Task: Research Airbnb accommodation in Villamontes, Bolivia from 4th December, 2023 to 10th December, 2023 for 8 adults, 2 children.4 bedrooms having 8 beds and 4 bathrooms. Property type can be house. Amenities needed are: wifi, TV, free parkinig on premises, gym, breakfast. Look for 3 properties as per requirement.
Action: Mouse moved to (423, 128)
Screenshot: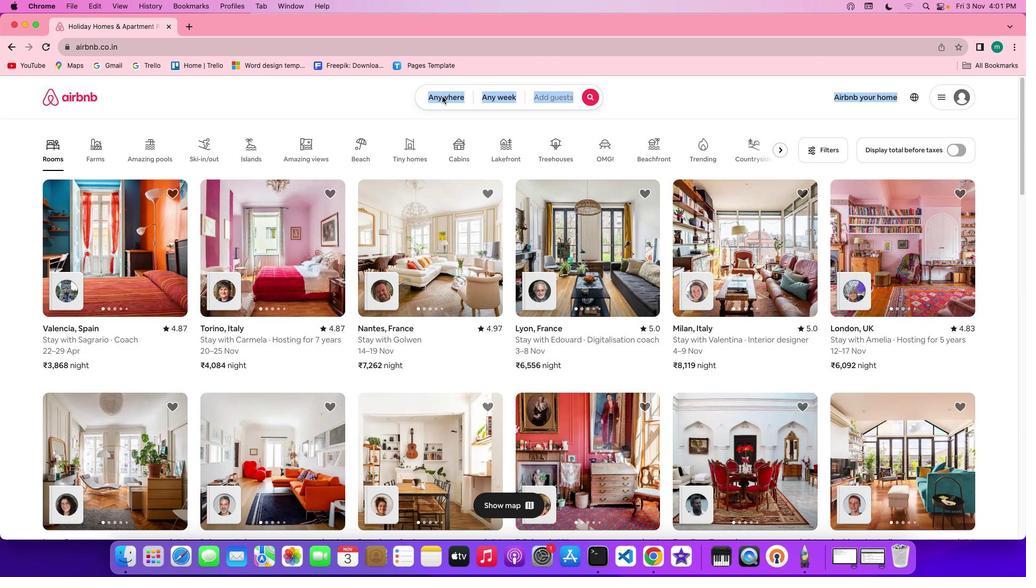 
Action: Mouse pressed left at (423, 128)
Screenshot: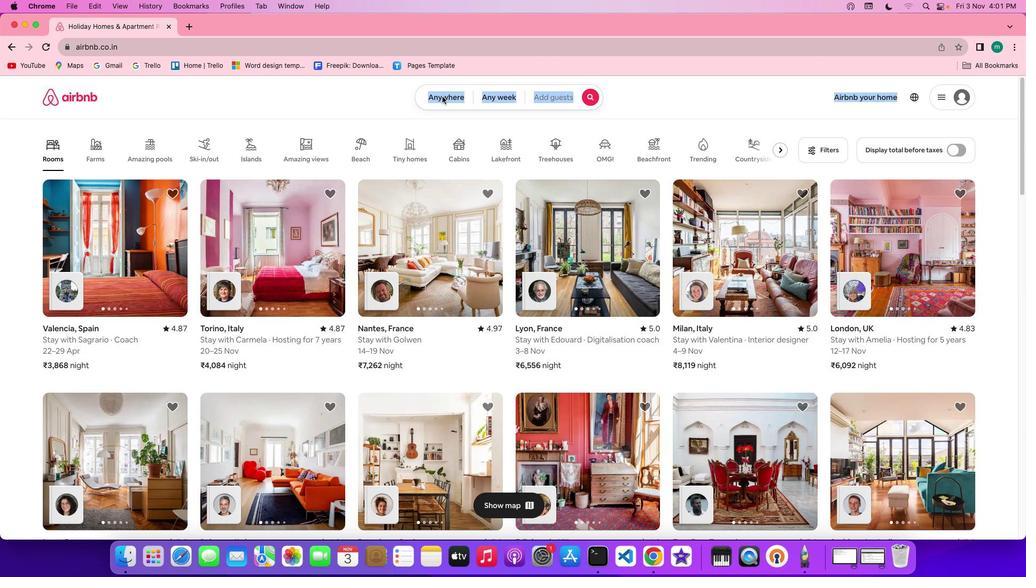 
Action: Mouse pressed left at (423, 128)
Screenshot: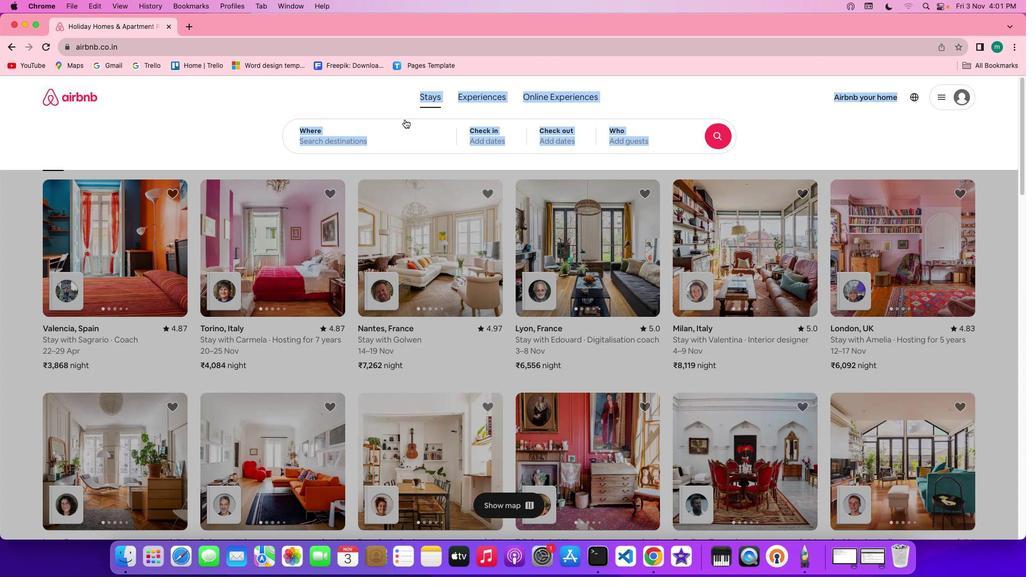 
Action: Mouse moved to (333, 165)
Screenshot: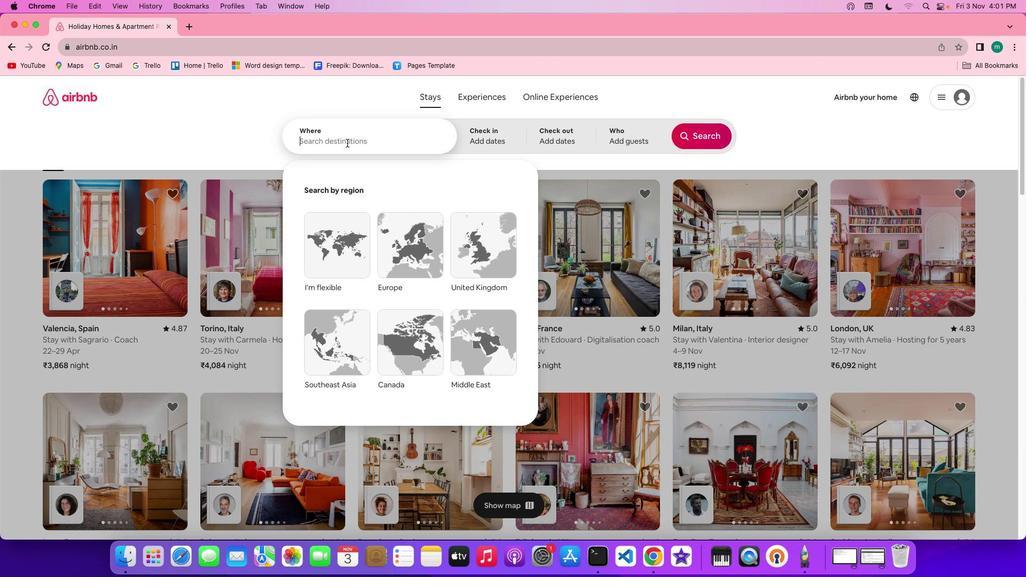 
Action: Mouse pressed left at (333, 165)
Screenshot: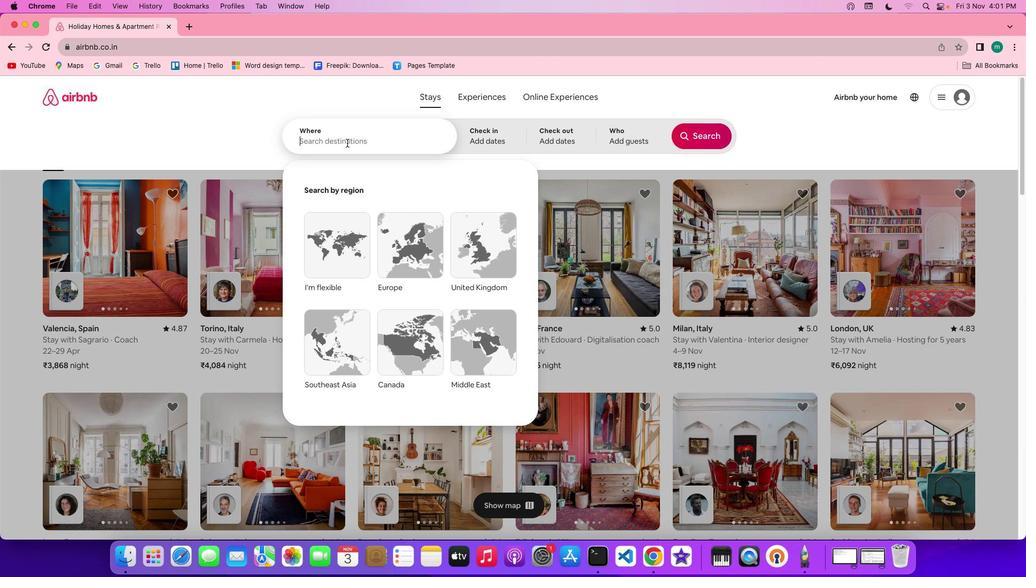 
Action: Key pressed Key.shift'V''i''l''l''a''m''o''n''t''e''s'','Key.spaceKey.shift'b''o''l''i''b'Key.backspace'v''i''a'
Screenshot: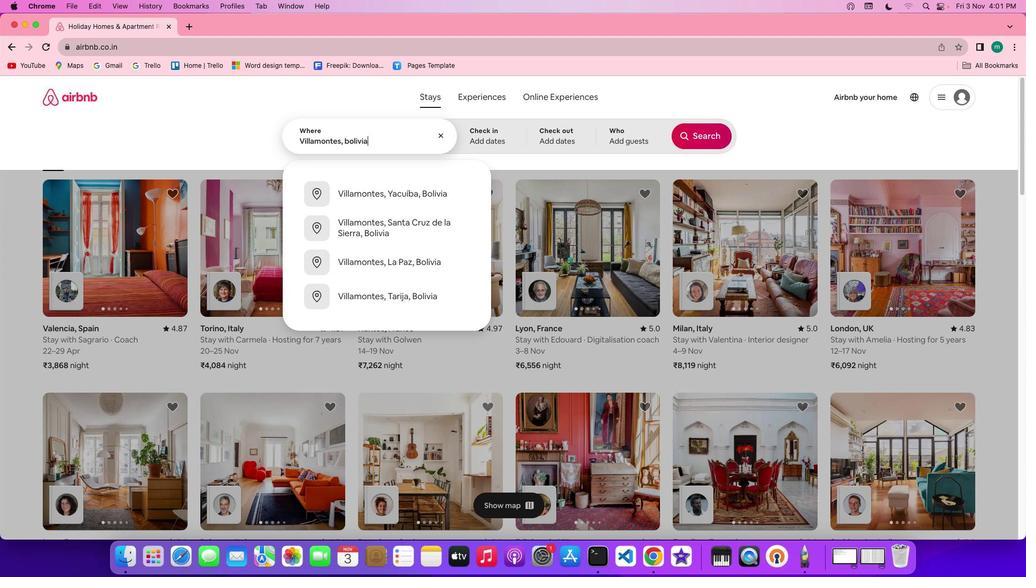 
Action: Mouse moved to (459, 162)
Screenshot: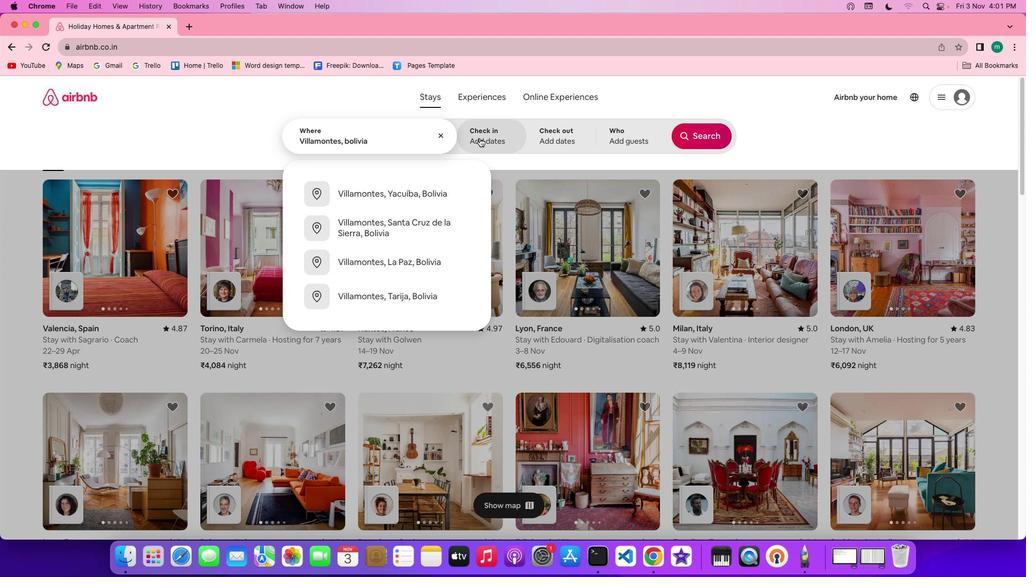 
Action: Mouse pressed left at (459, 162)
Screenshot: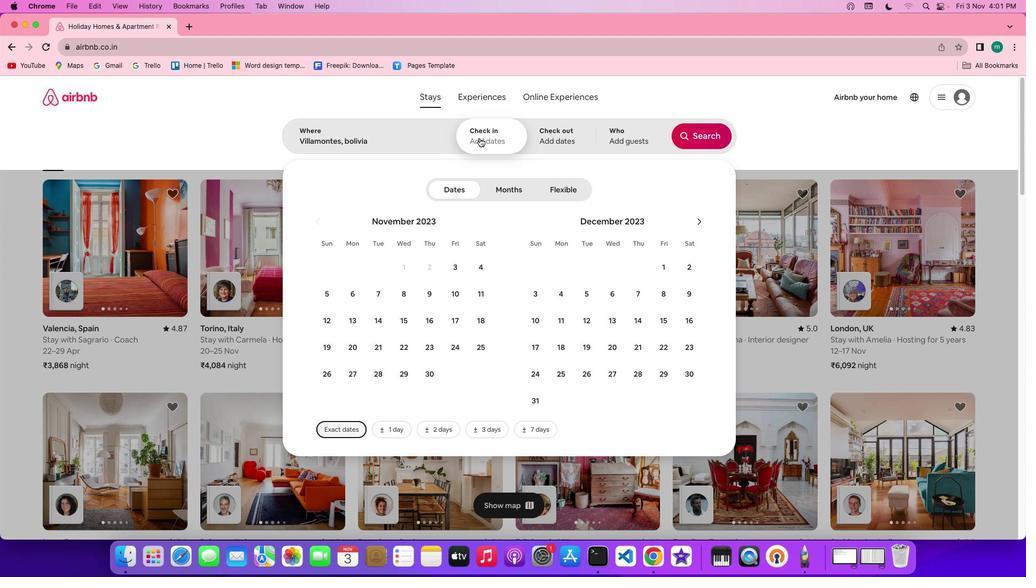 
Action: Mouse moved to (541, 286)
Screenshot: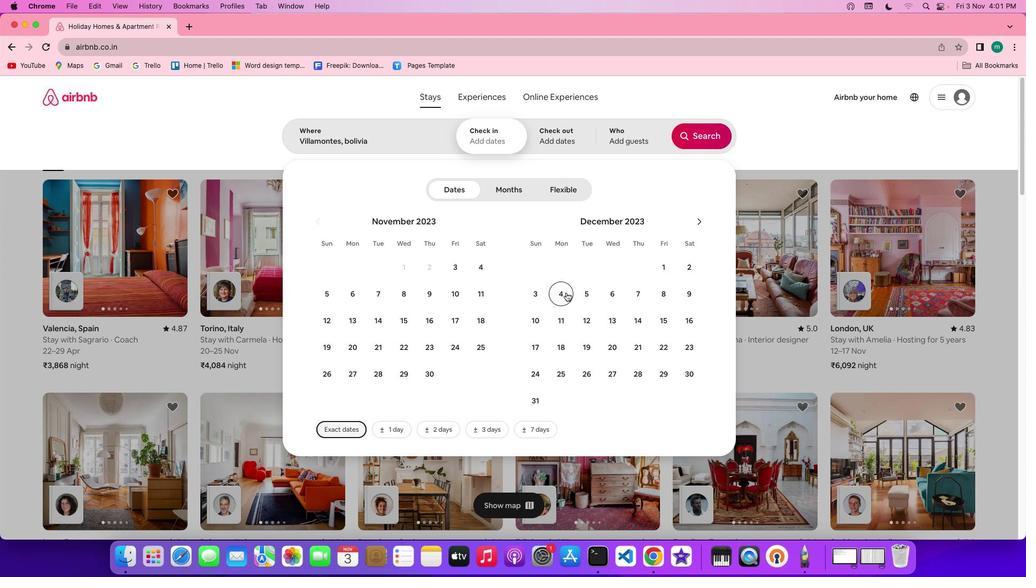 
Action: Mouse pressed left at (541, 286)
Screenshot: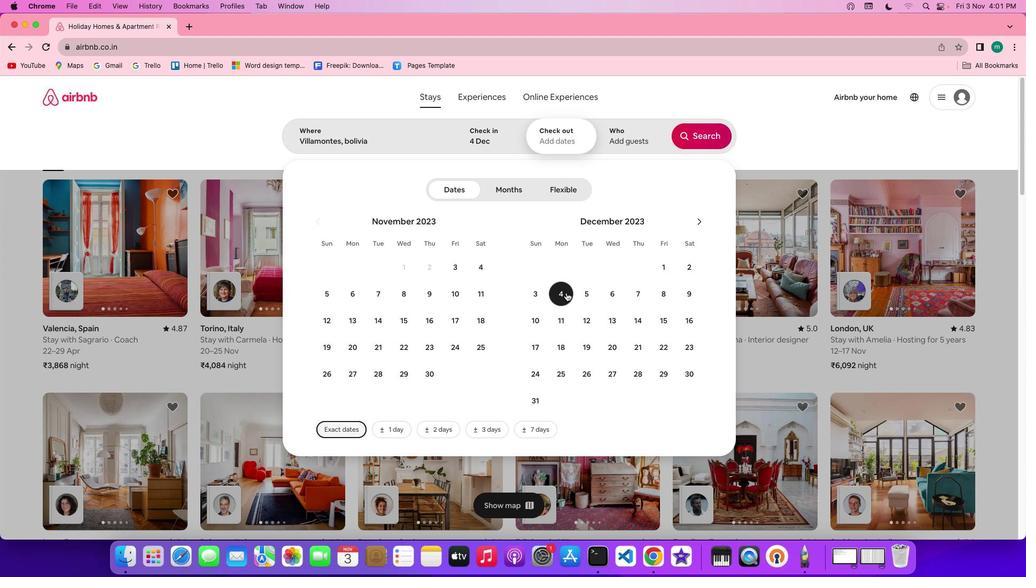 
Action: Mouse moved to (514, 313)
Screenshot: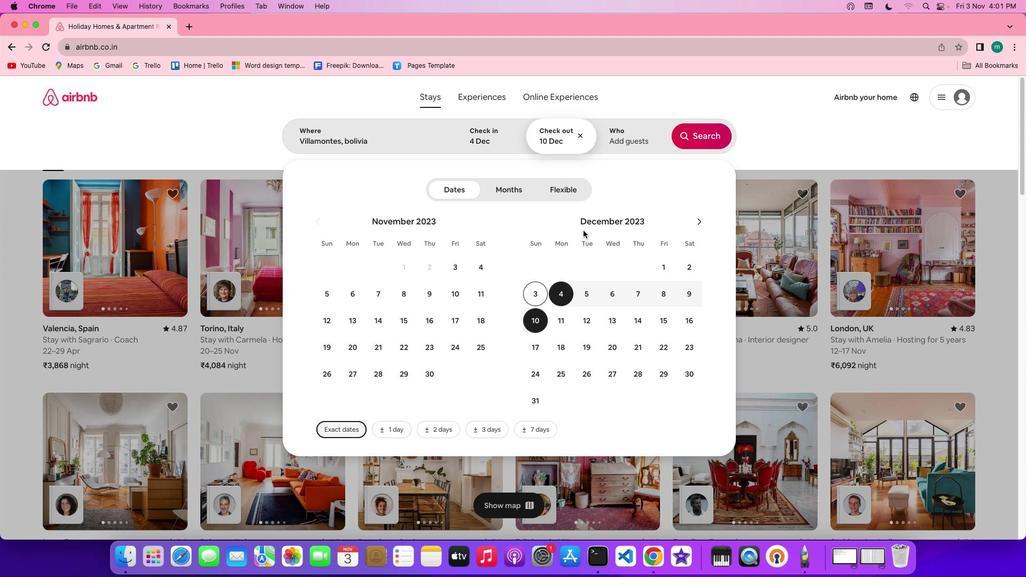 
Action: Mouse pressed left at (514, 313)
Screenshot: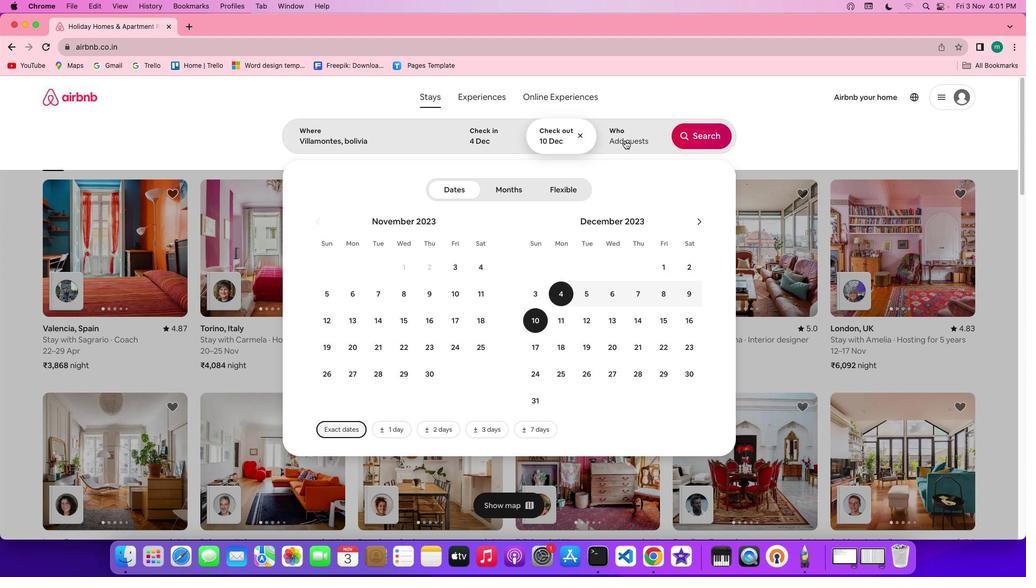 
Action: Mouse moved to (599, 154)
Screenshot: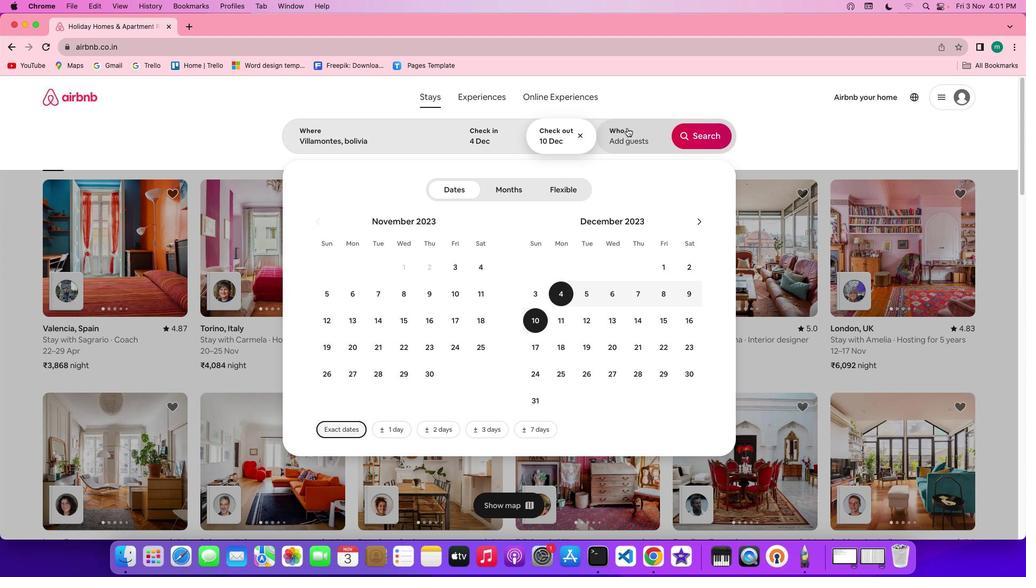 
Action: Mouse pressed left at (599, 154)
Screenshot: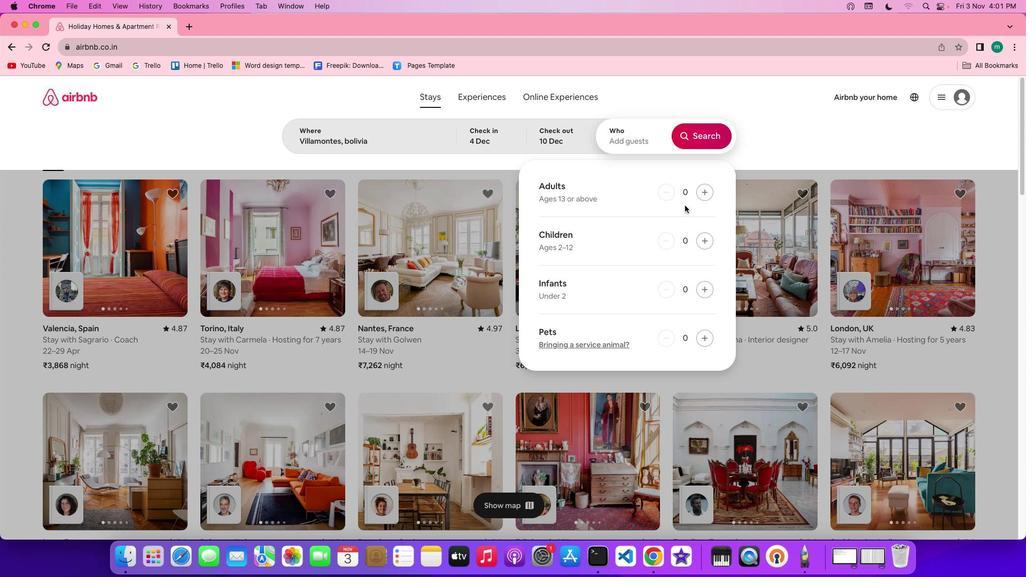 
Action: Mouse moved to (676, 210)
Screenshot: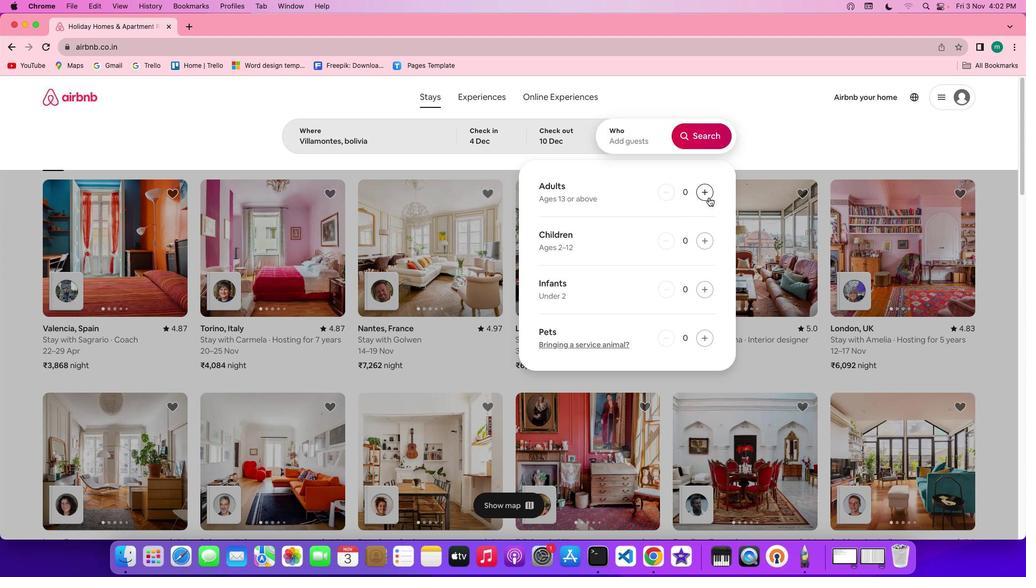 
Action: Mouse pressed left at (676, 210)
Screenshot: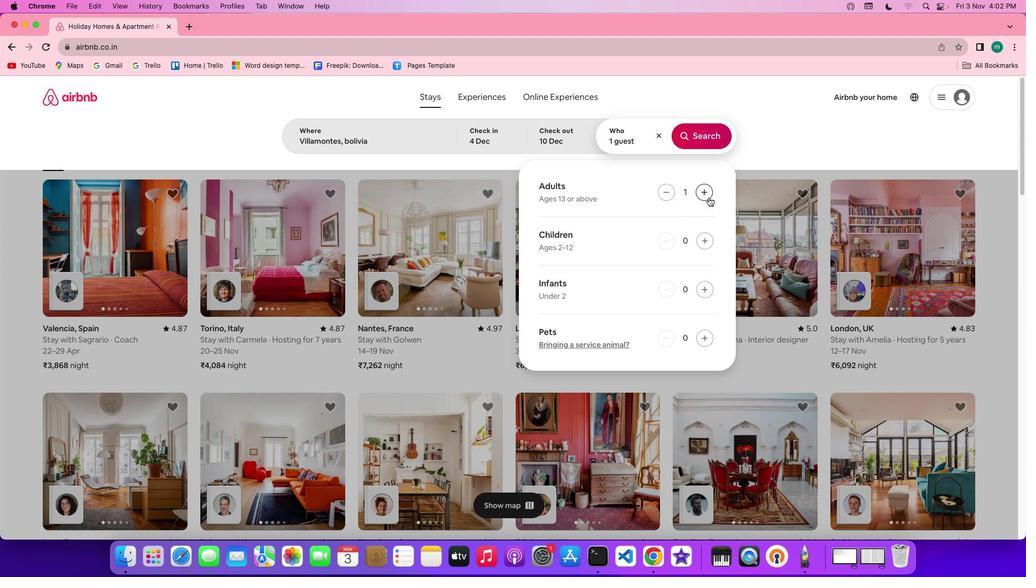 
Action: Mouse pressed left at (676, 210)
Screenshot: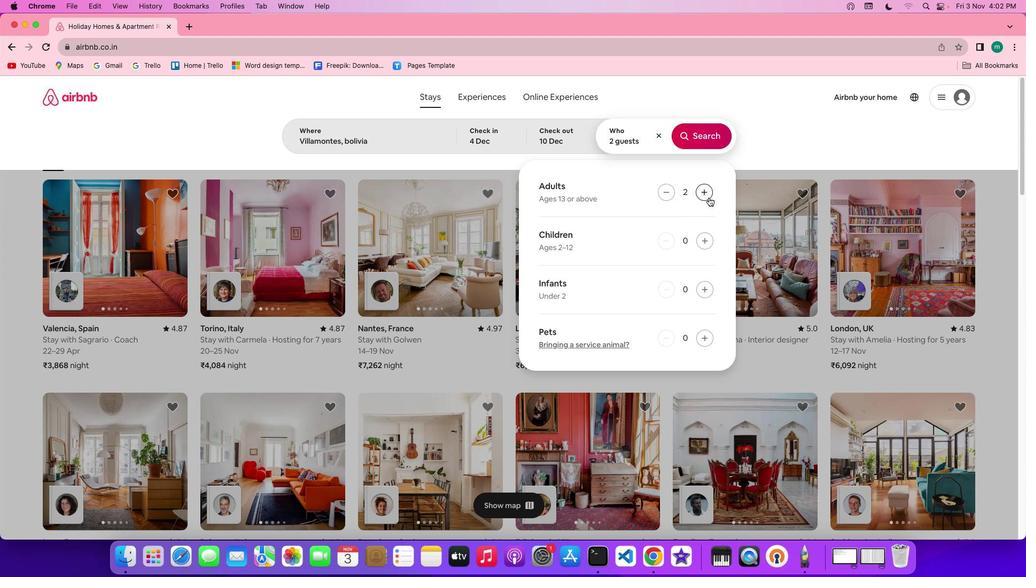 
Action: Mouse pressed left at (676, 210)
Screenshot: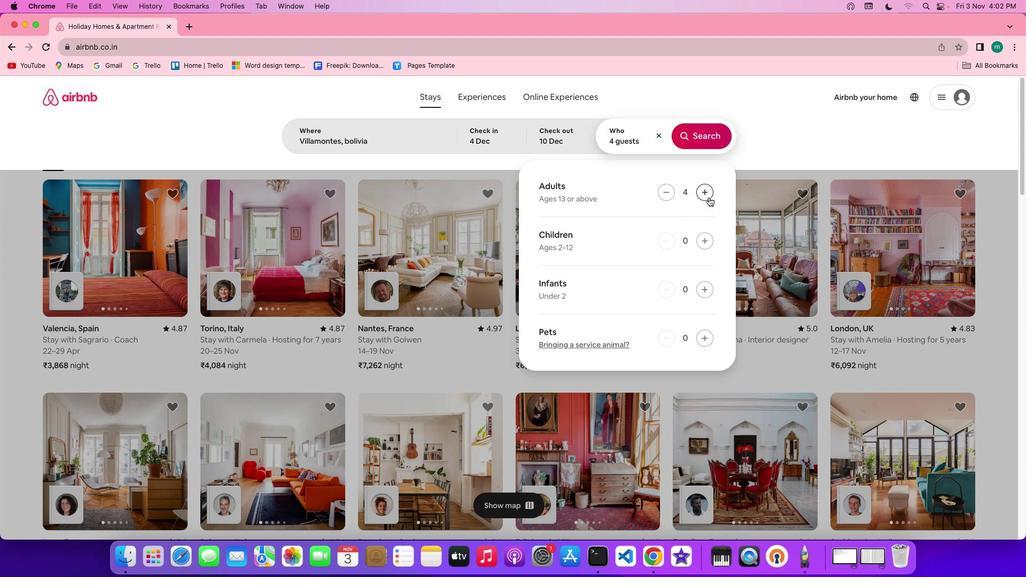 
Action: Mouse pressed left at (676, 210)
Screenshot: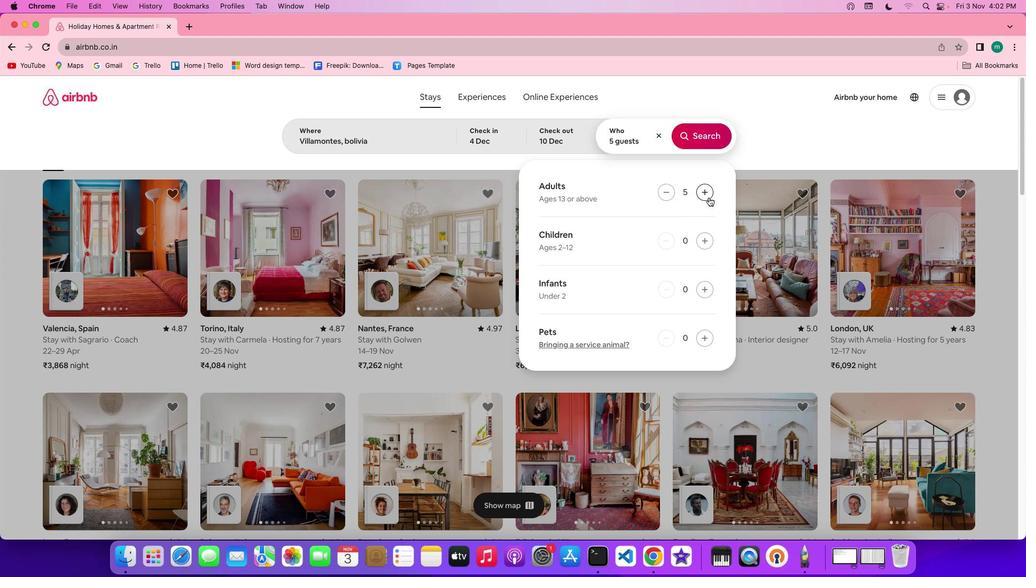 
Action: Mouse pressed left at (676, 210)
Screenshot: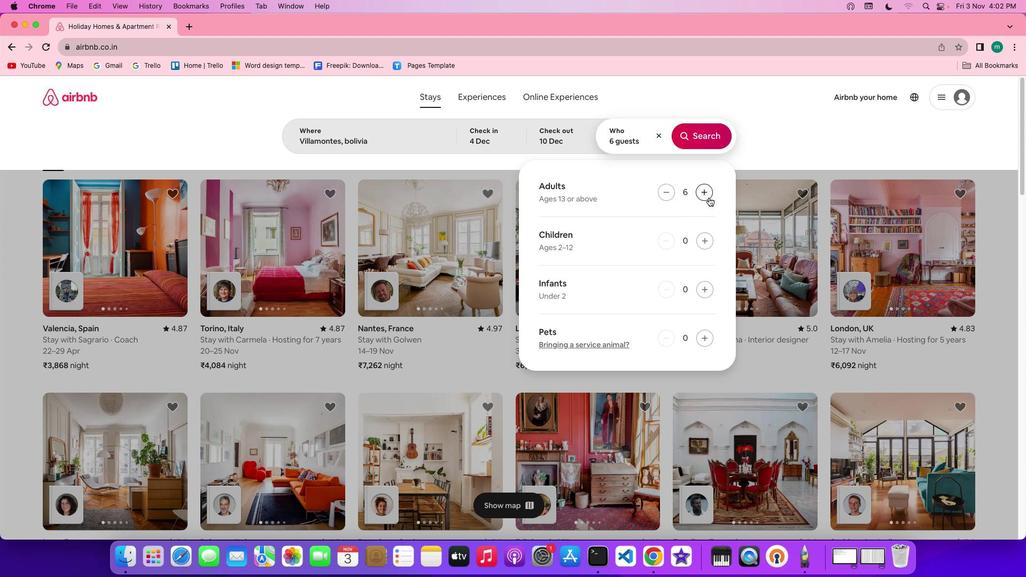 
Action: Mouse pressed left at (676, 210)
Screenshot: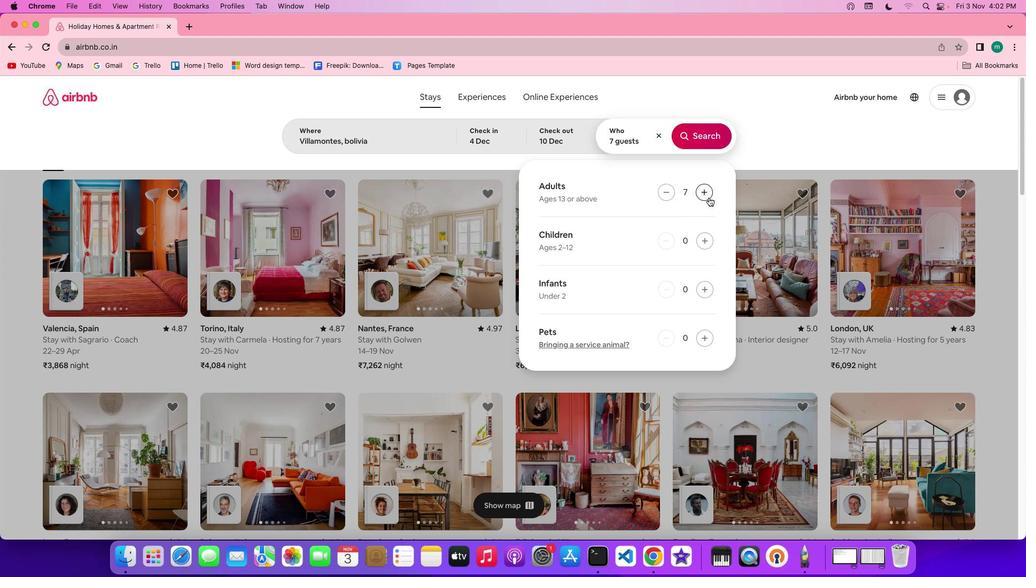 
Action: Mouse pressed left at (676, 210)
Screenshot: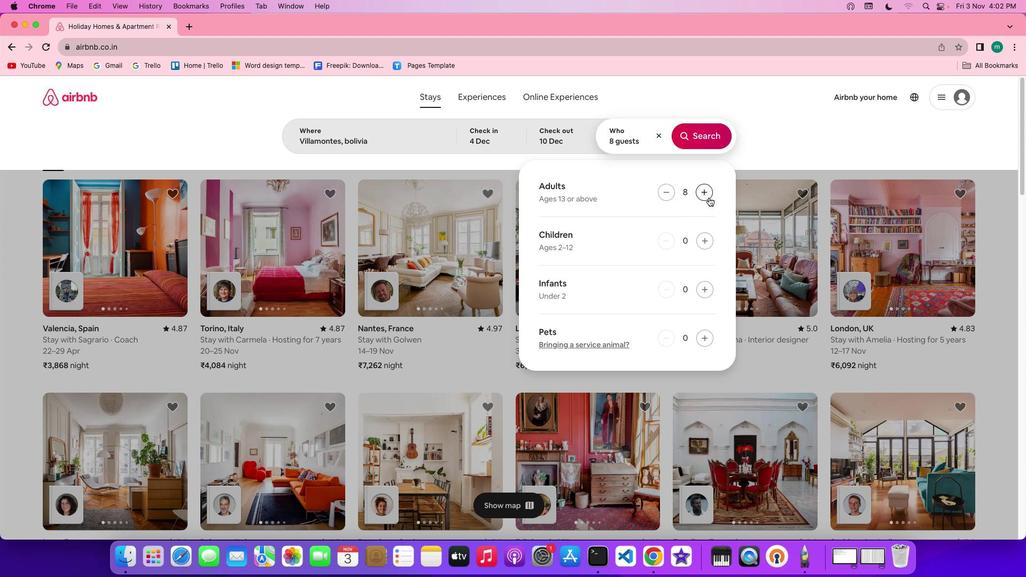 
Action: Mouse pressed left at (676, 210)
Screenshot: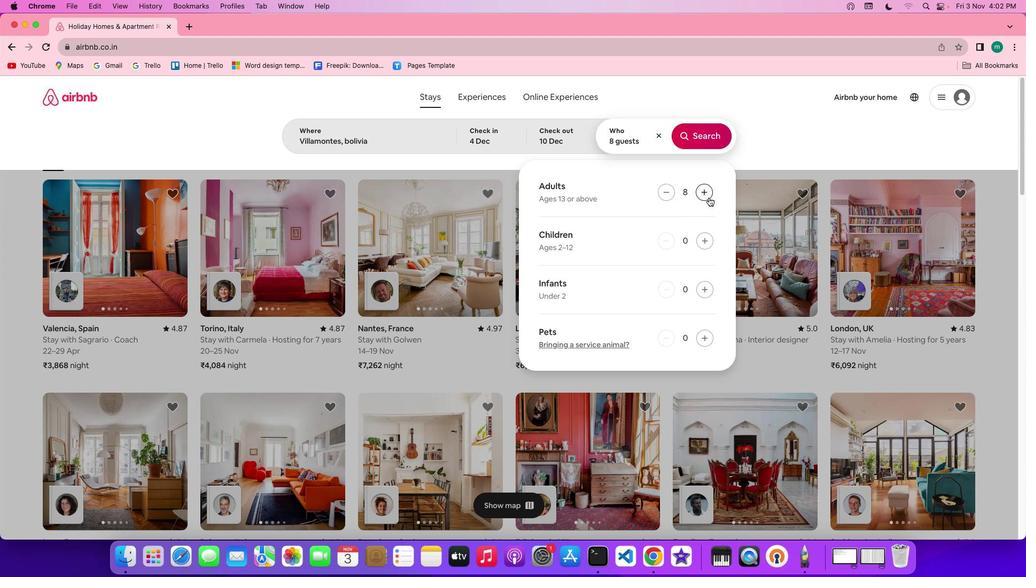 
Action: Mouse moved to (672, 162)
Screenshot: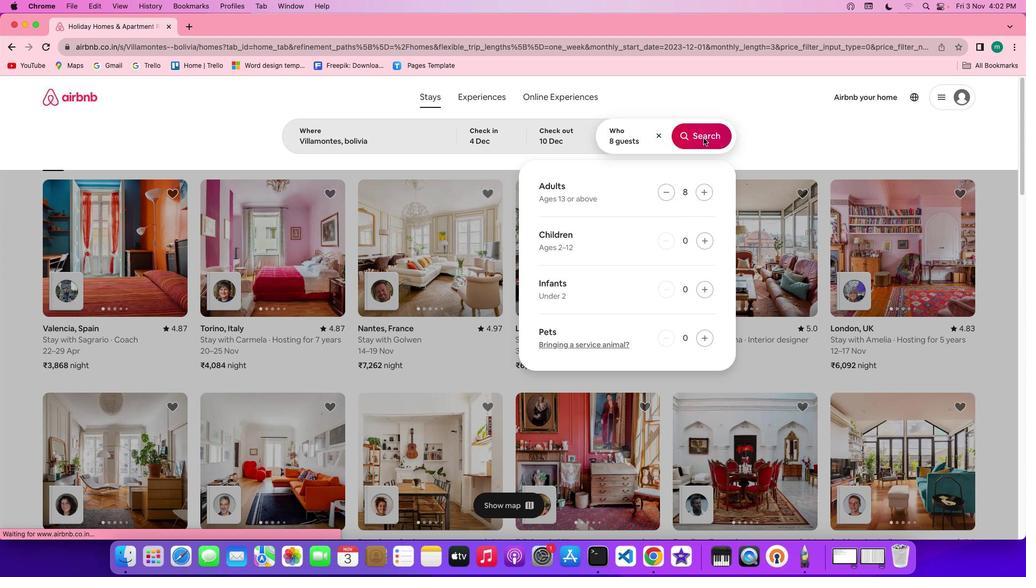 
Action: Mouse pressed left at (672, 162)
Screenshot: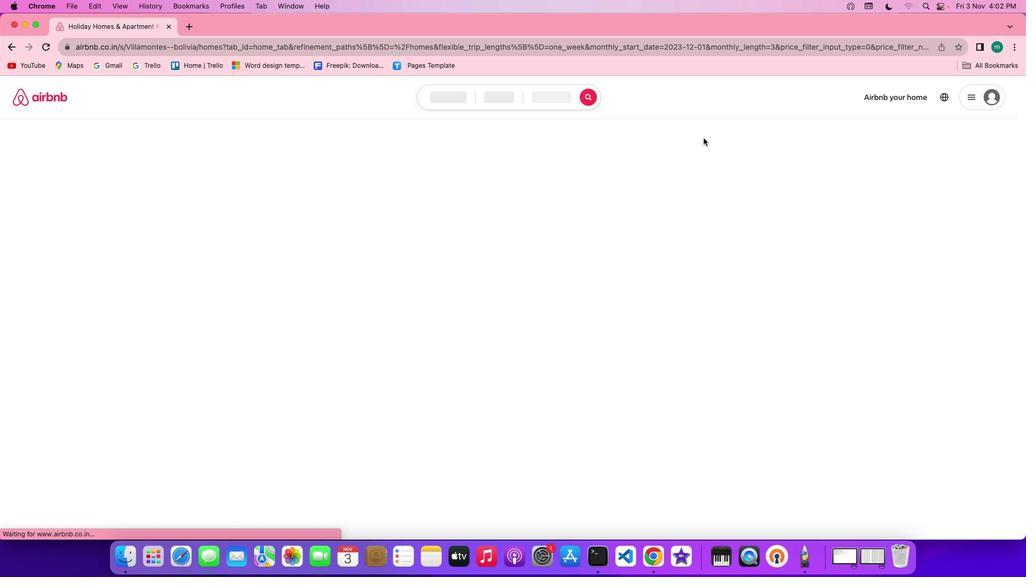 
Action: Mouse moved to (817, 163)
Screenshot: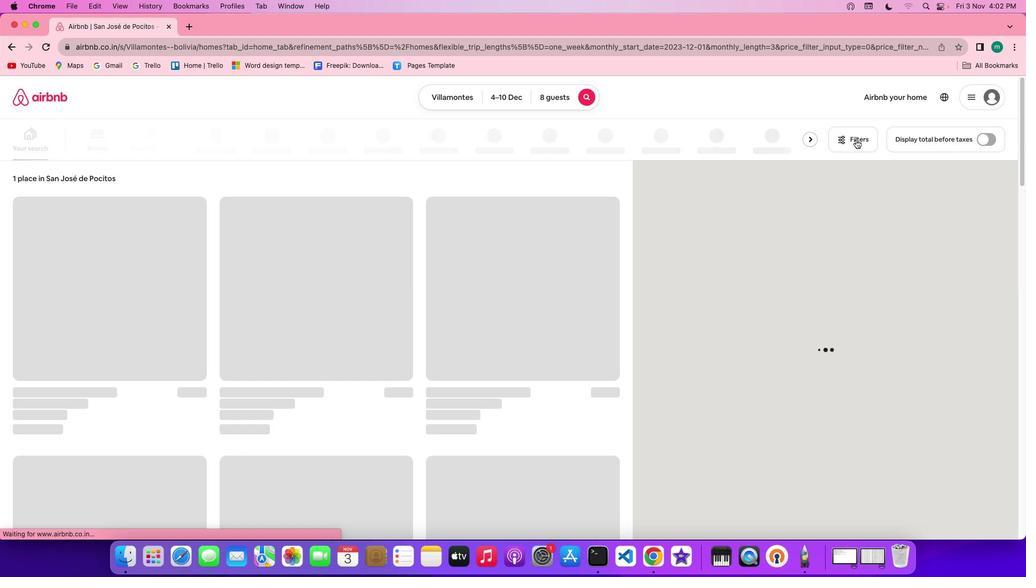
Action: Mouse pressed left at (817, 163)
Screenshot: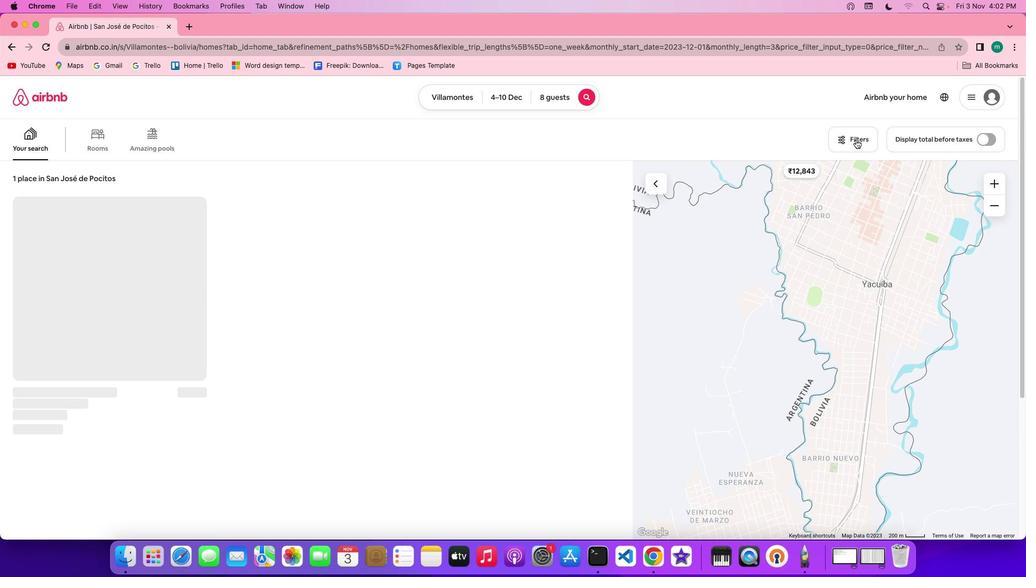 
Action: Mouse moved to (555, 286)
Screenshot: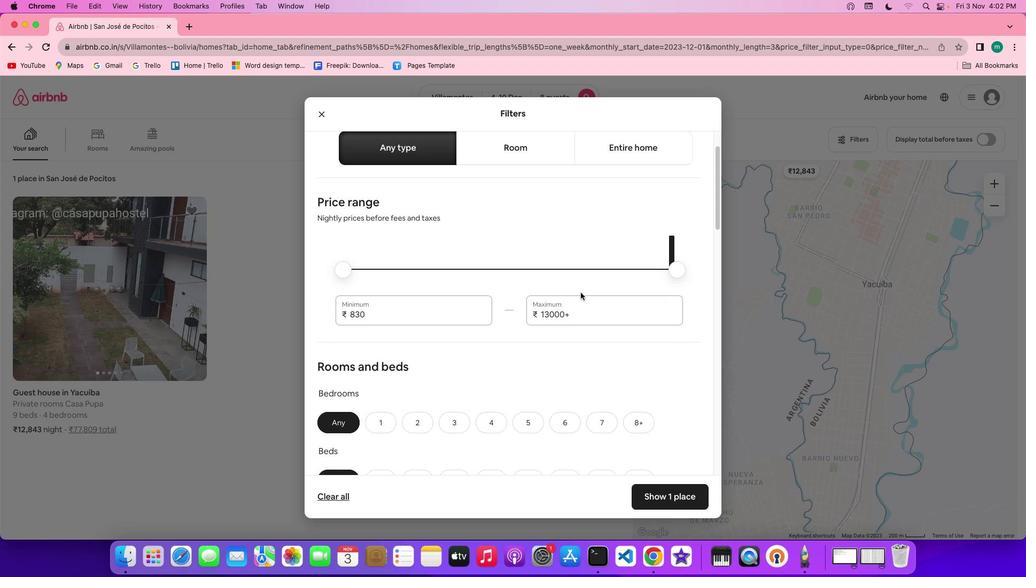 
Action: Mouse scrolled (555, 286) with delta (2, 50)
Screenshot: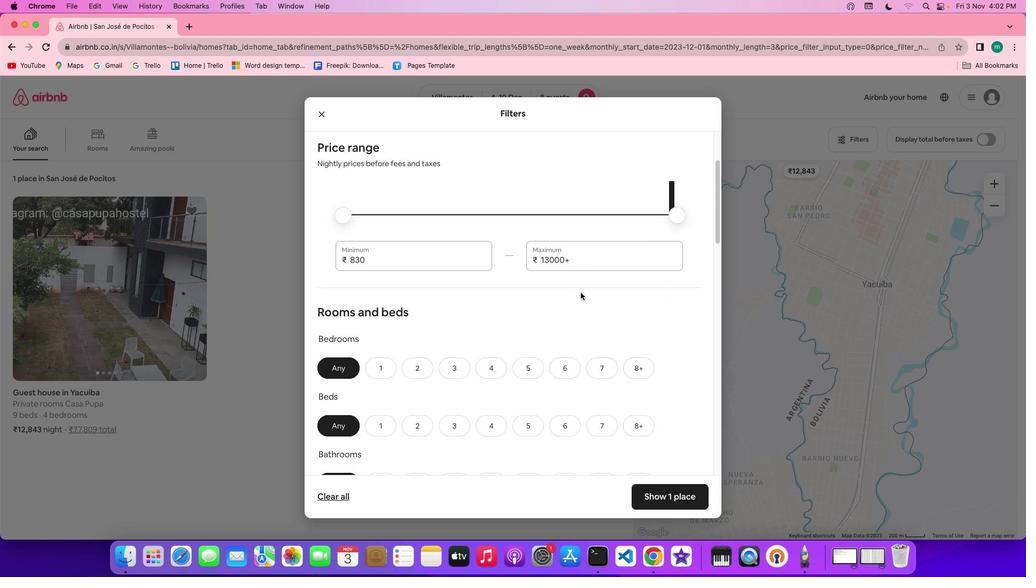 
Action: Mouse scrolled (555, 286) with delta (2, 50)
Screenshot: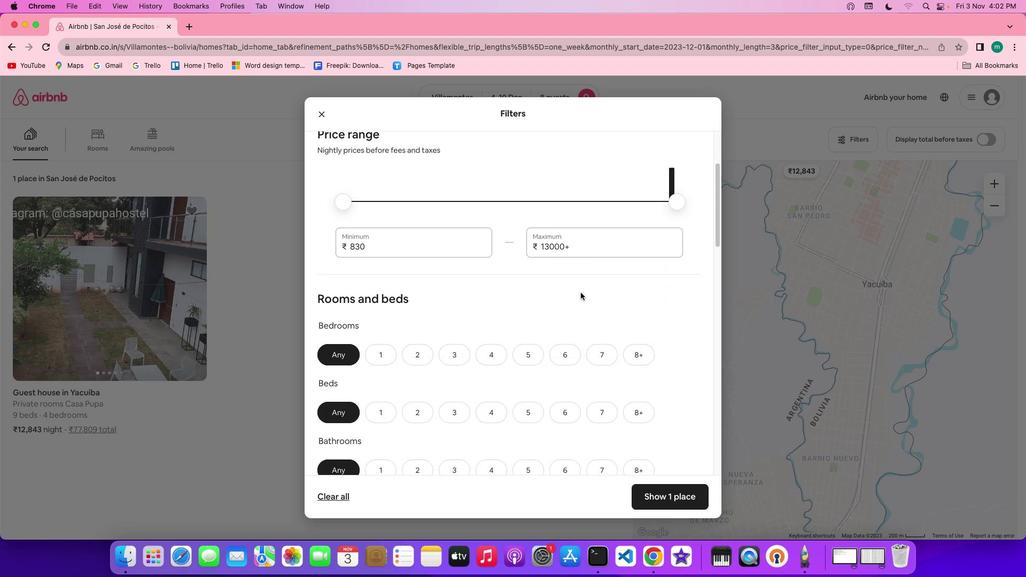 
Action: Mouse scrolled (555, 286) with delta (2, 50)
Screenshot: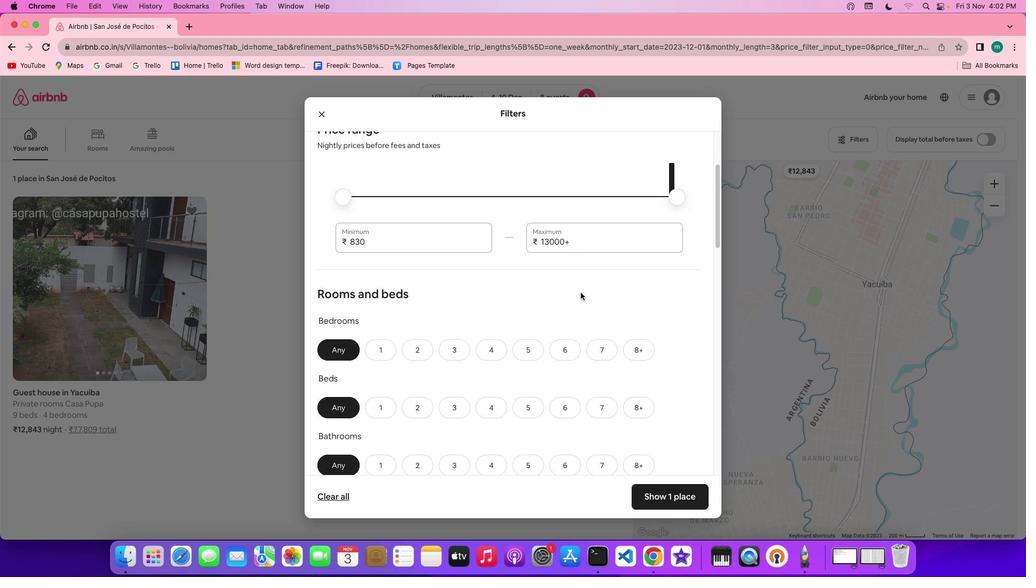 
Action: Mouse scrolled (555, 286) with delta (2, 50)
Screenshot: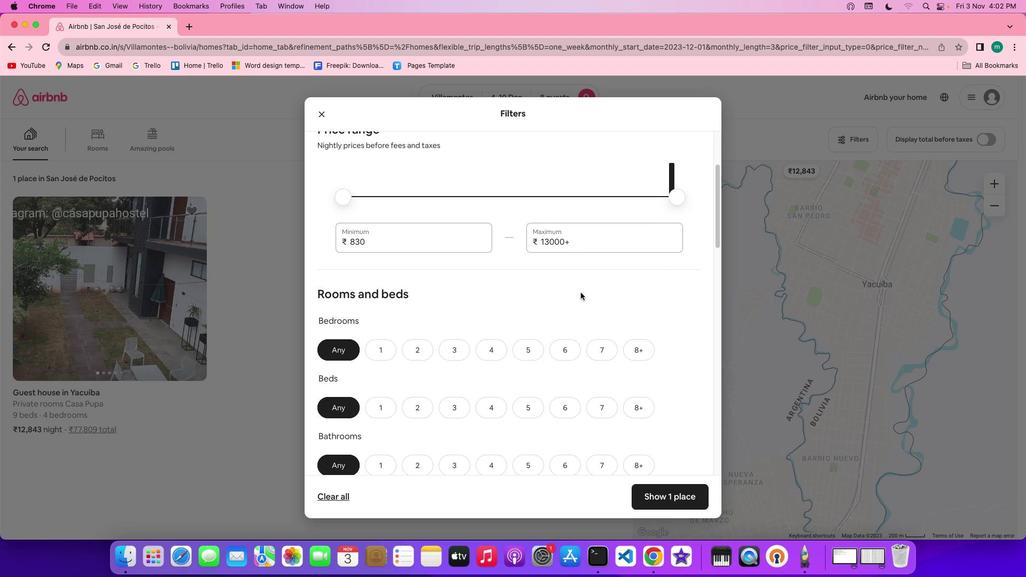 
Action: Mouse scrolled (555, 286) with delta (2, 50)
Screenshot: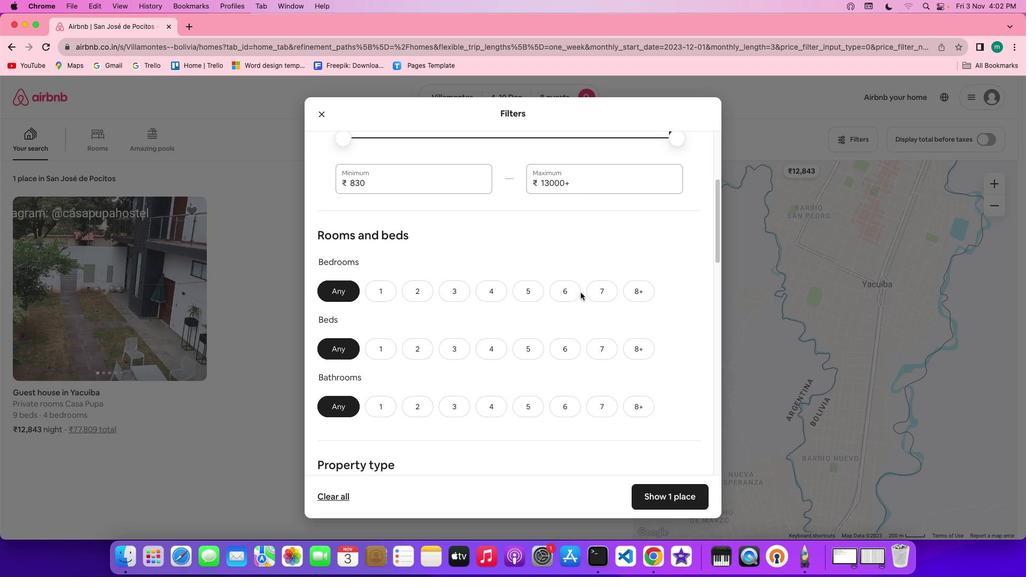 
Action: Mouse scrolled (555, 286) with delta (2, 50)
Screenshot: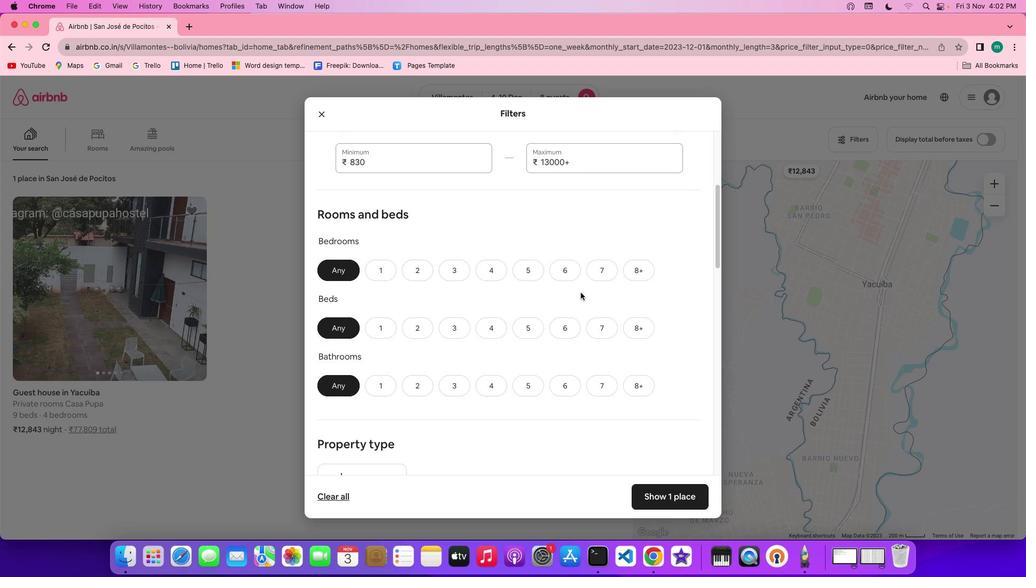
Action: Mouse scrolled (555, 286) with delta (2, 50)
Screenshot: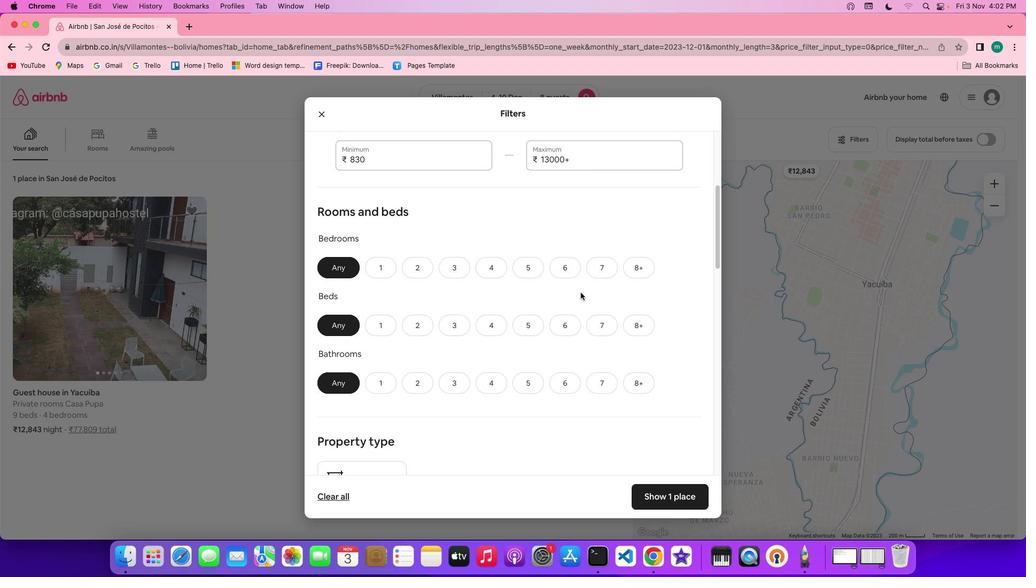 
Action: Mouse scrolled (555, 286) with delta (2, 50)
Screenshot: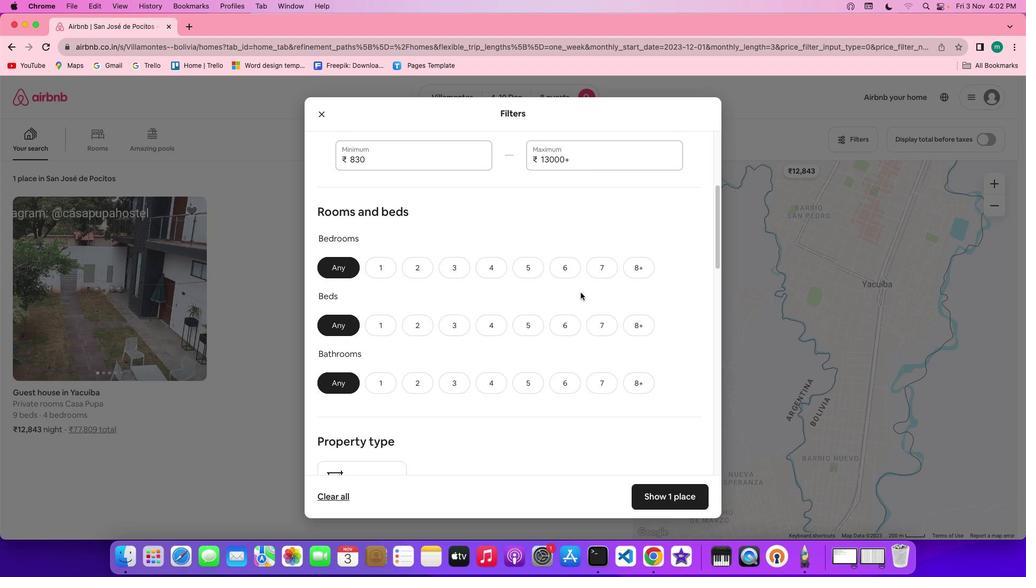
Action: Mouse scrolled (555, 286) with delta (2, 50)
Screenshot: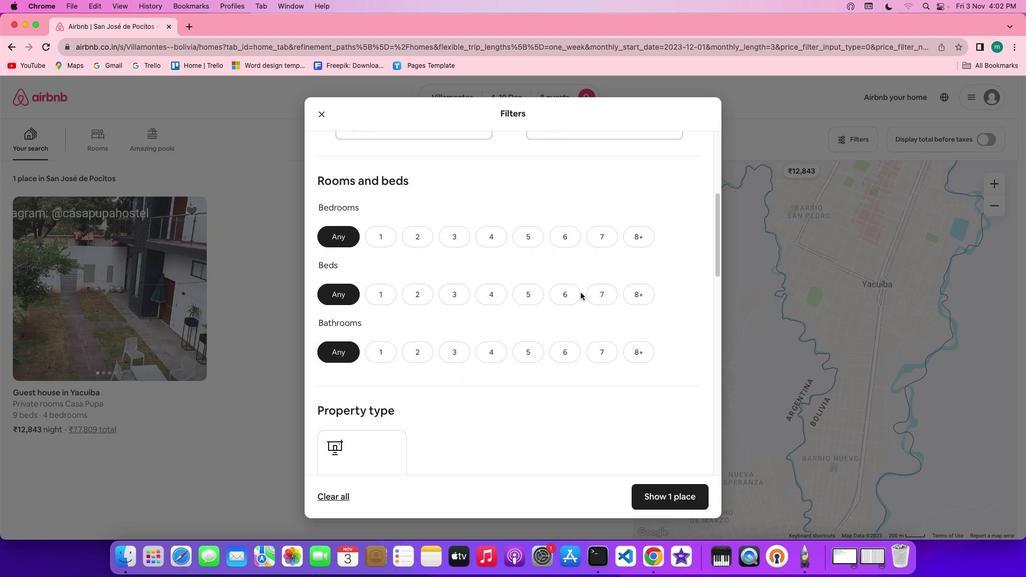 
Action: Mouse scrolled (555, 286) with delta (2, 50)
Screenshot: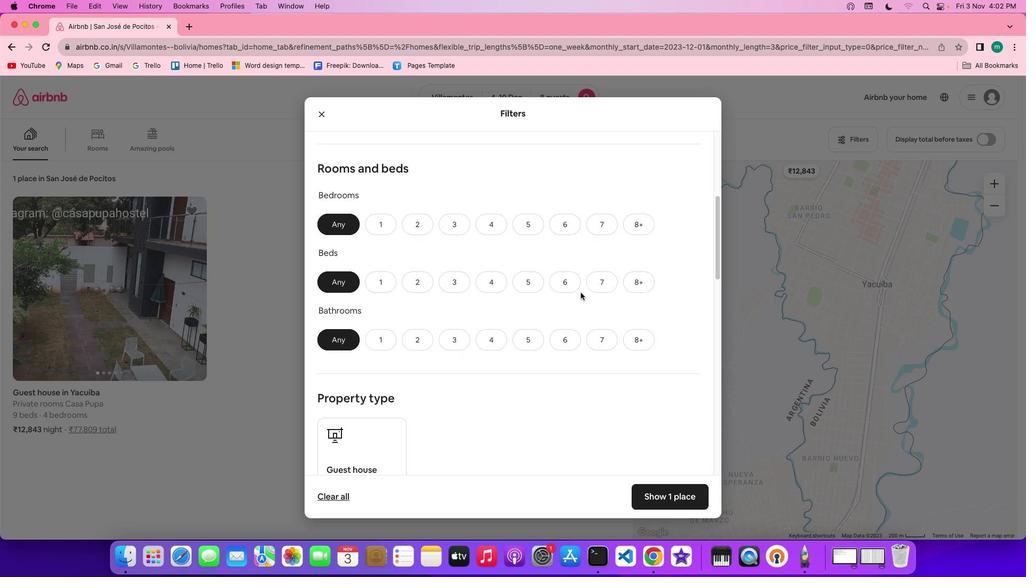 
Action: Mouse scrolled (555, 286) with delta (2, 50)
Screenshot: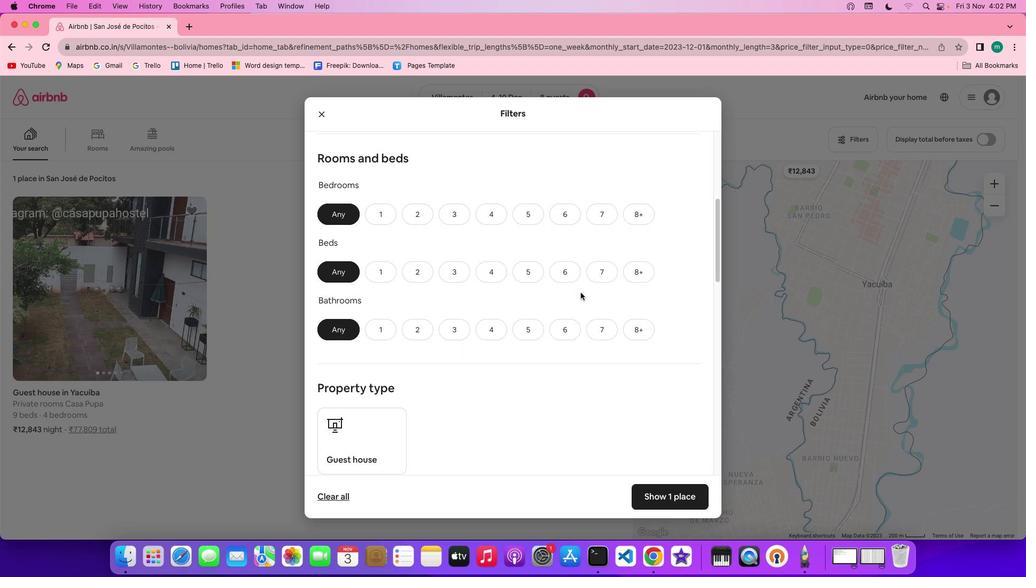 
Action: Mouse scrolled (555, 286) with delta (2, 50)
Screenshot: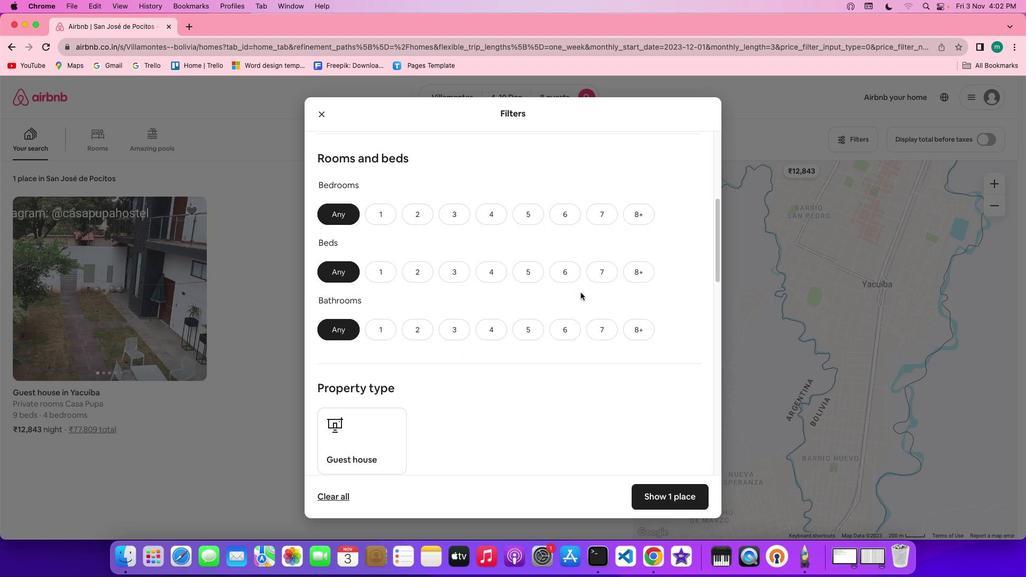 
Action: Mouse scrolled (555, 286) with delta (2, 51)
Screenshot: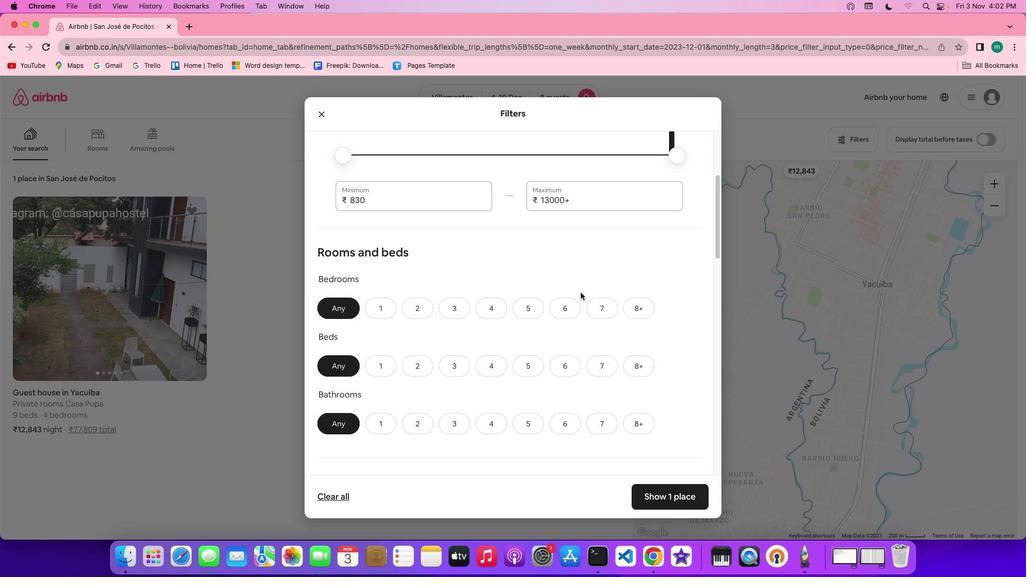 
Action: Mouse scrolled (555, 286) with delta (2, 51)
Screenshot: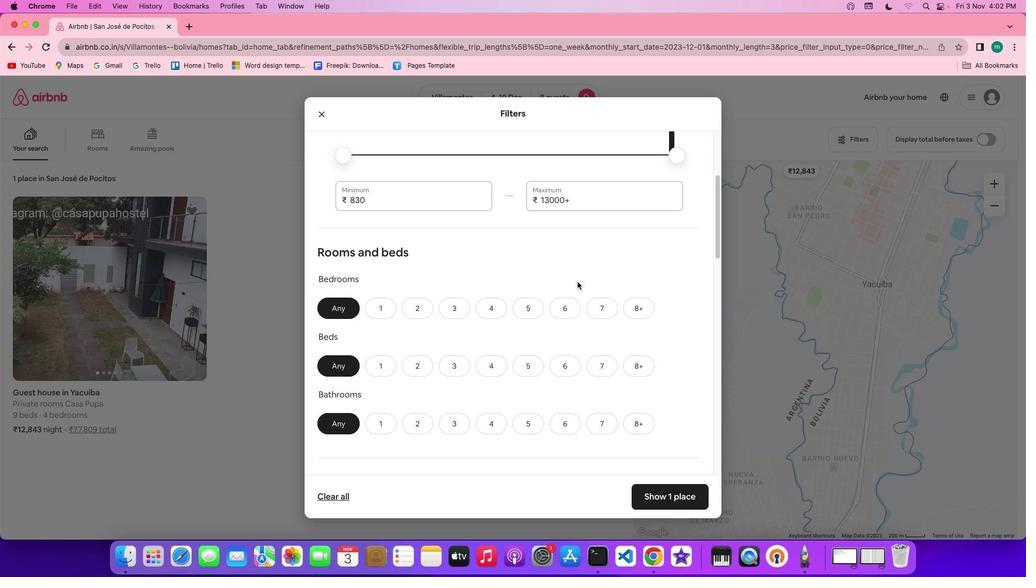 
Action: Mouse scrolled (555, 286) with delta (2, 52)
Screenshot: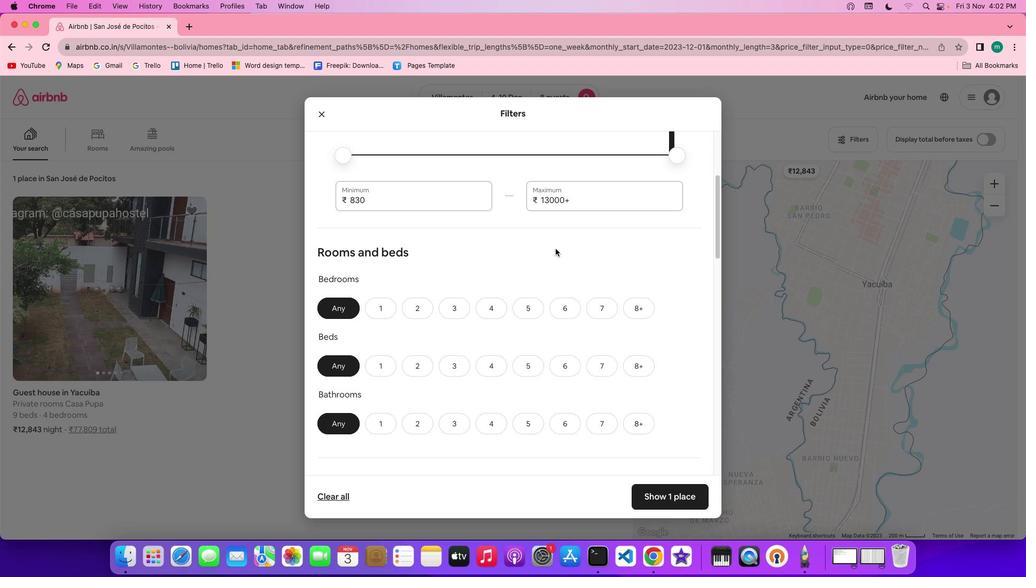 
Action: Mouse moved to (310, 139)
Screenshot: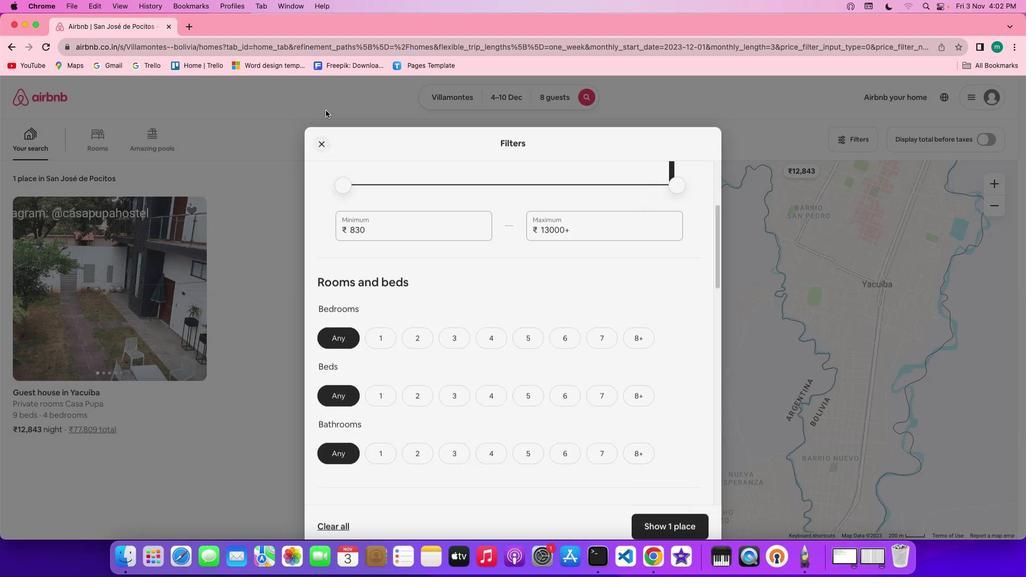 
Action: Mouse pressed left at (310, 139)
Screenshot: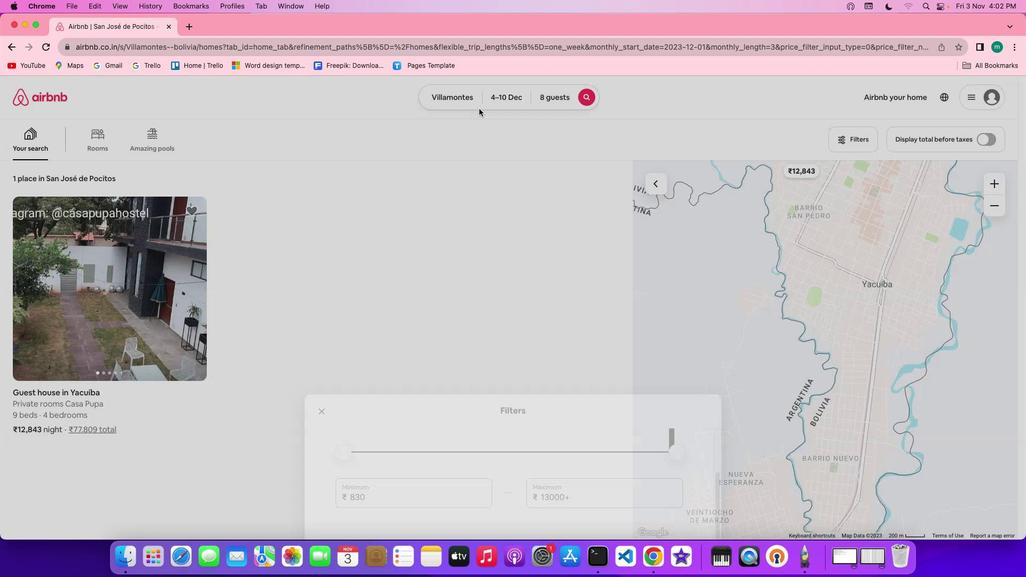 
Action: Mouse moved to (539, 126)
Screenshot: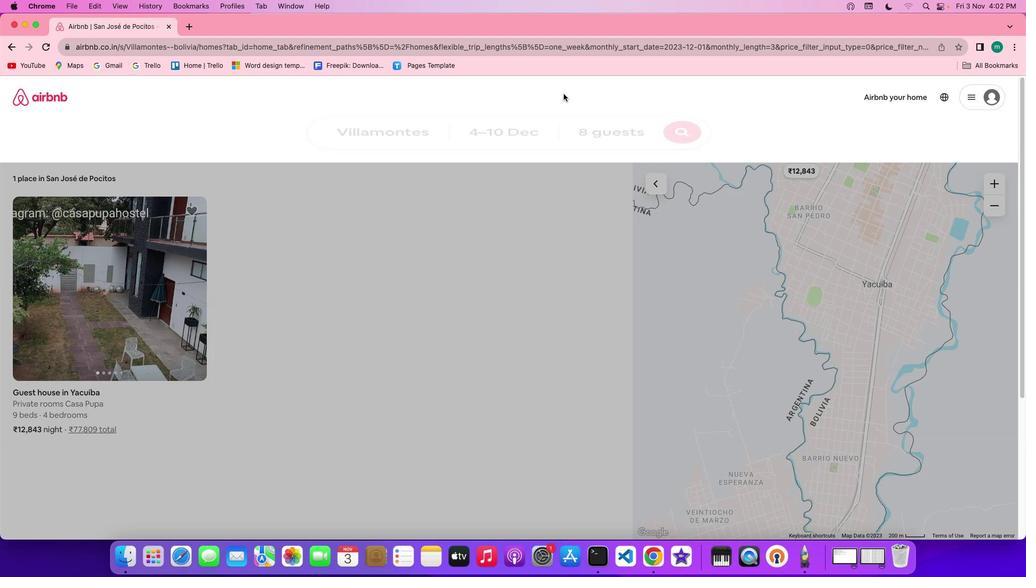 
Action: Mouse pressed left at (539, 126)
Screenshot: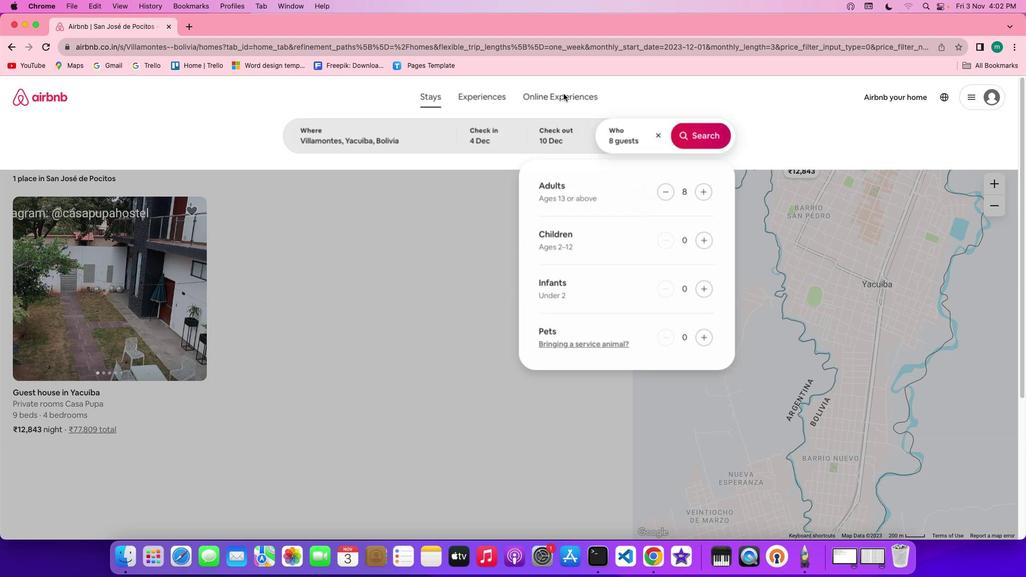 
Action: Mouse moved to (675, 237)
Screenshot: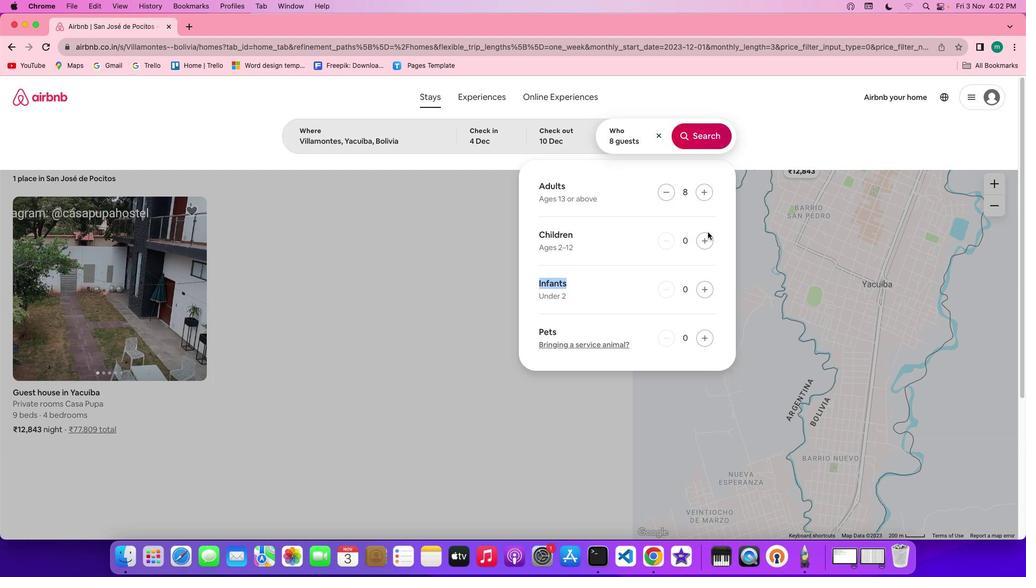 
Action: Mouse pressed left at (675, 237)
Screenshot: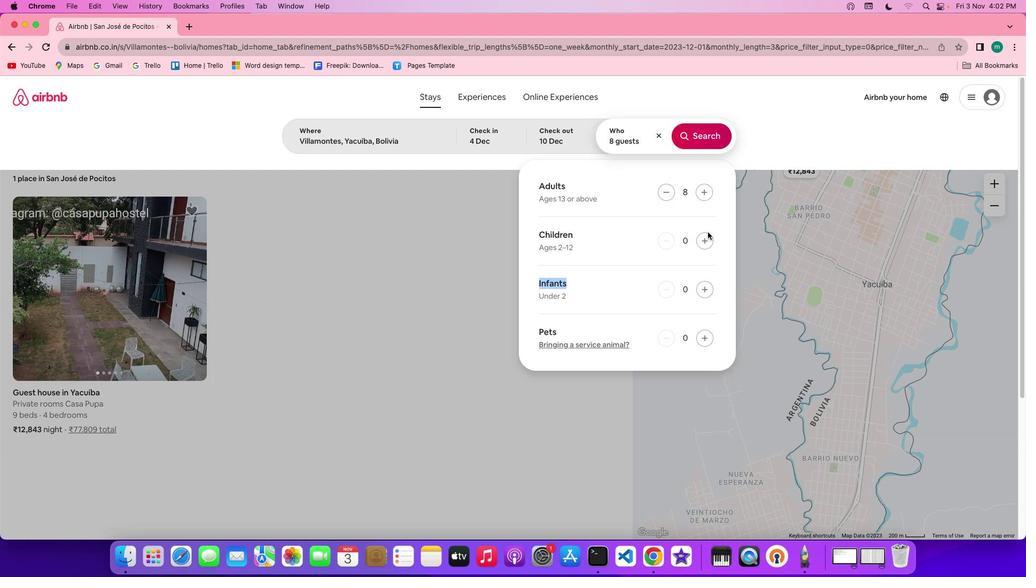 
Action: Mouse pressed left at (675, 237)
Screenshot: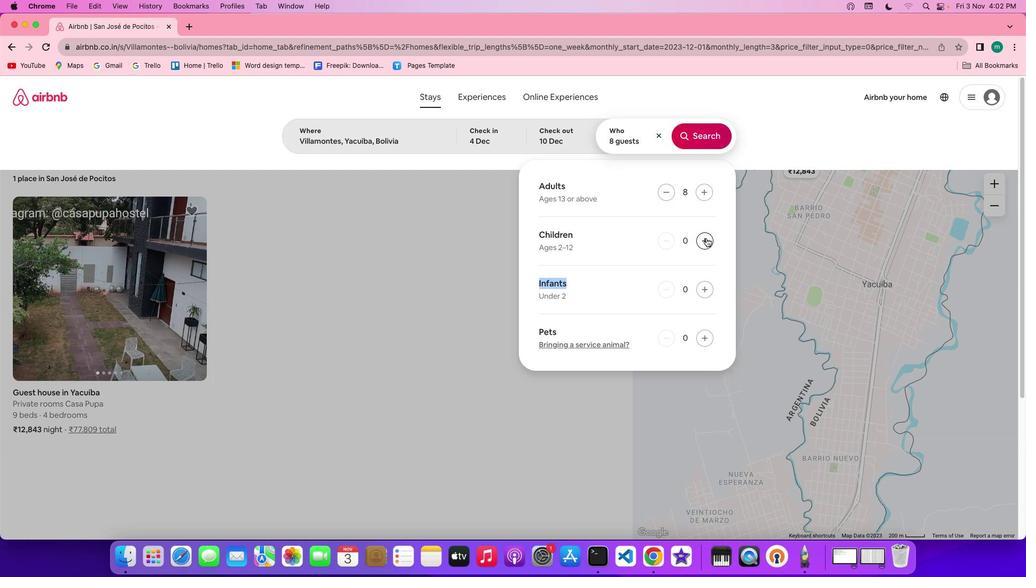 
Action: Mouse moved to (674, 242)
Screenshot: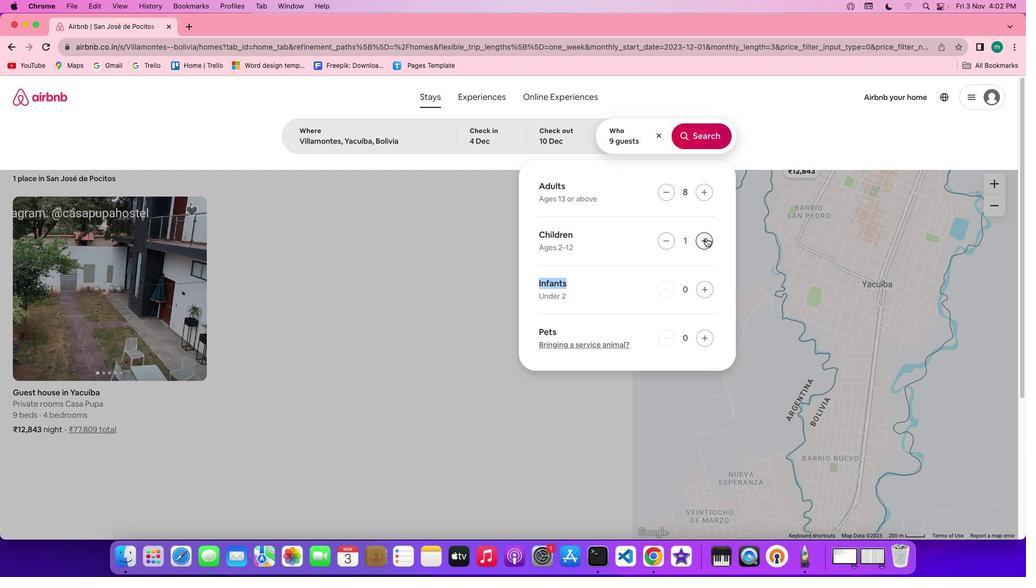 
Action: Mouse pressed left at (674, 242)
Screenshot: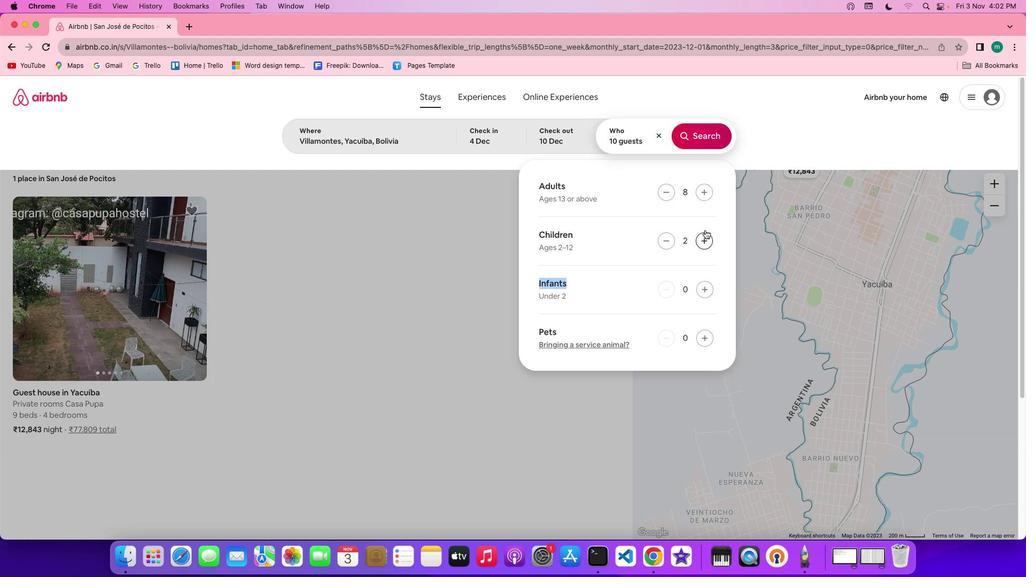 
Action: Mouse moved to (674, 242)
Screenshot: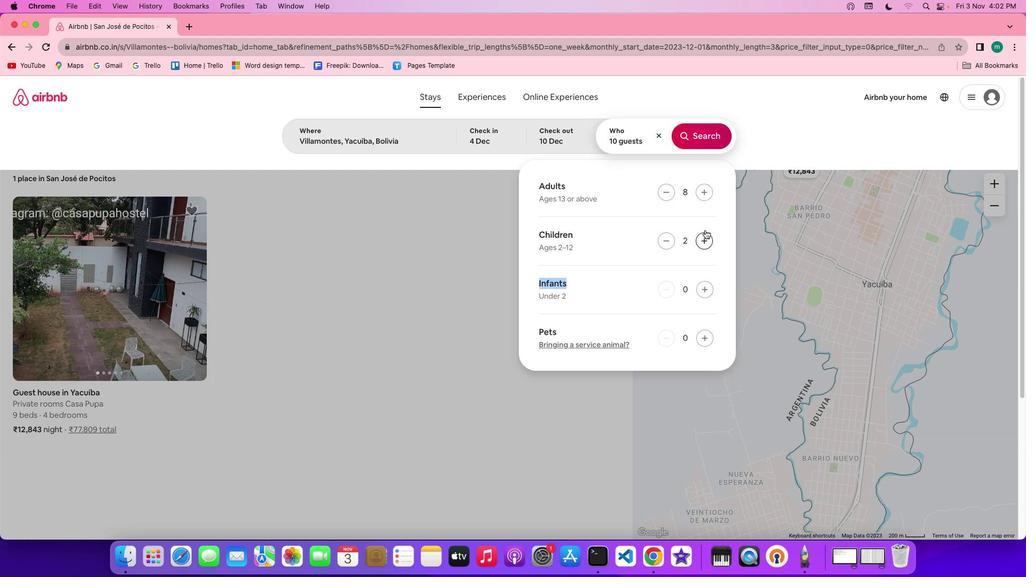 
Action: Mouse pressed left at (674, 242)
Screenshot: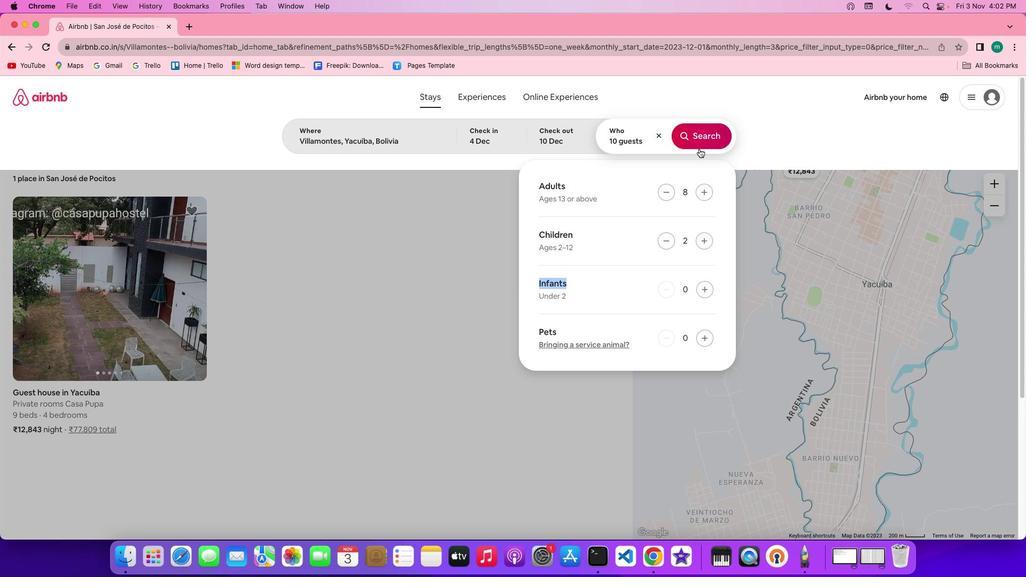 
Action: Mouse moved to (665, 162)
Screenshot: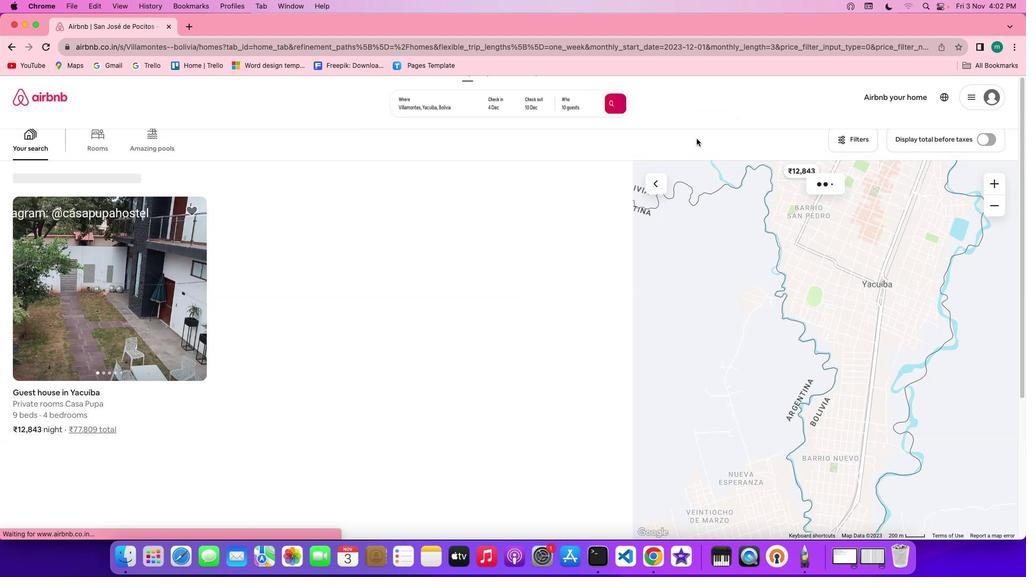 
Action: Mouse pressed left at (665, 162)
Screenshot: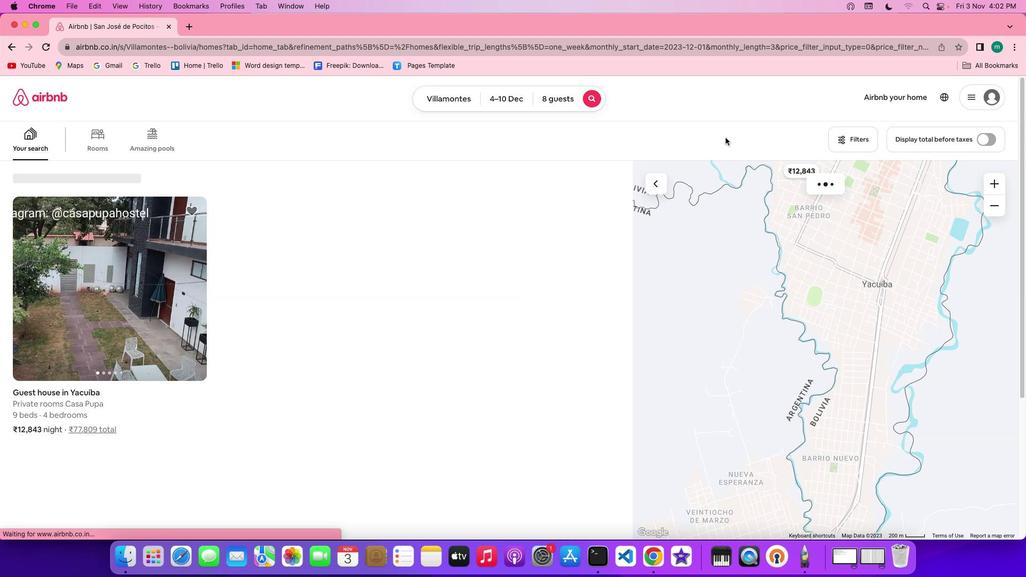
Action: Mouse moved to (821, 162)
Screenshot: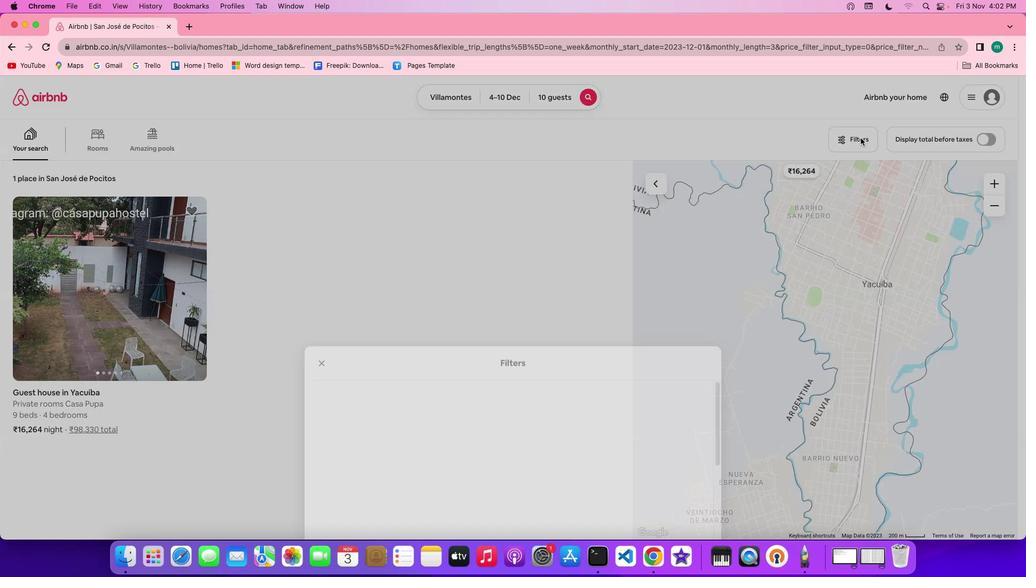 
Action: Mouse pressed left at (821, 162)
Screenshot: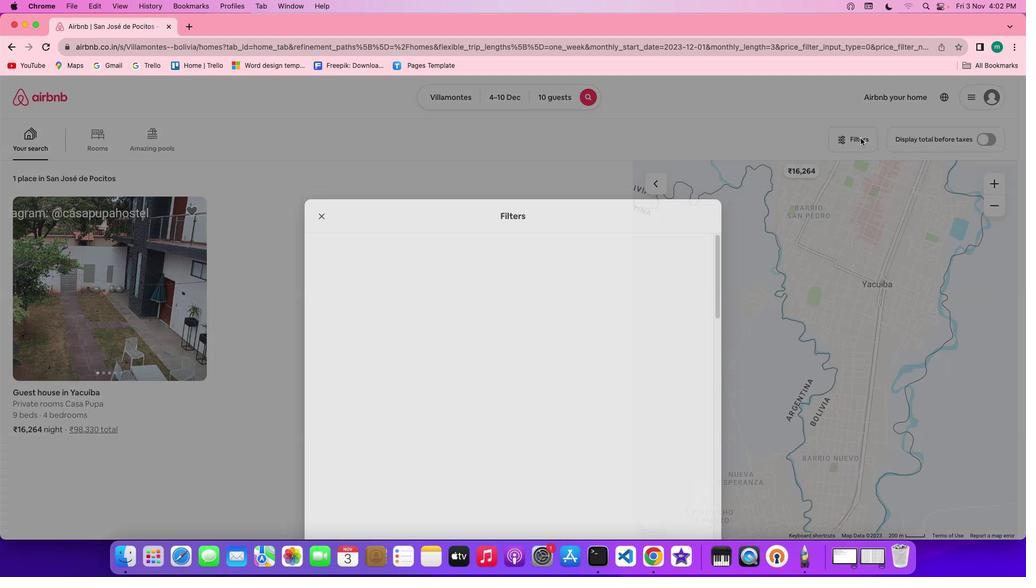 
Action: Mouse moved to (445, 301)
Screenshot: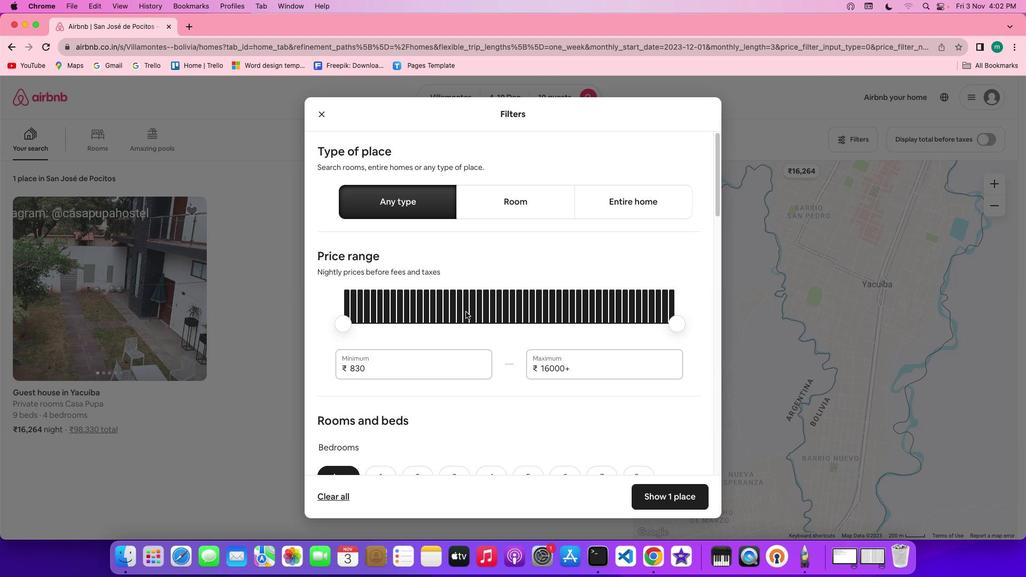 
Action: Mouse scrolled (445, 301) with delta (2, 50)
Screenshot: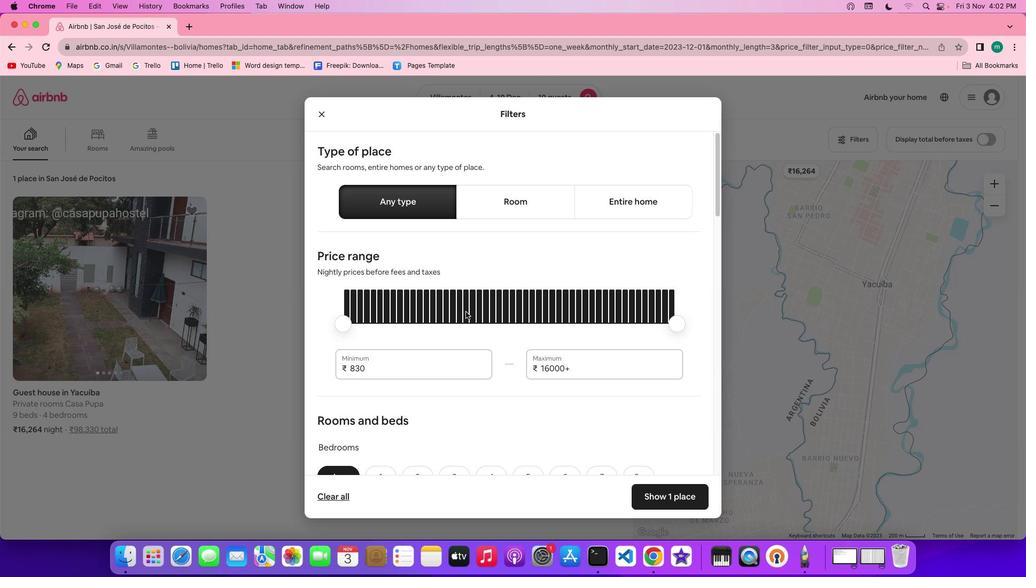 
Action: Mouse scrolled (445, 301) with delta (2, 50)
Screenshot: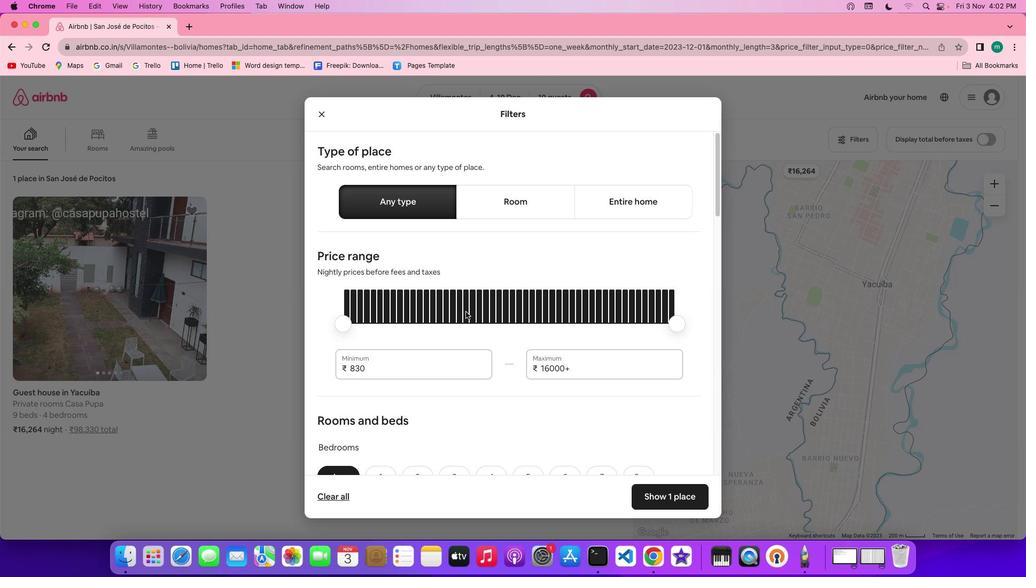 
Action: Mouse scrolled (445, 301) with delta (2, 50)
Screenshot: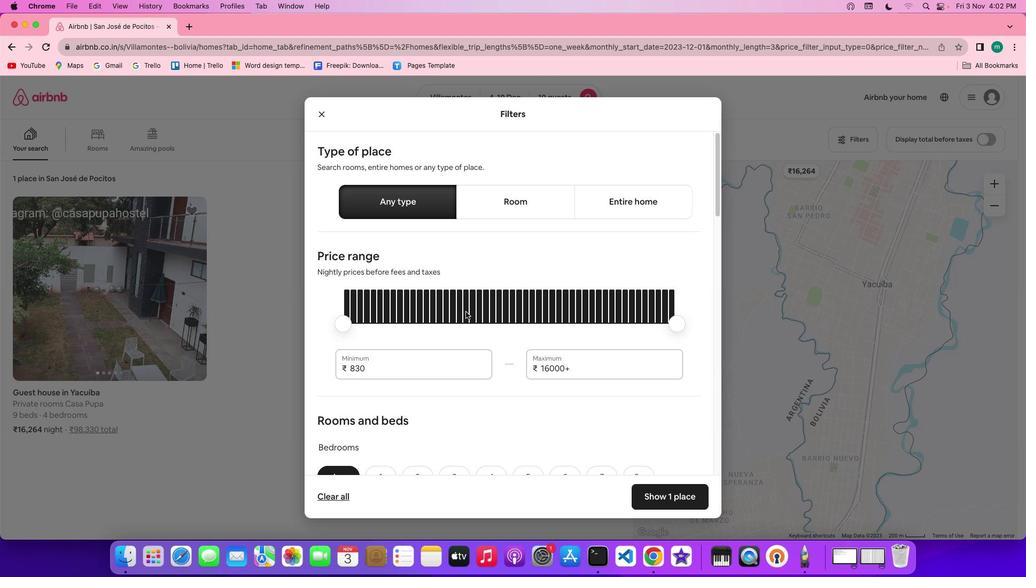 
Action: Mouse scrolled (445, 301) with delta (2, 50)
Screenshot: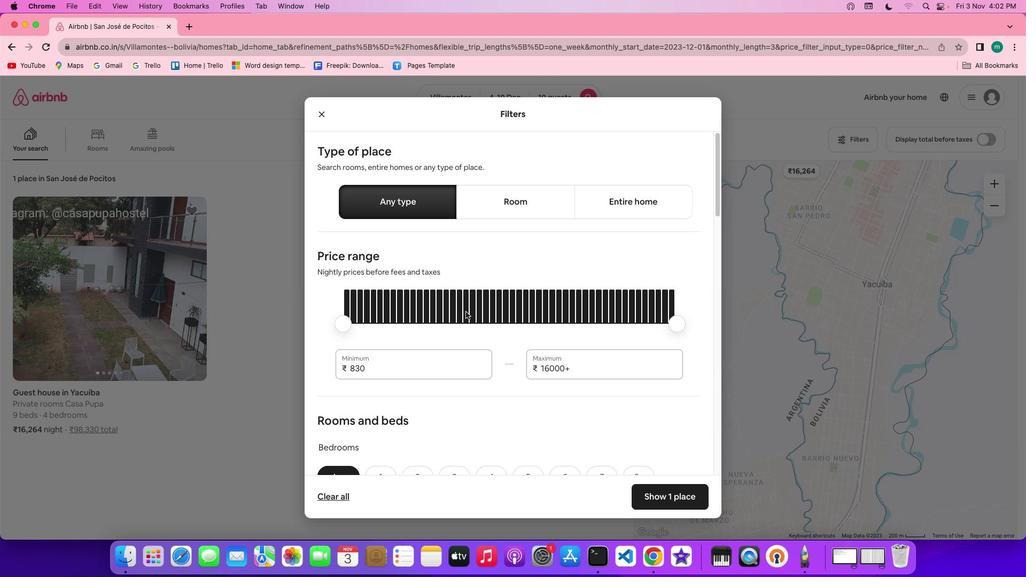 
Action: Mouse moved to (376, 267)
Screenshot: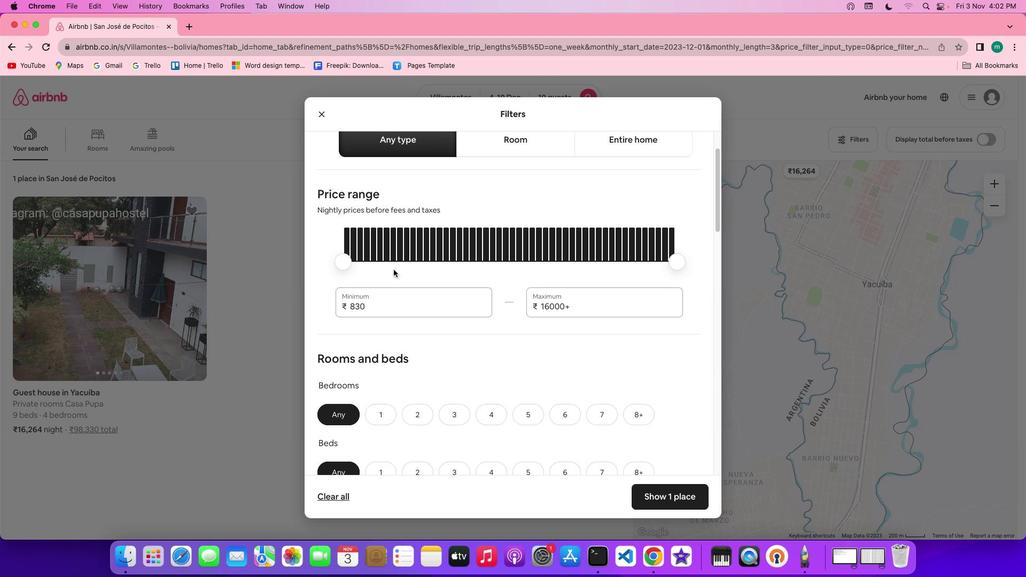 
Action: Mouse scrolled (376, 267) with delta (2, 50)
Screenshot: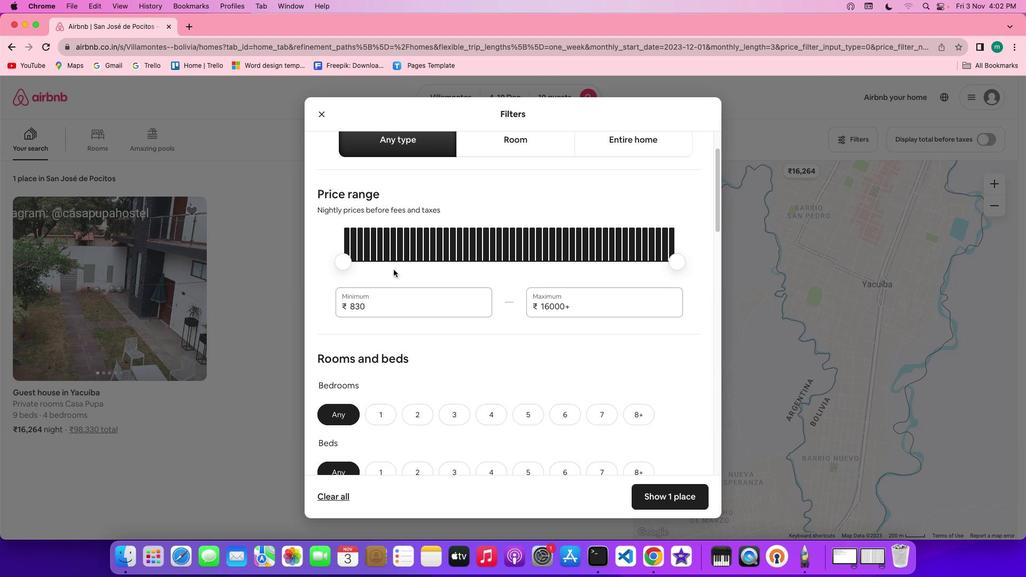 
Action: Mouse moved to (426, 323)
Screenshot: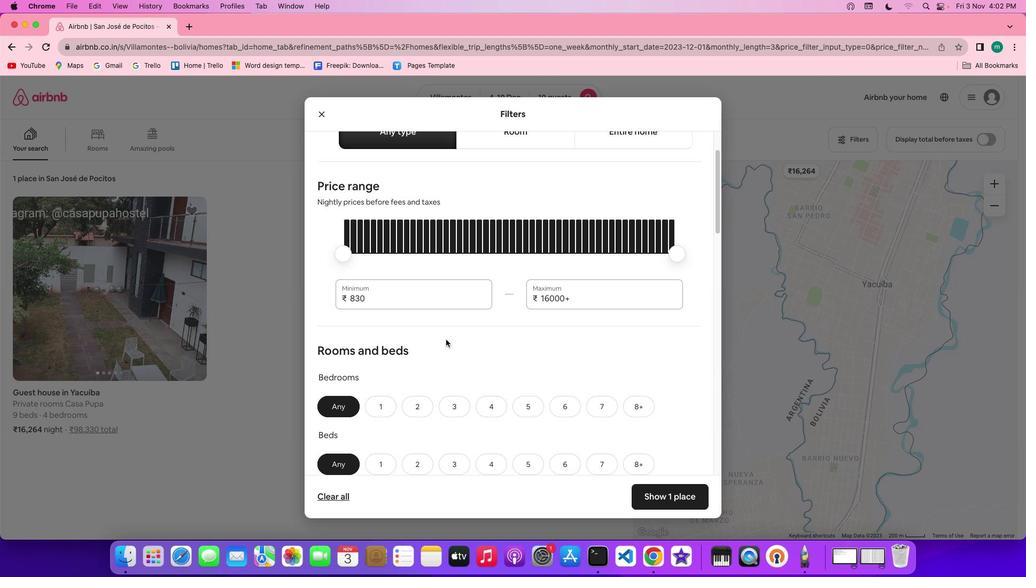 
Action: Mouse scrolled (426, 323) with delta (2, 50)
Screenshot: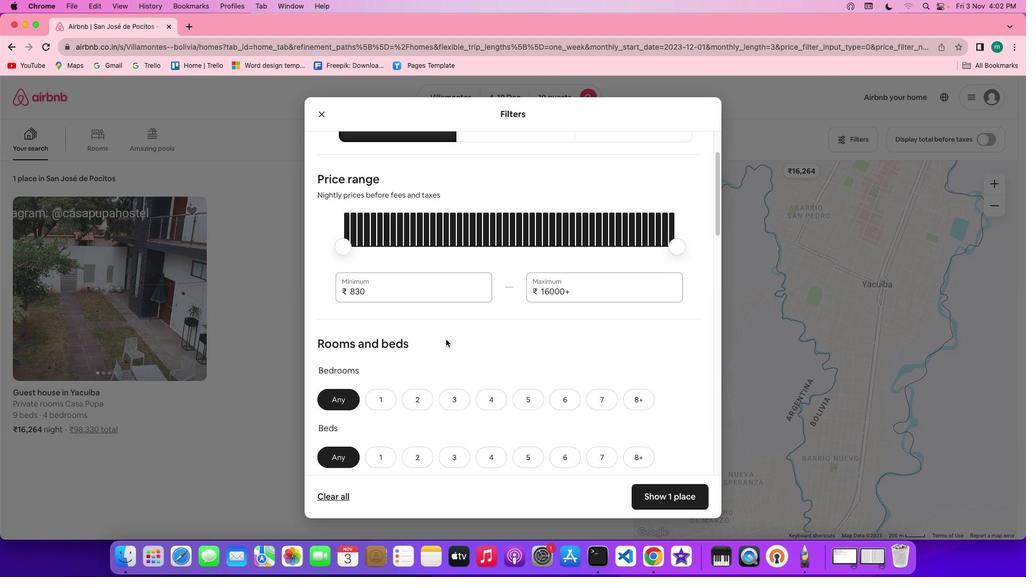 
Action: Mouse scrolled (426, 323) with delta (2, 50)
Screenshot: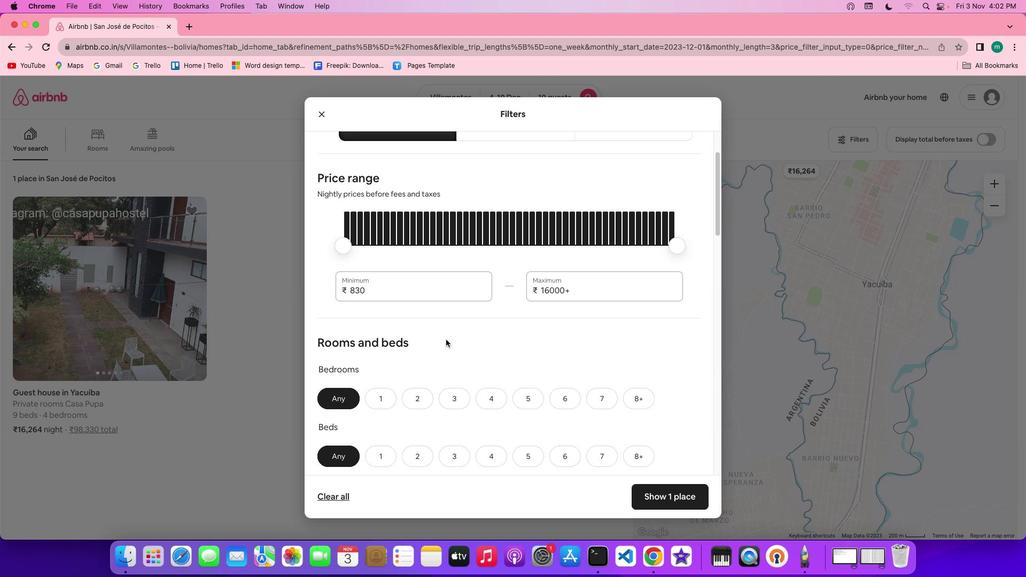 
Action: Mouse scrolled (426, 323) with delta (2, 50)
Screenshot: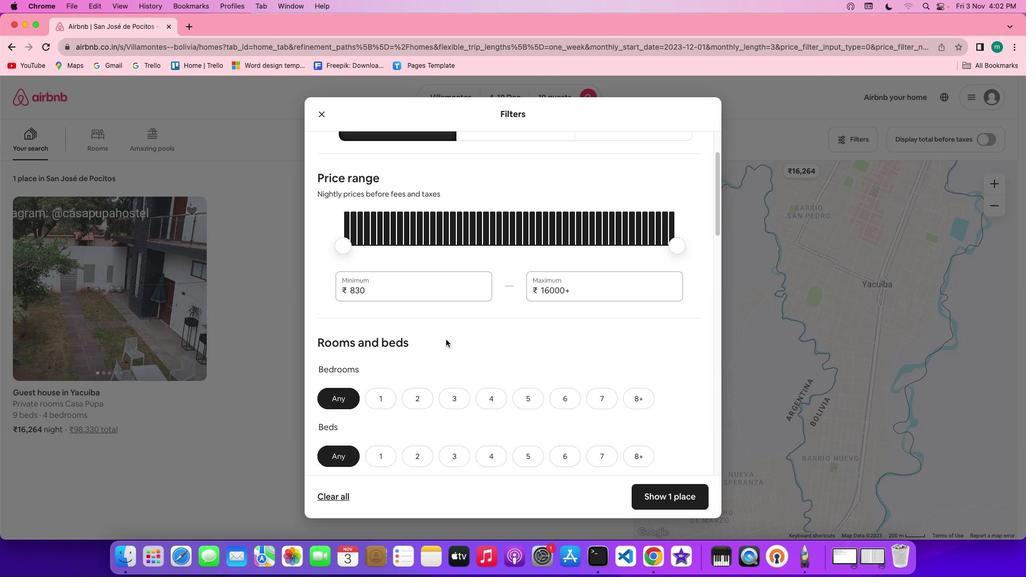 
Action: Mouse scrolled (426, 323) with delta (2, 50)
Screenshot: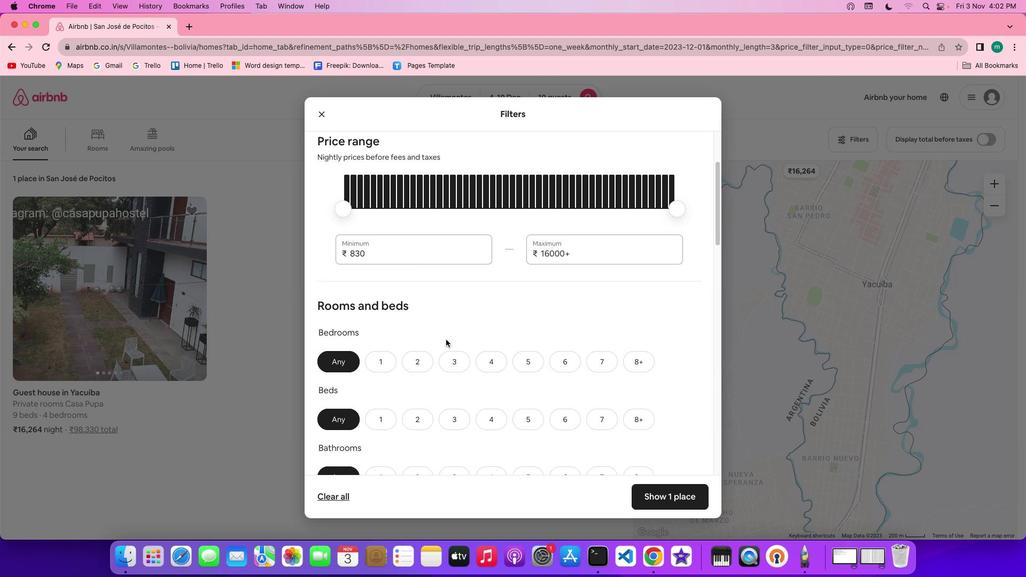 
Action: Mouse scrolled (426, 323) with delta (2, 50)
Screenshot: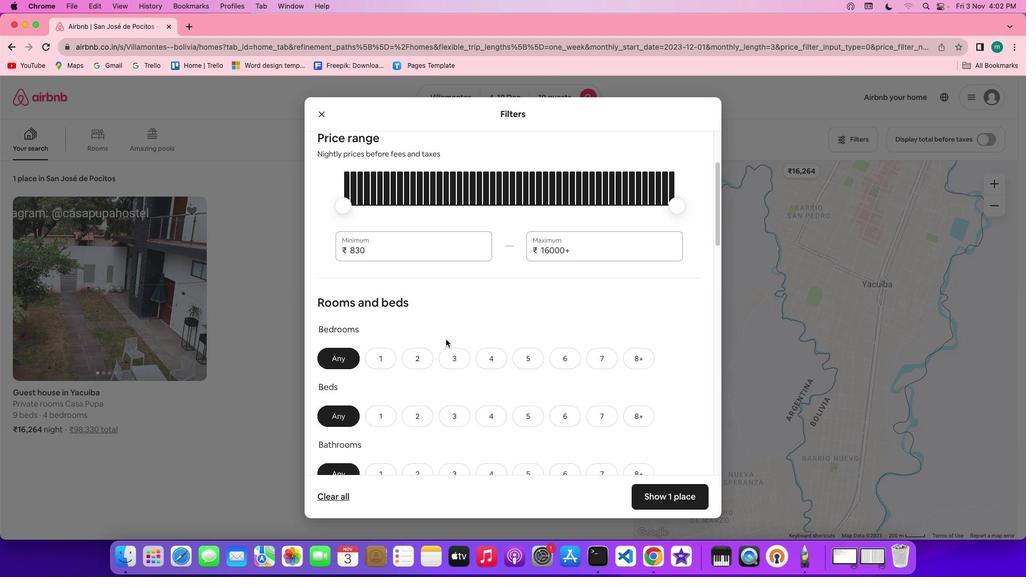 
Action: Mouse scrolled (426, 323) with delta (2, 50)
Screenshot: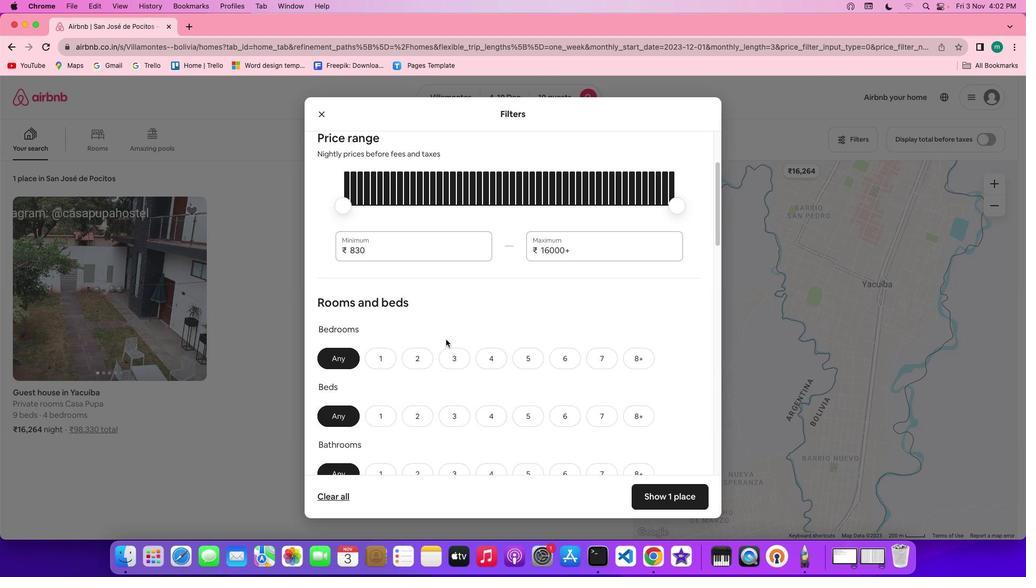 
Action: Mouse scrolled (426, 323) with delta (2, 50)
Screenshot: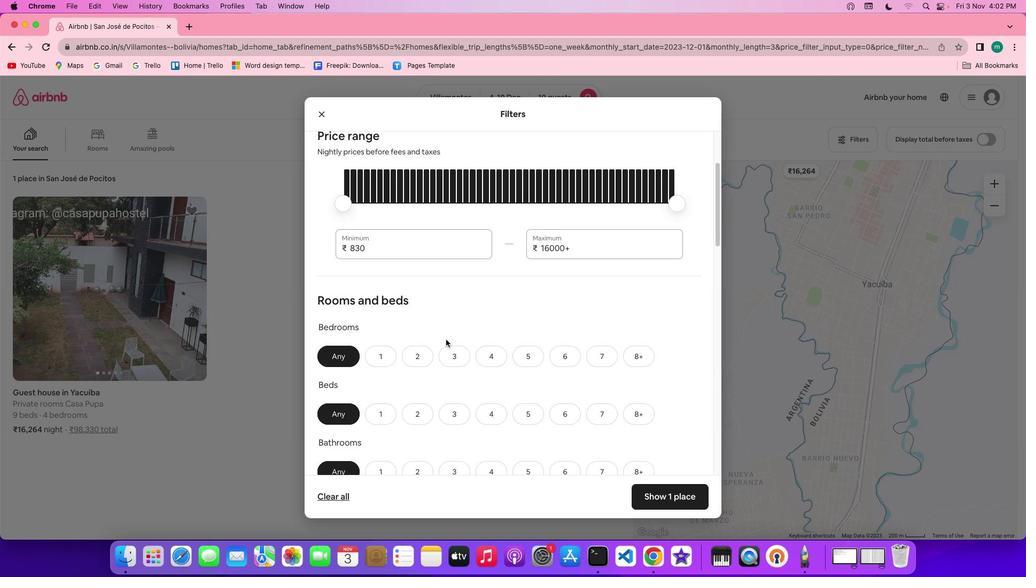 
Action: Mouse scrolled (426, 323) with delta (2, 50)
Screenshot: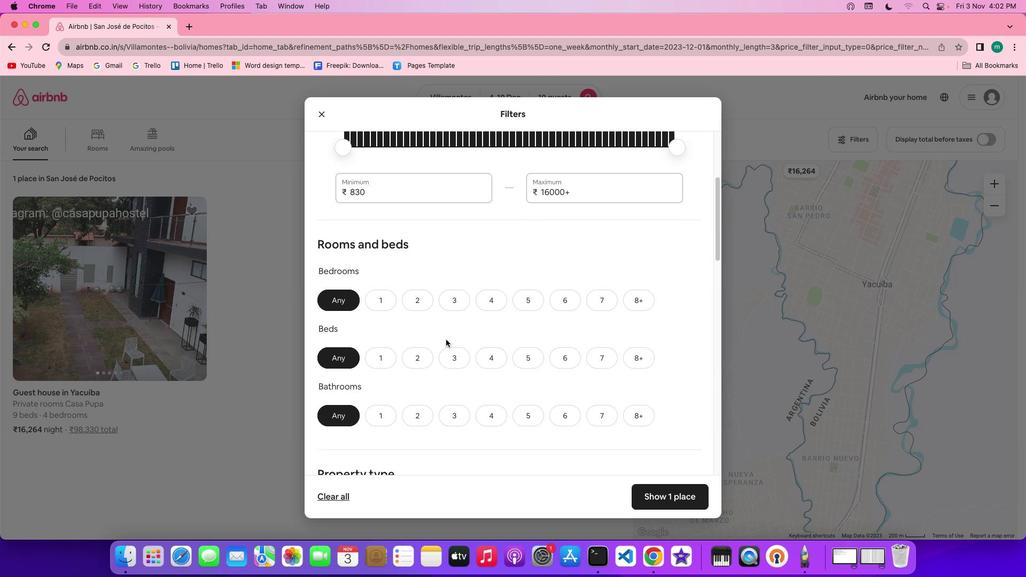 
Action: Mouse scrolled (426, 323) with delta (2, 50)
Screenshot: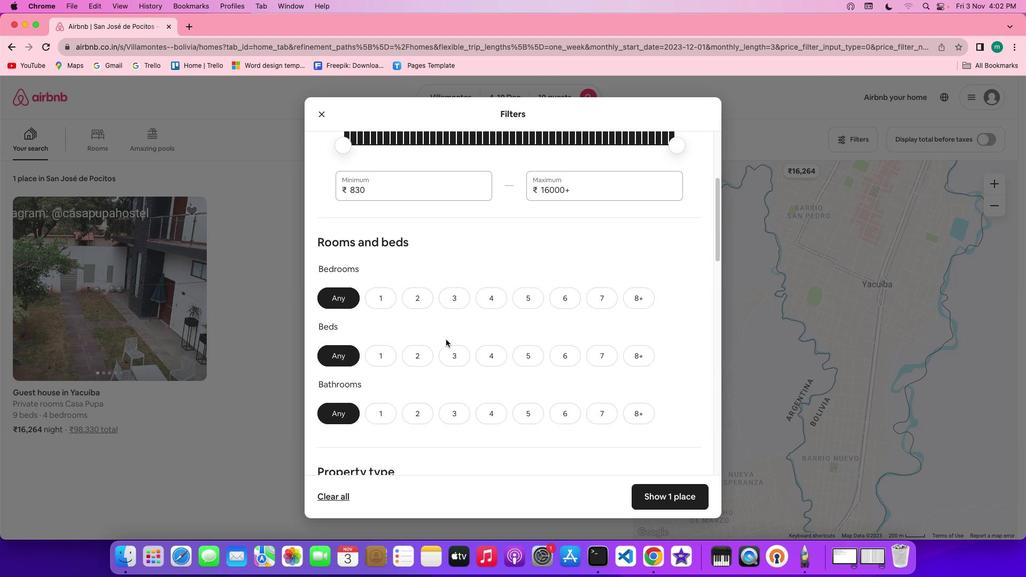 
Action: Mouse scrolled (426, 323) with delta (2, 50)
Screenshot: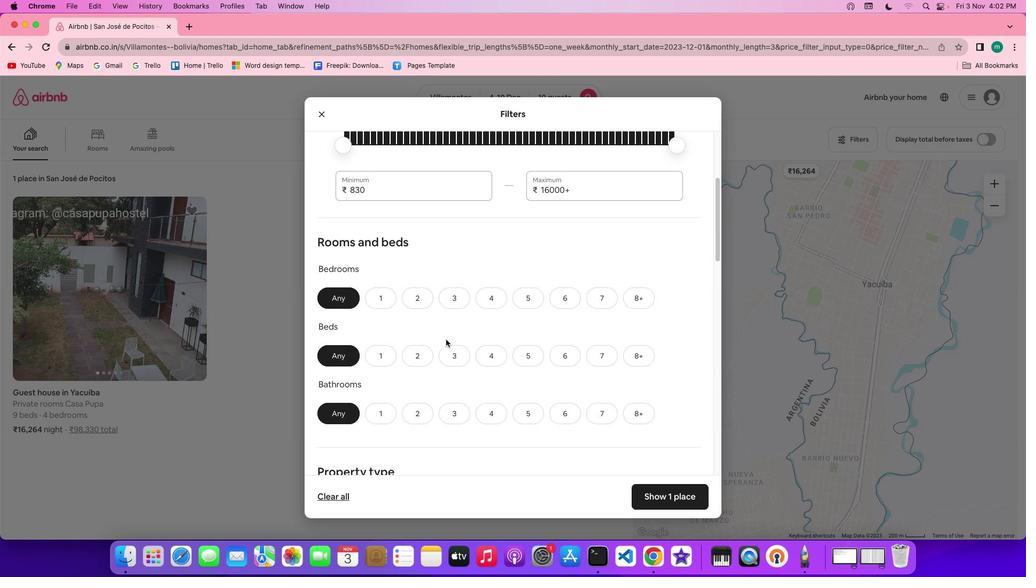 
Action: Mouse scrolled (426, 323) with delta (2, 50)
Screenshot: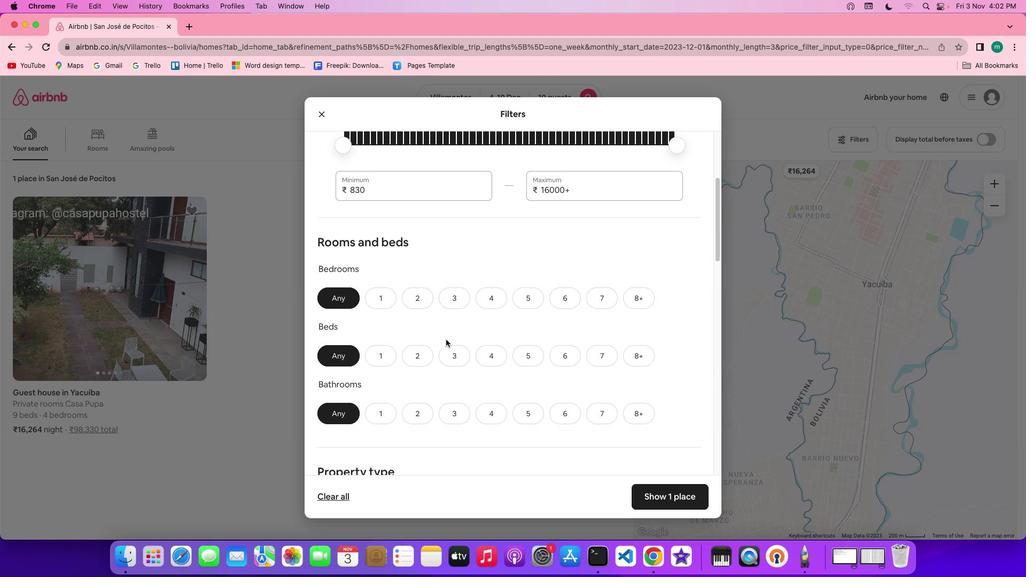 
Action: Mouse scrolled (426, 323) with delta (2, 50)
Screenshot: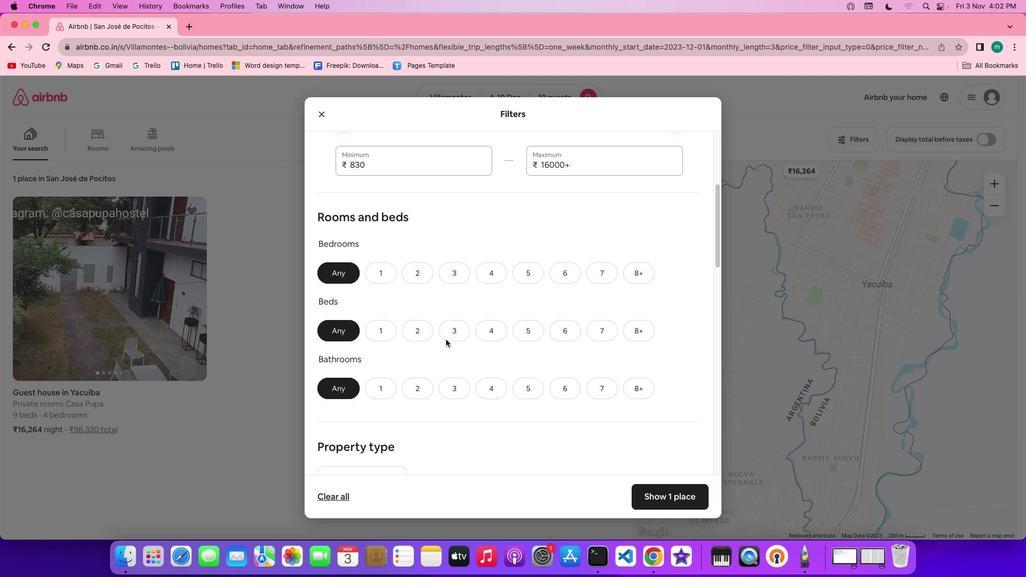 
Action: Mouse scrolled (426, 323) with delta (2, 50)
Screenshot: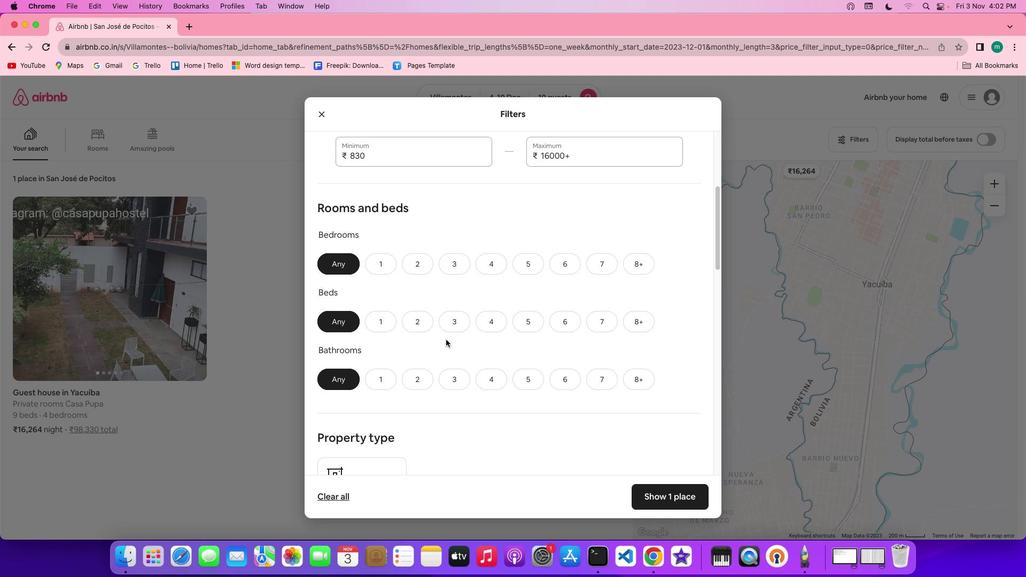 
Action: Mouse scrolled (426, 323) with delta (2, 50)
Screenshot: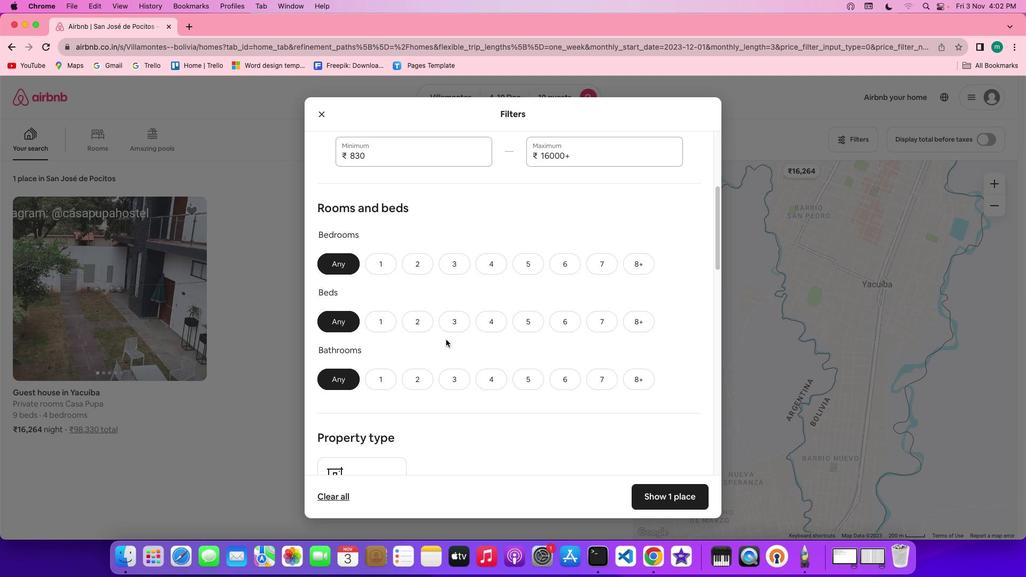 
Action: Mouse scrolled (426, 323) with delta (2, 50)
Screenshot: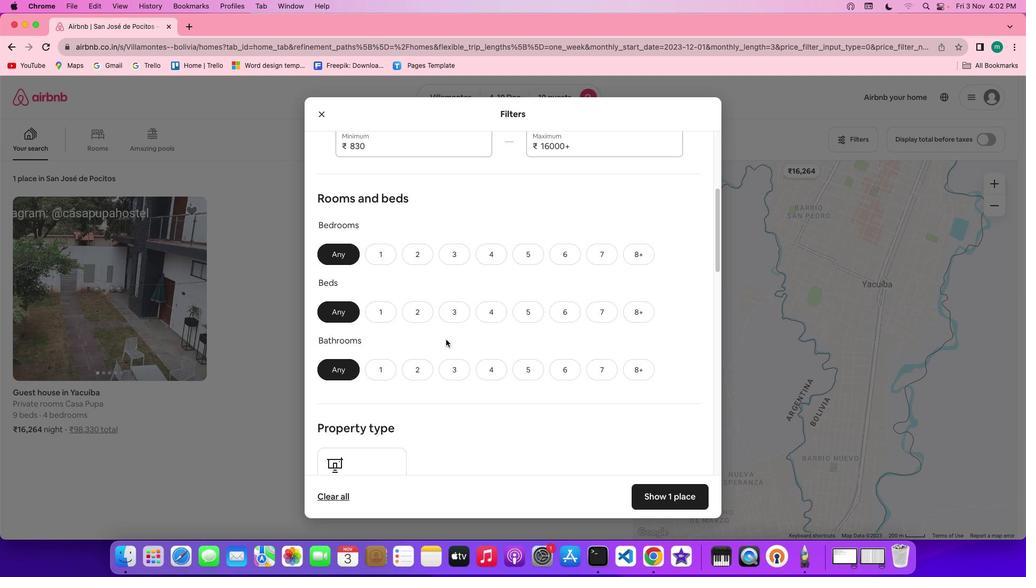 
Action: Mouse scrolled (426, 323) with delta (2, 50)
Screenshot: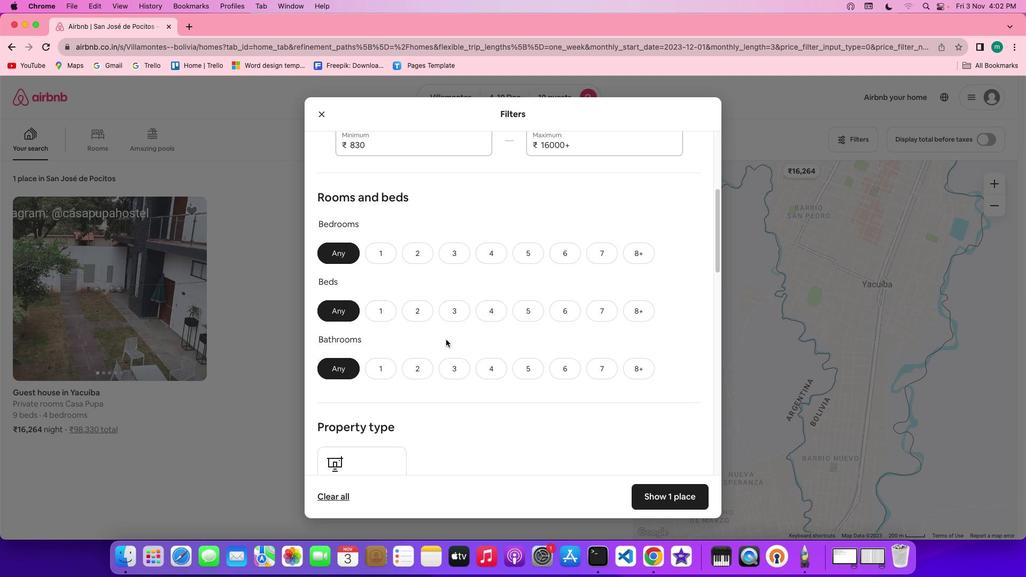 
Action: Mouse scrolled (426, 323) with delta (2, 50)
Screenshot: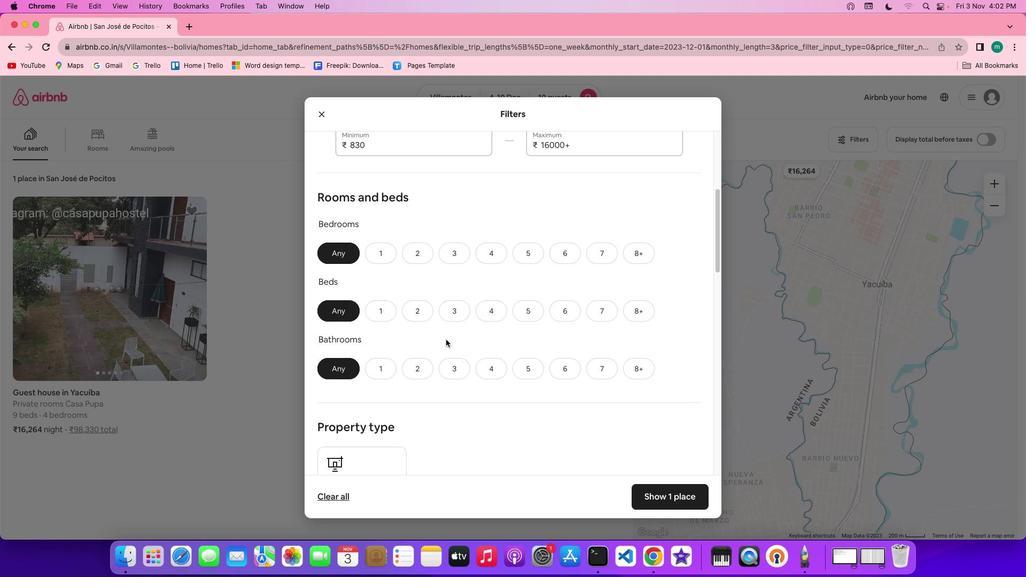
Action: Mouse scrolled (426, 323) with delta (2, 50)
Screenshot: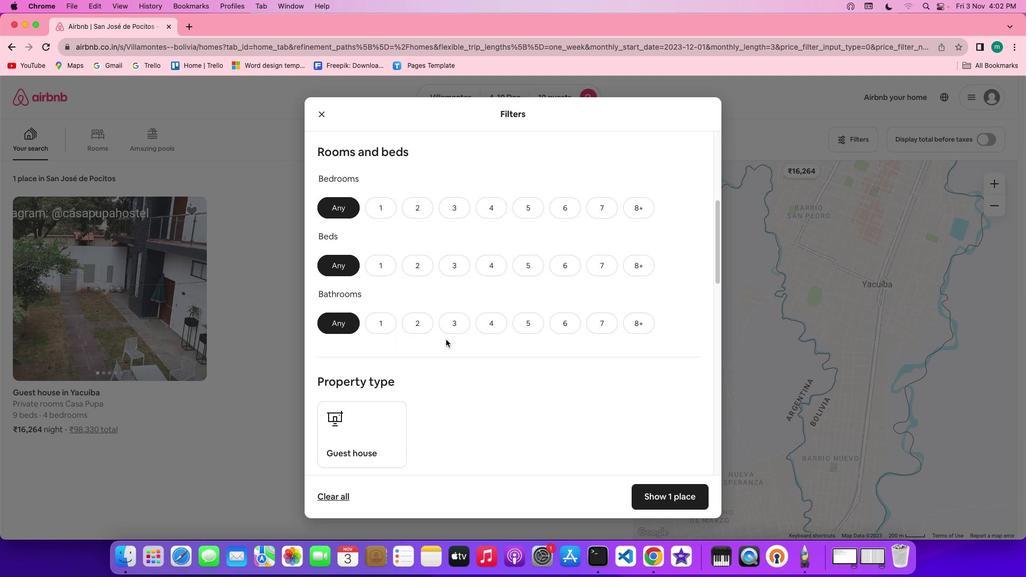 
Action: Mouse scrolled (426, 323) with delta (2, 50)
Screenshot: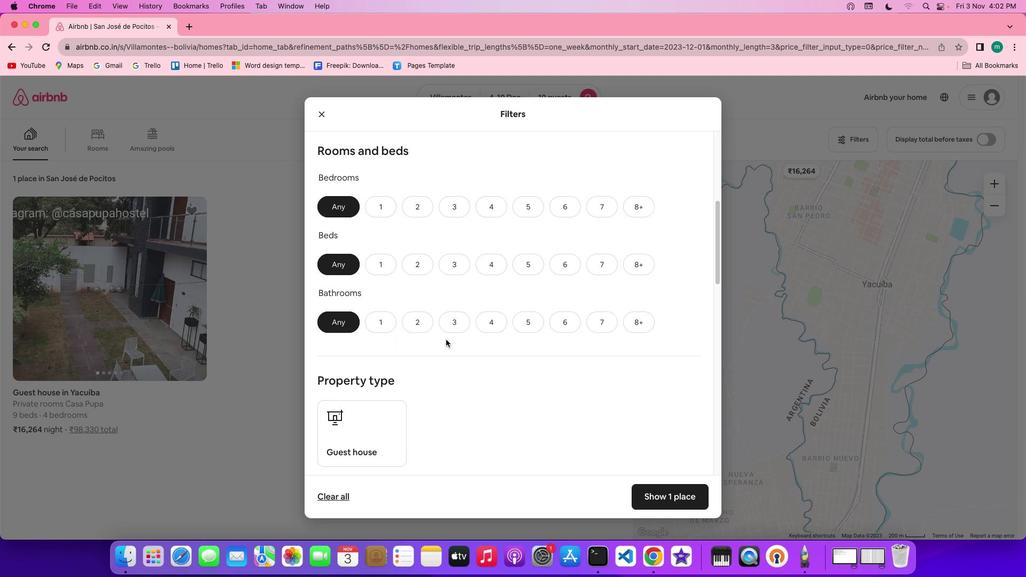 
Action: Mouse scrolled (426, 323) with delta (2, 50)
Screenshot: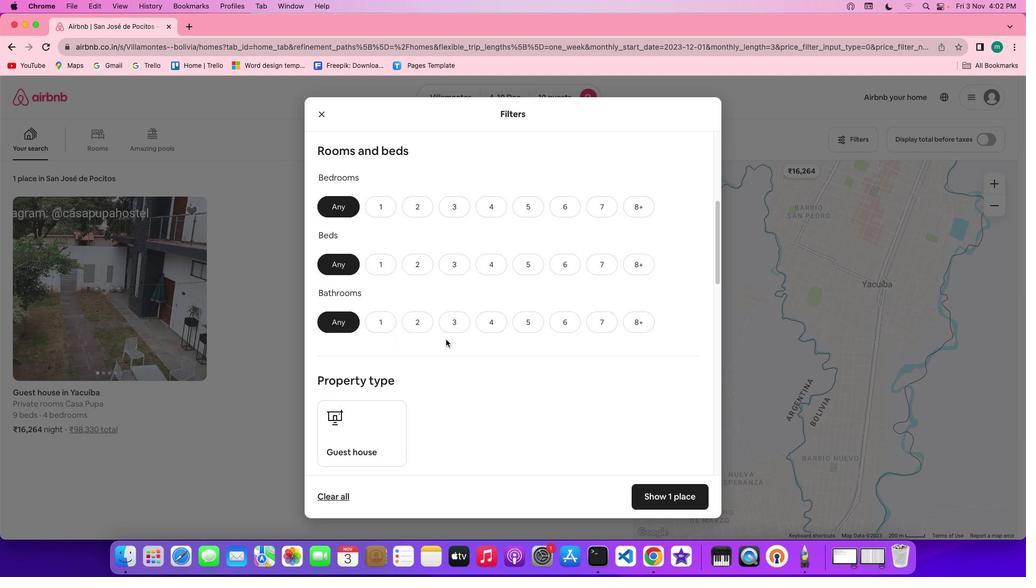 
Action: Mouse scrolled (426, 323) with delta (2, 50)
Screenshot: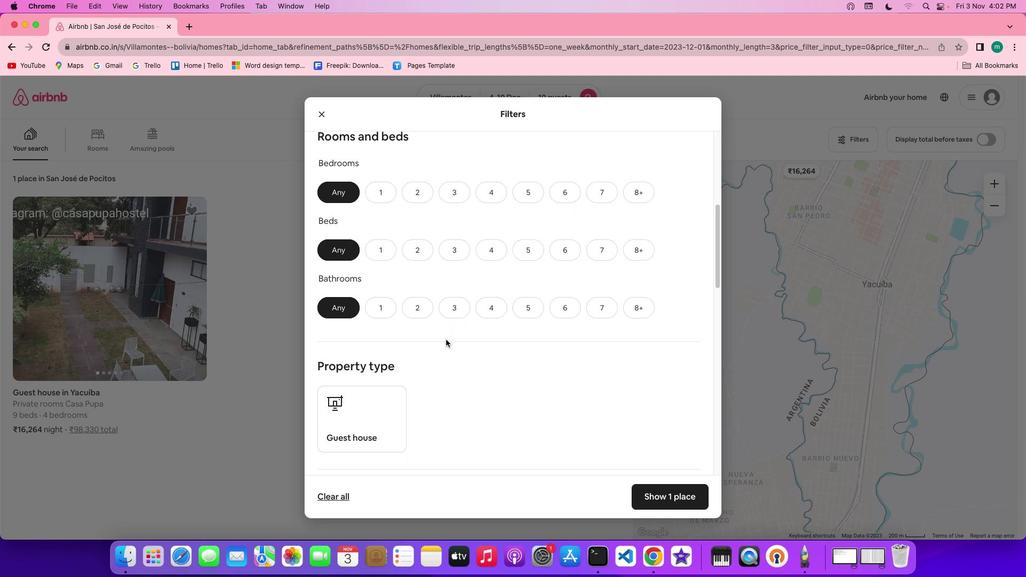 
Action: Mouse scrolled (426, 323) with delta (2, 50)
Screenshot: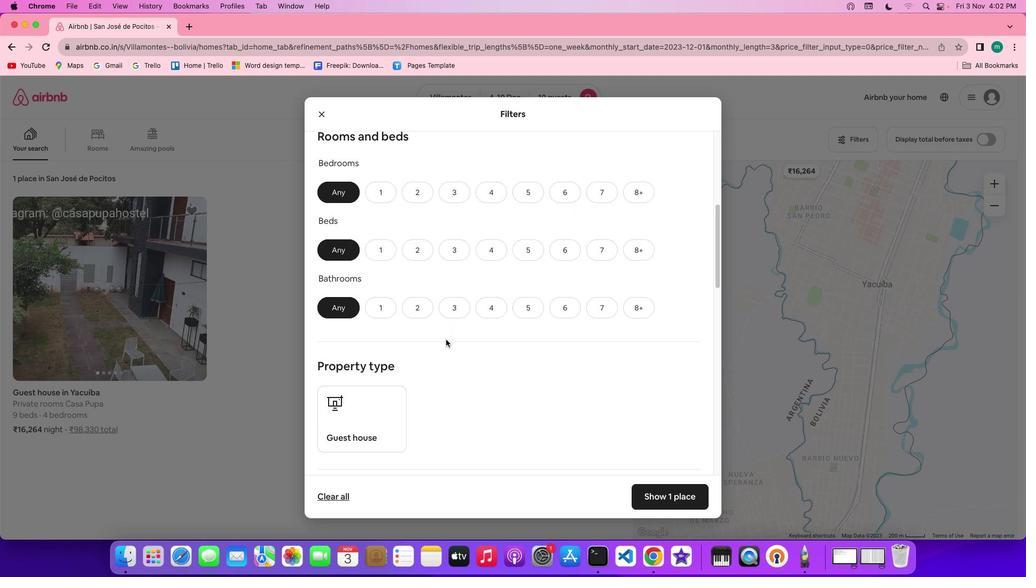 
Action: Mouse scrolled (426, 323) with delta (2, 50)
Screenshot: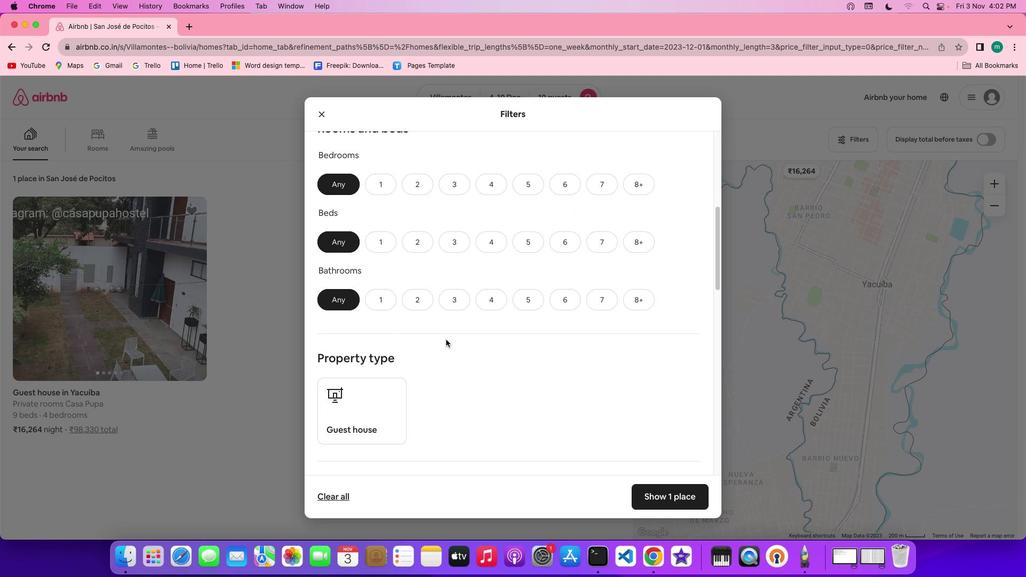 
Action: Mouse scrolled (426, 323) with delta (2, 50)
Screenshot: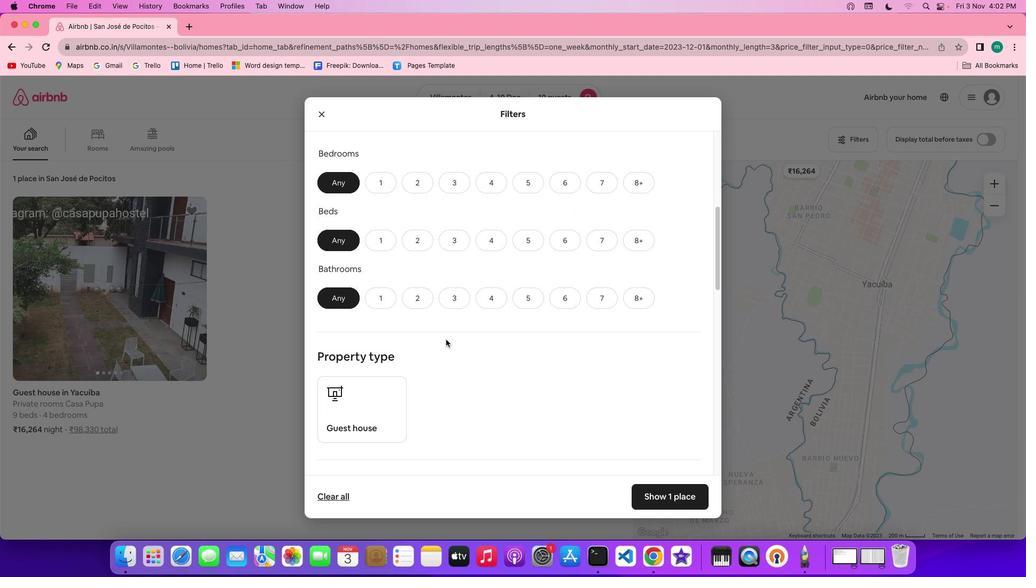 
Action: Mouse scrolled (426, 323) with delta (2, 50)
Screenshot: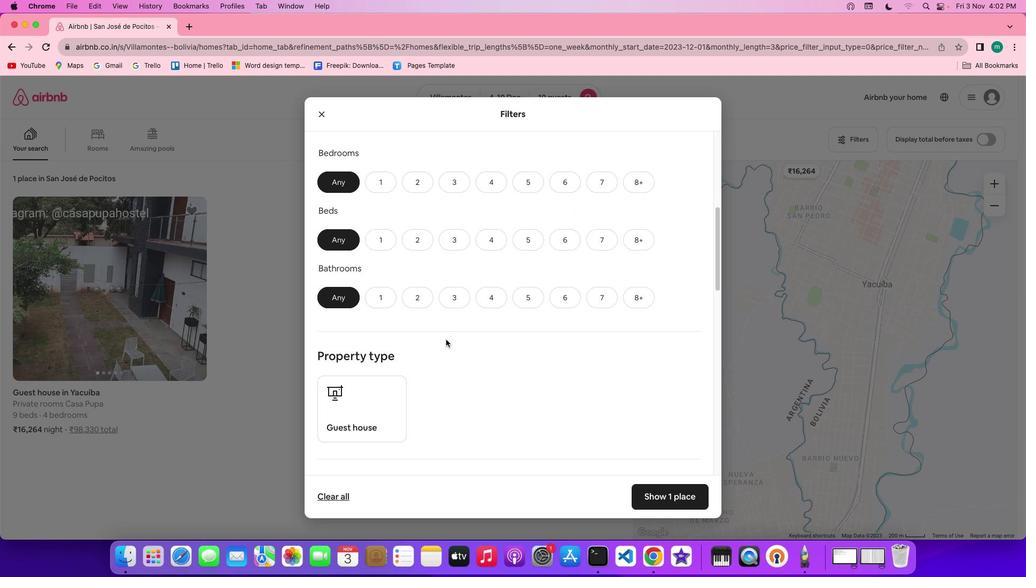 
Action: Mouse scrolled (426, 323) with delta (2, 50)
Screenshot: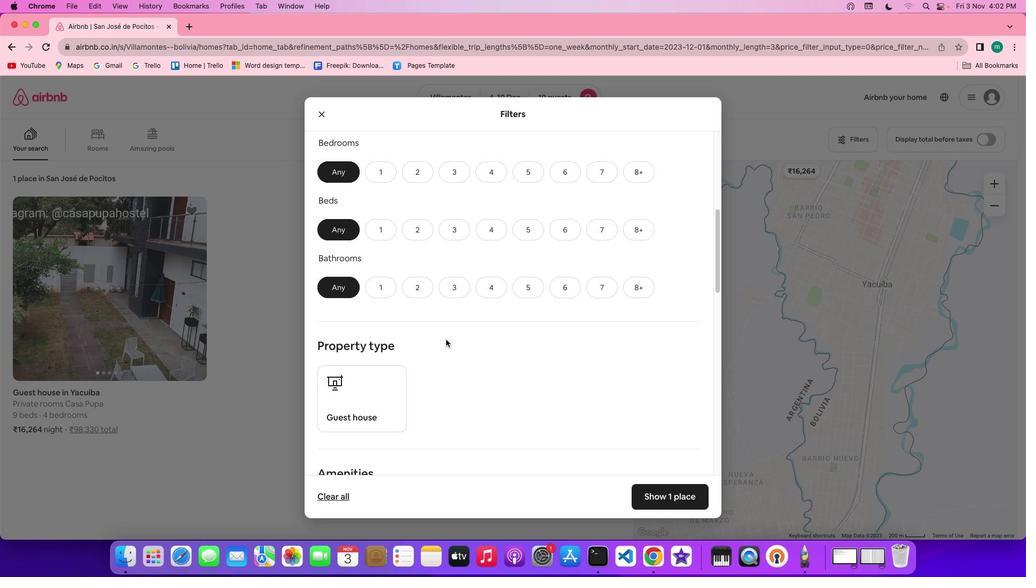 
Action: Mouse scrolled (426, 323) with delta (2, 50)
Screenshot: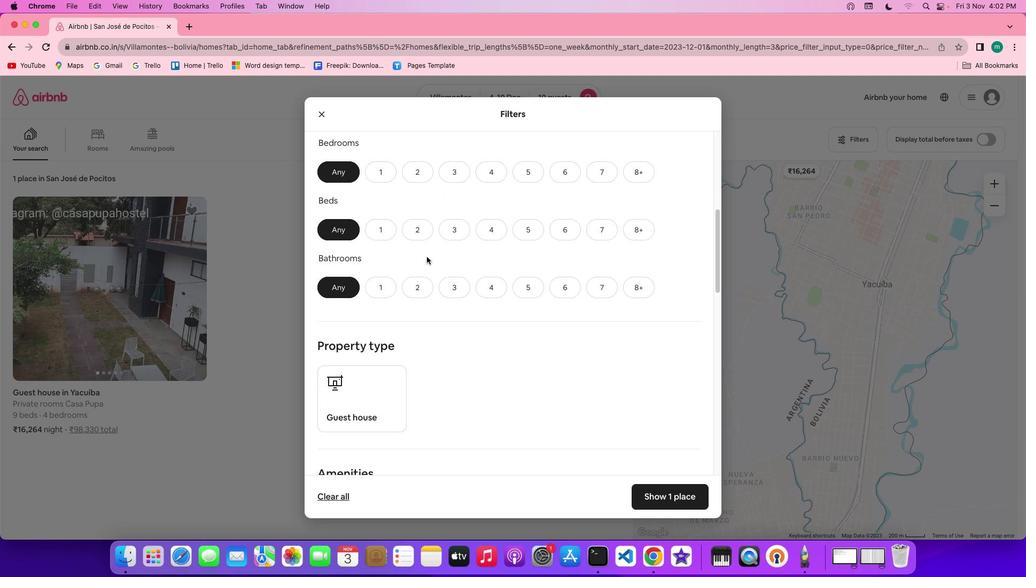 
Action: Mouse moved to (463, 186)
Screenshot: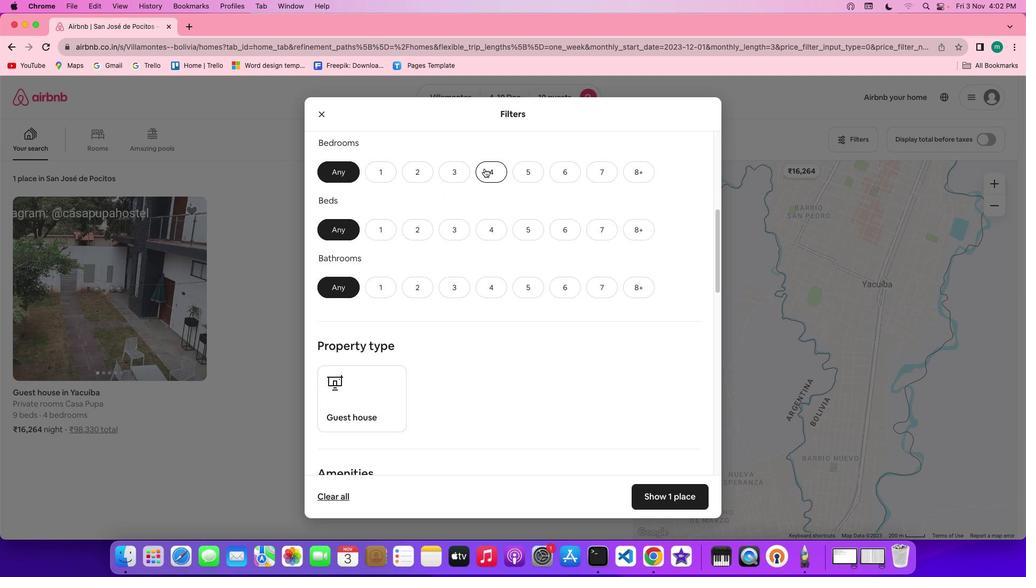 
Action: Mouse pressed left at (463, 186)
Screenshot: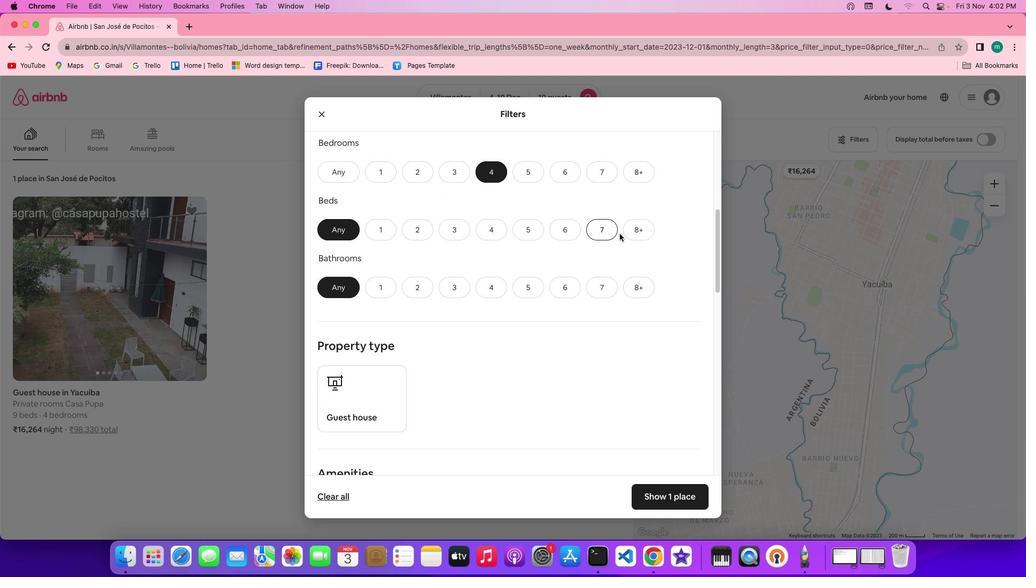 
Action: Mouse moved to (604, 240)
Screenshot: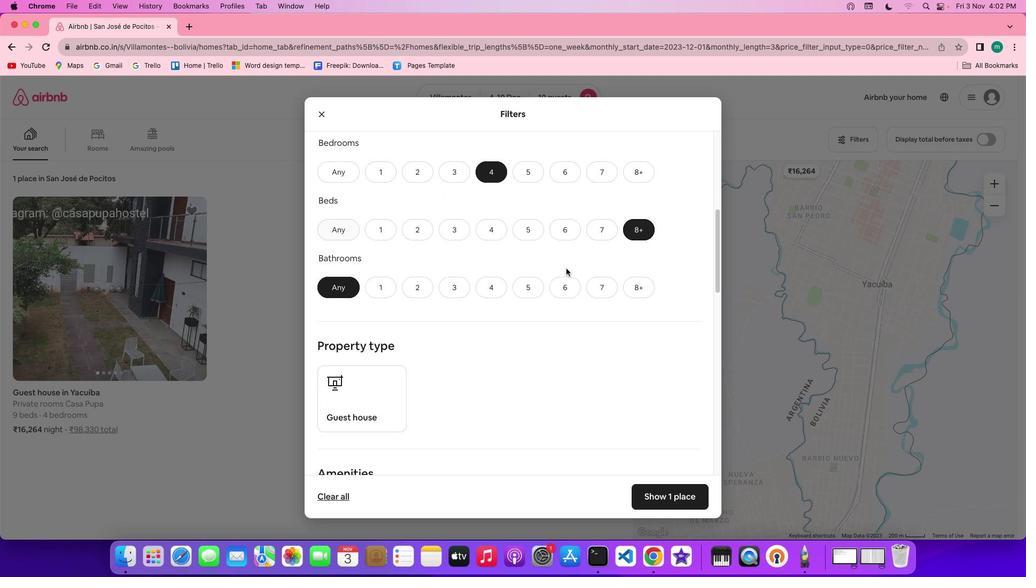 
Action: Mouse pressed left at (604, 240)
Screenshot: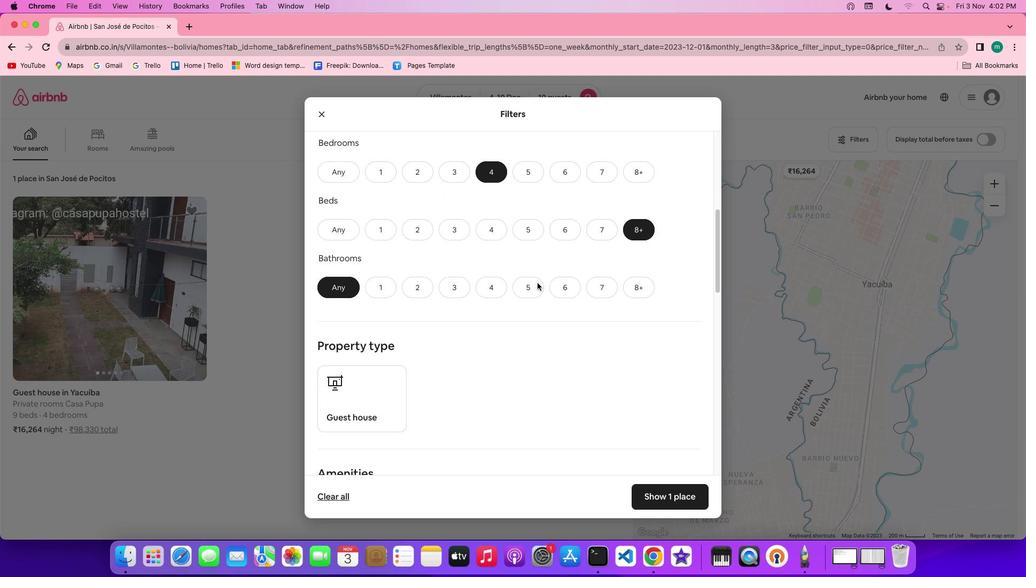 
Action: Mouse moved to (472, 284)
Screenshot: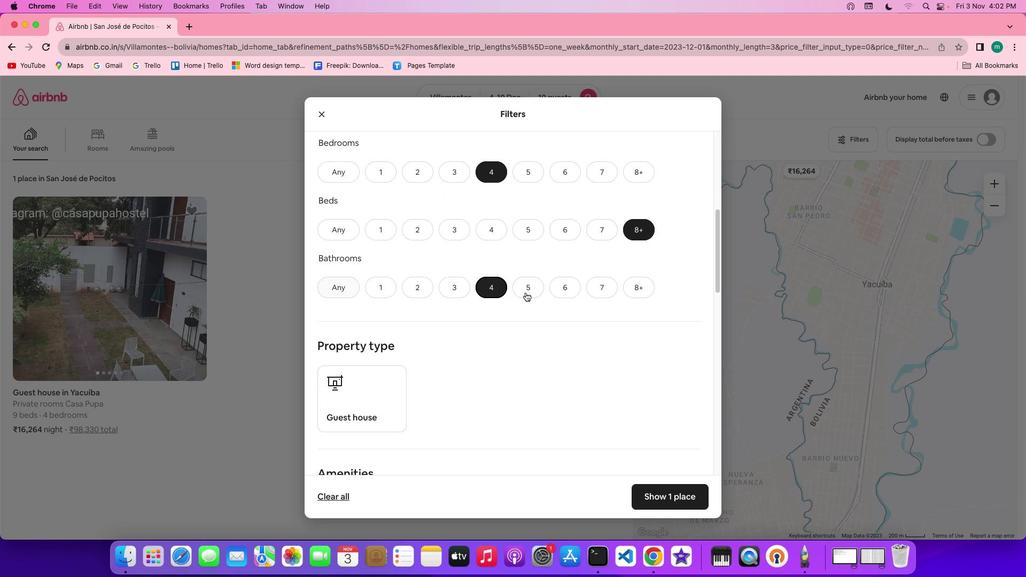 
Action: Mouse pressed left at (472, 284)
Screenshot: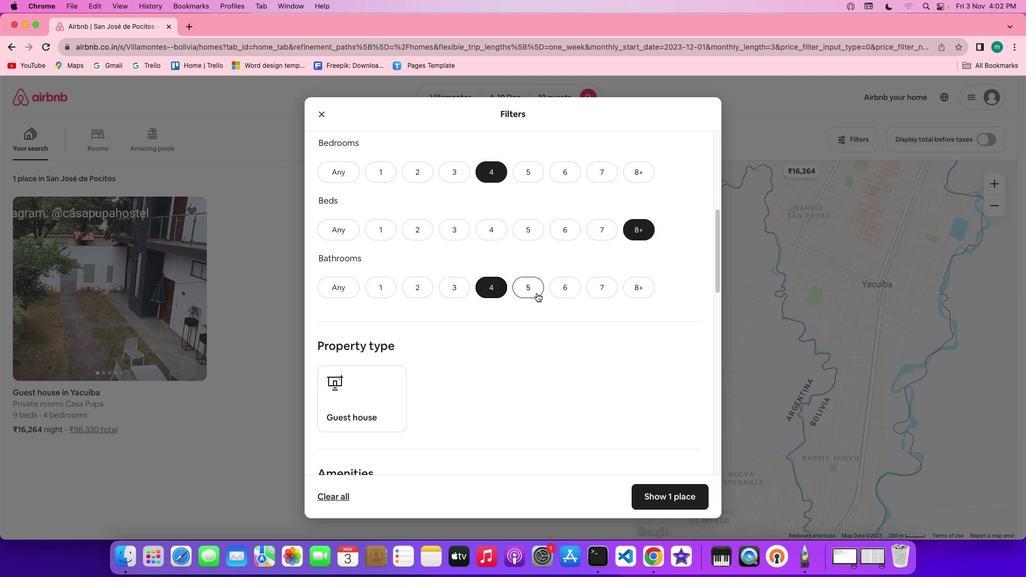 
Action: Mouse moved to (513, 286)
Screenshot: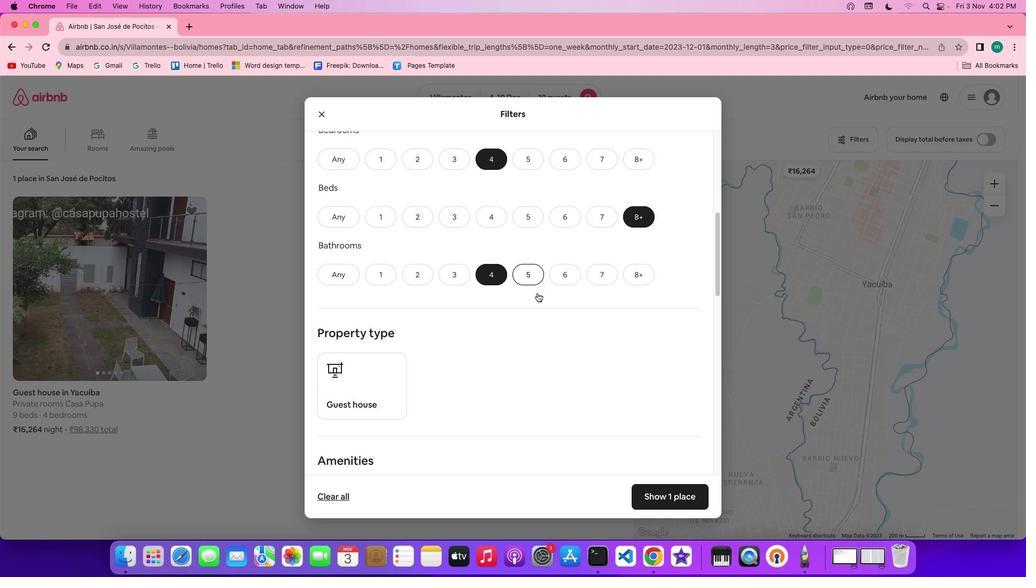
Action: Mouse scrolled (513, 286) with delta (2, 50)
Screenshot: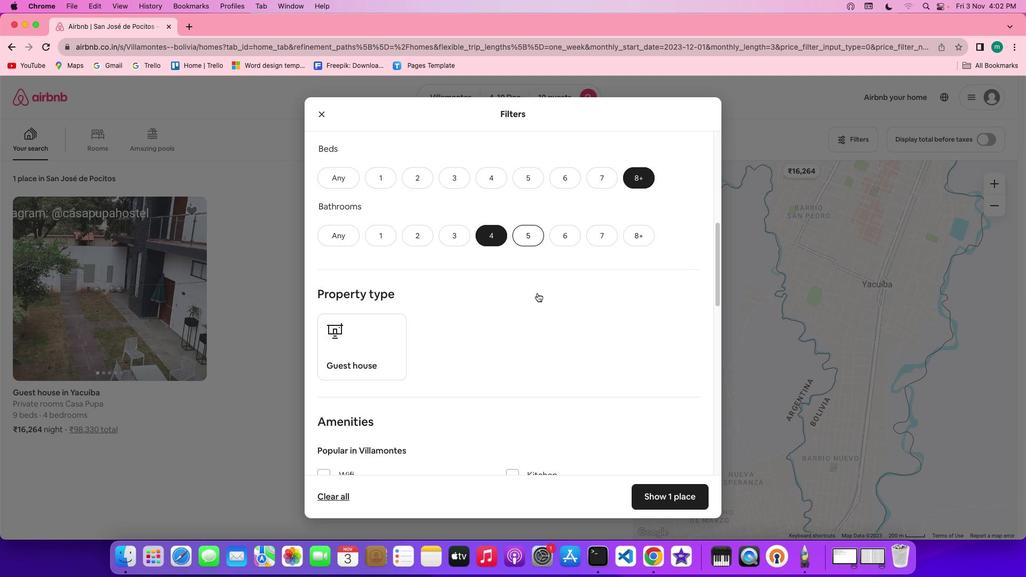 
Action: Mouse scrolled (513, 286) with delta (2, 50)
Screenshot: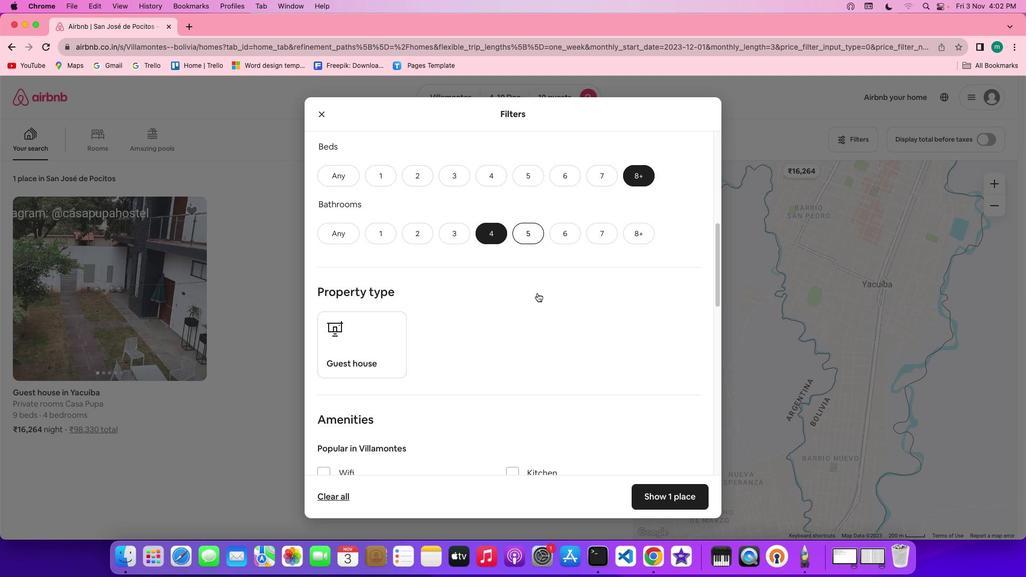 
Action: Mouse scrolled (513, 286) with delta (2, 50)
Screenshot: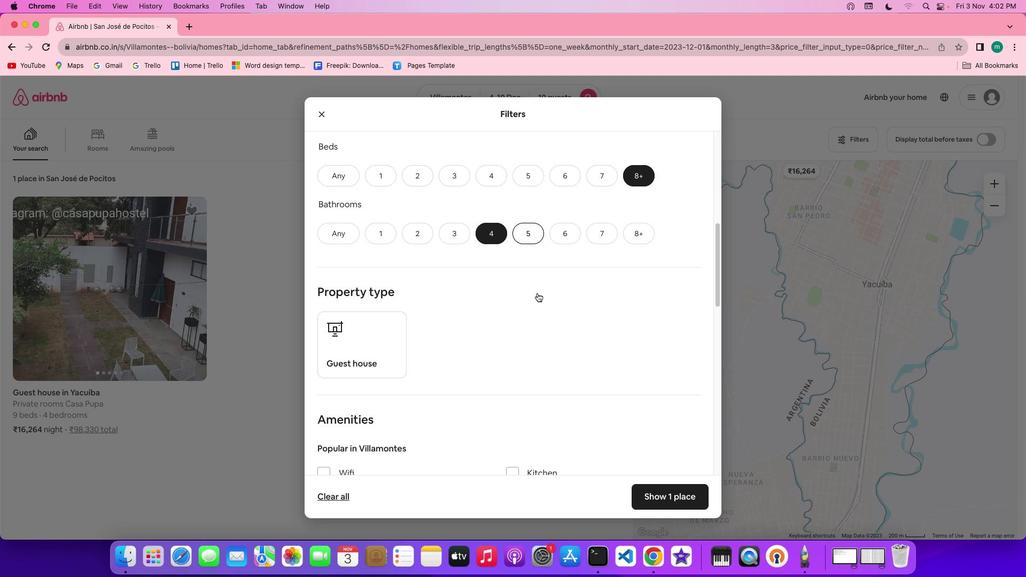 
Action: Mouse scrolled (513, 286) with delta (2, 50)
Screenshot: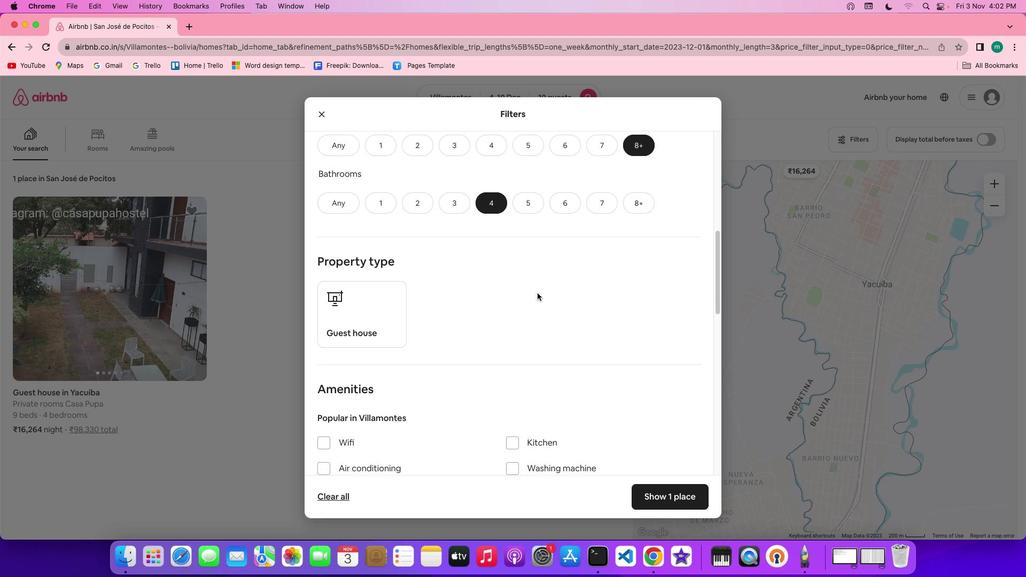 
Action: Mouse scrolled (513, 286) with delta (2, 50)
Screenshot: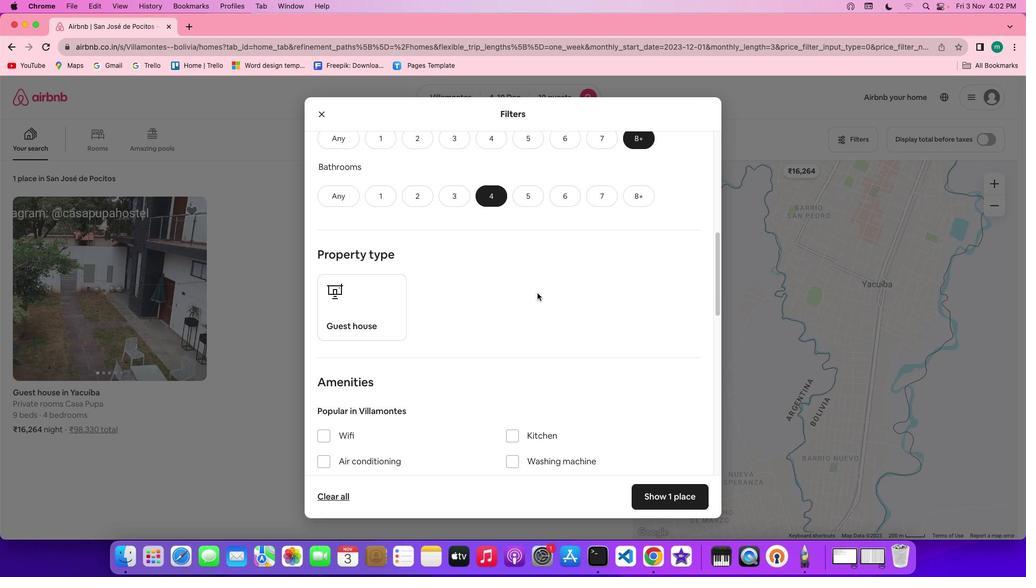 
Action: Mouse scrolled (513, 286) with delta (2, 50)
Screenshot: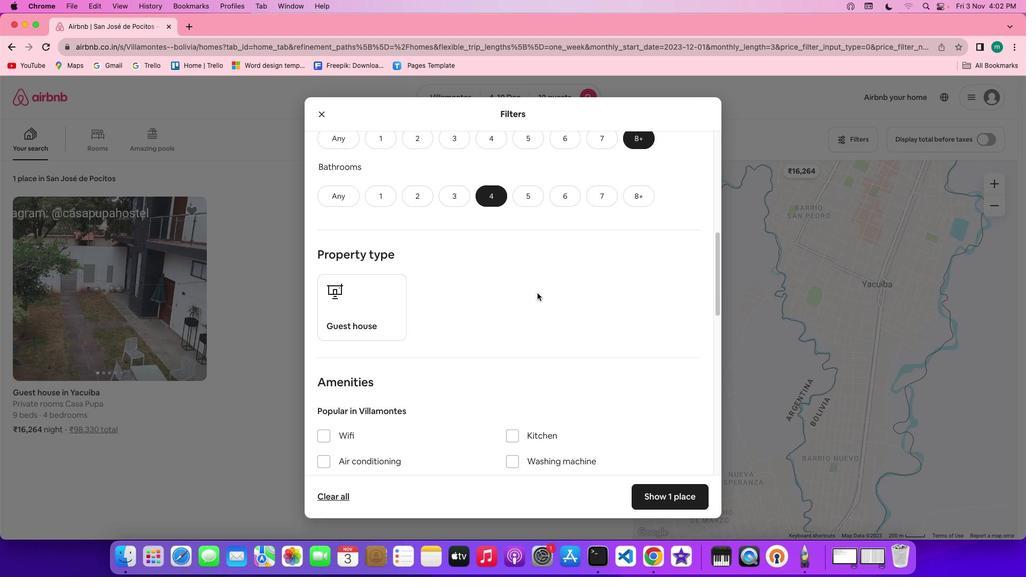 
Action: Mouse scrolled (513, 286) with delta (2, 50)
Screenshot: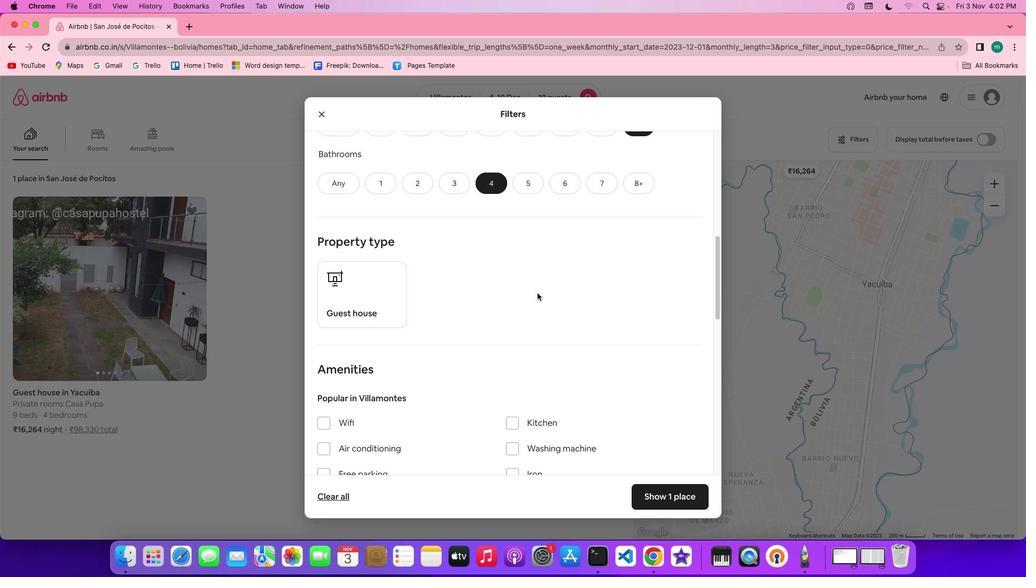 
Action: Mouse scrolled (513, 286) with delta (2, 50)
Screenshot: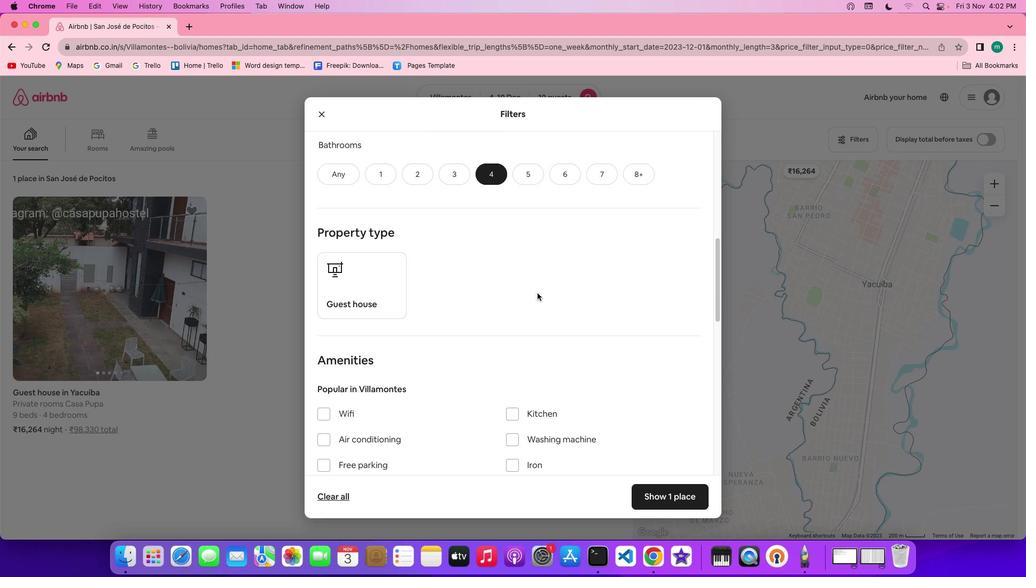 
Action: Mouse scrolled (513, 286) with delta (2, 50)
Screenshot: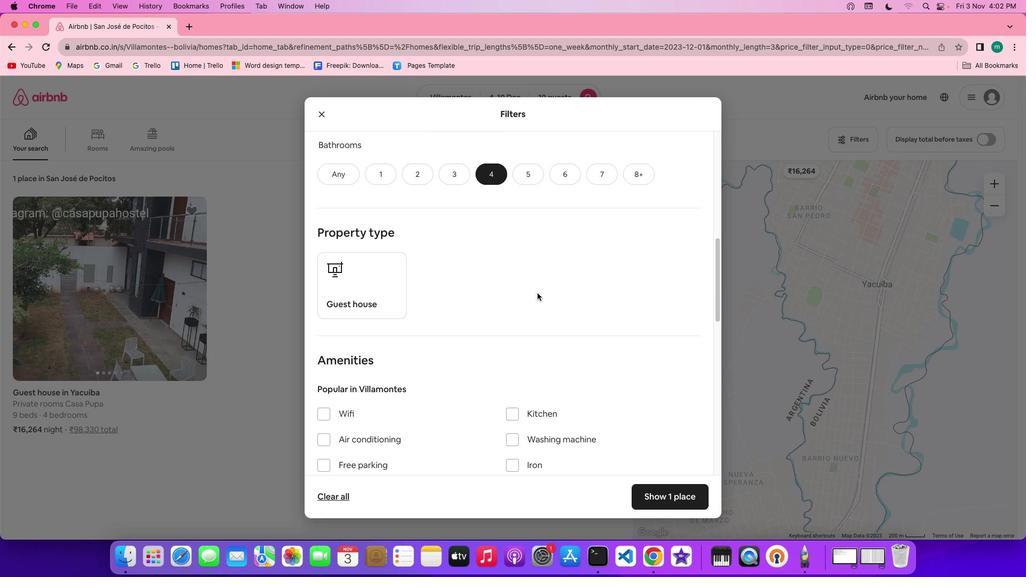 
Action: Mouse scrolled (513, 286) with delta (2, 50)
Screenshot: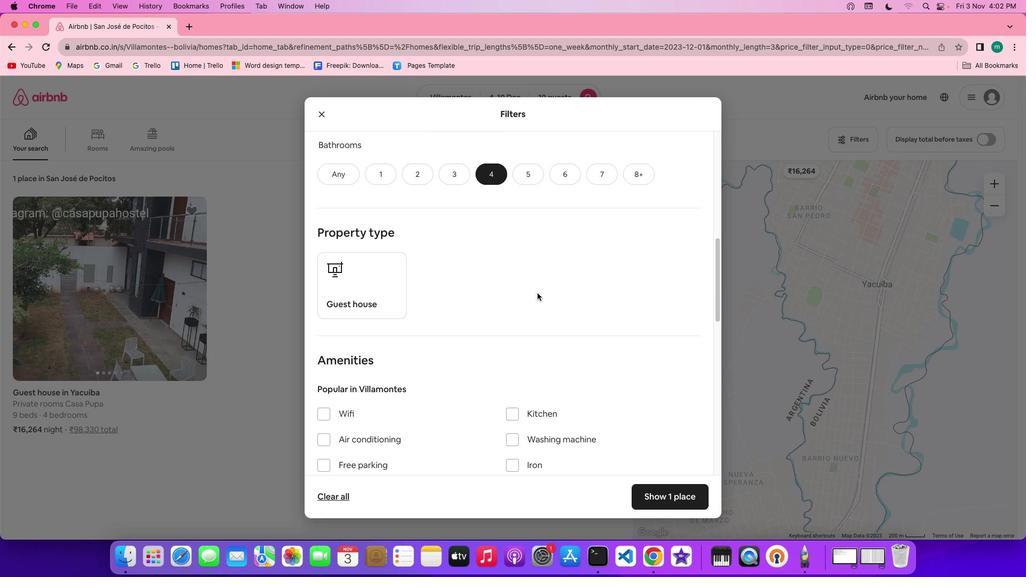 
Action: Mouse scrolled (513, 286) with delta (2, 50)
Screenshot: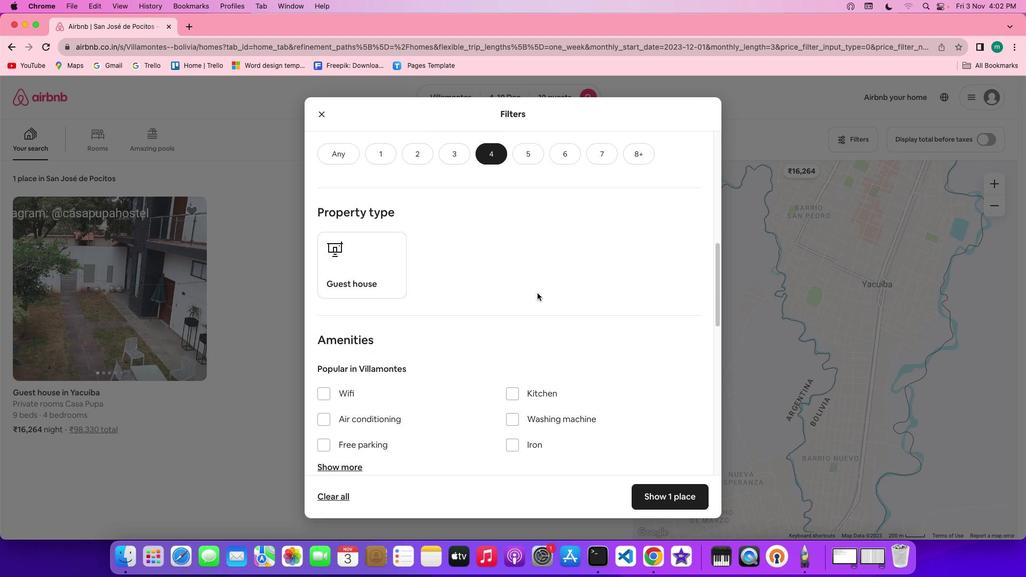 
Action: Mouse scrolled (513, 286) with delta (2, 50)
Screenshot: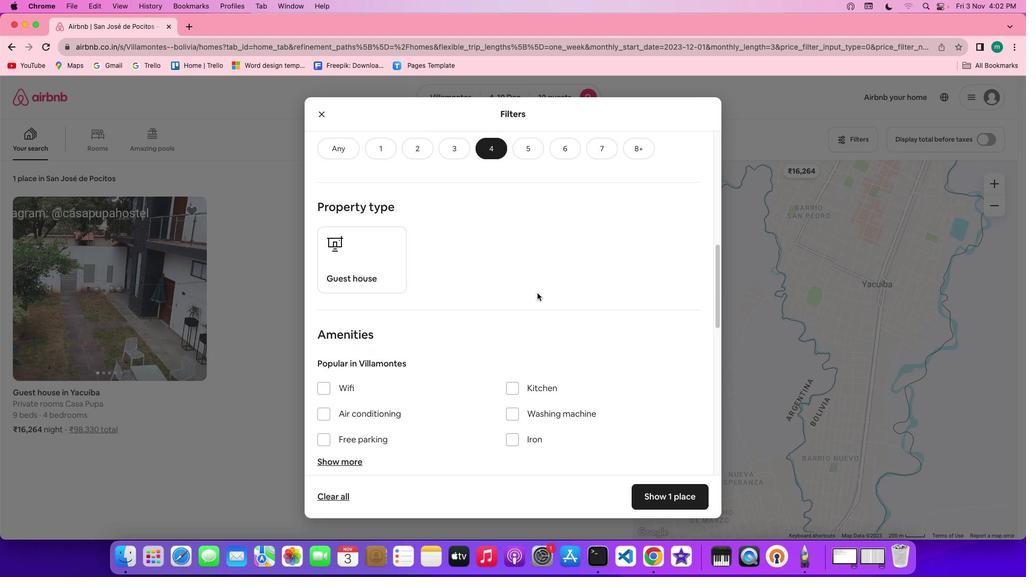 
Action: Mouse scrolled (513, 286) with delta (2, 50)
Screenshot: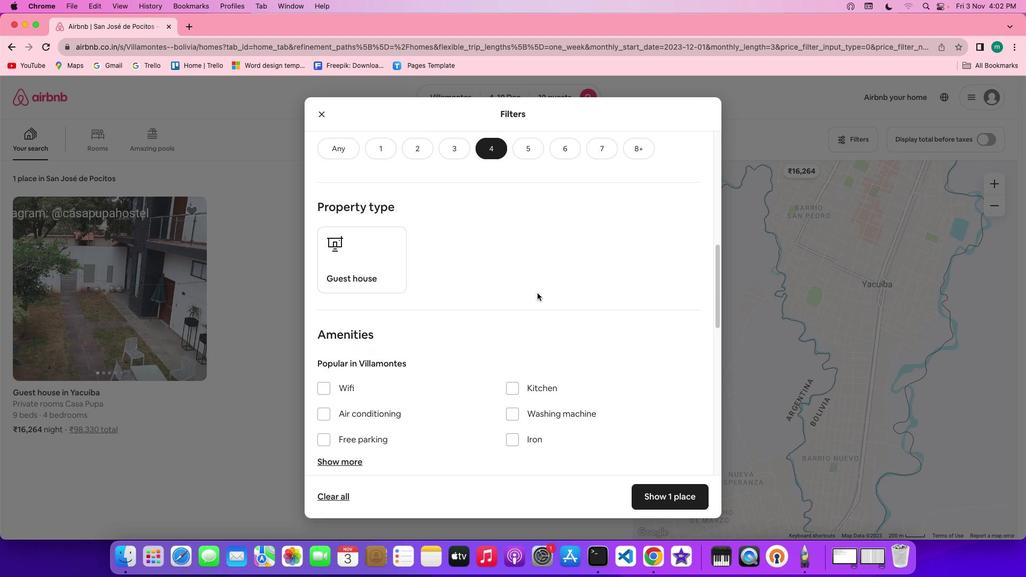 
Action: Mouse scrolled (513, 286) with delta (2, 50)
Screenshot: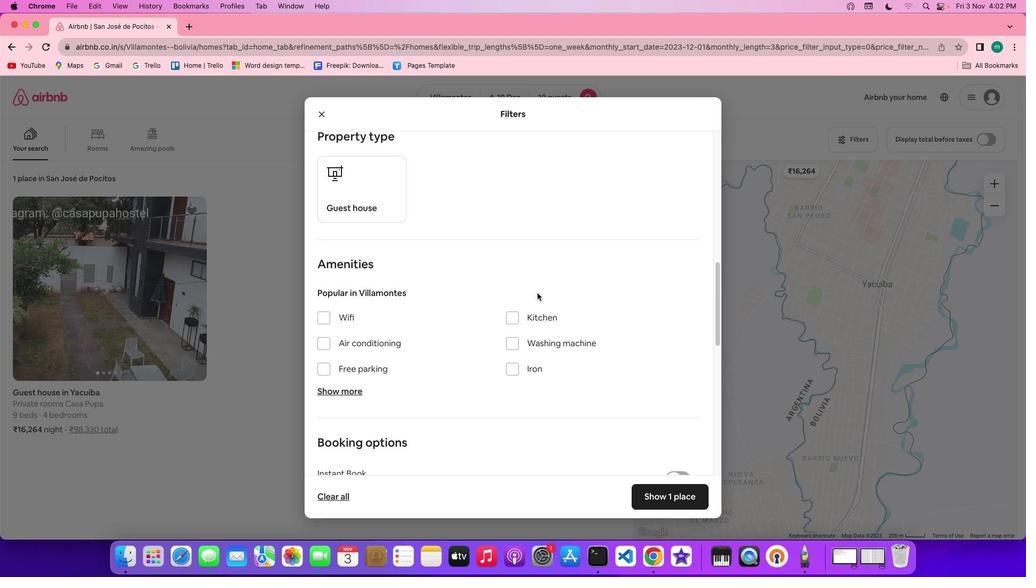 
Action: Mouse scrolled (513, 286) with delta (2, 50)
Screenshot: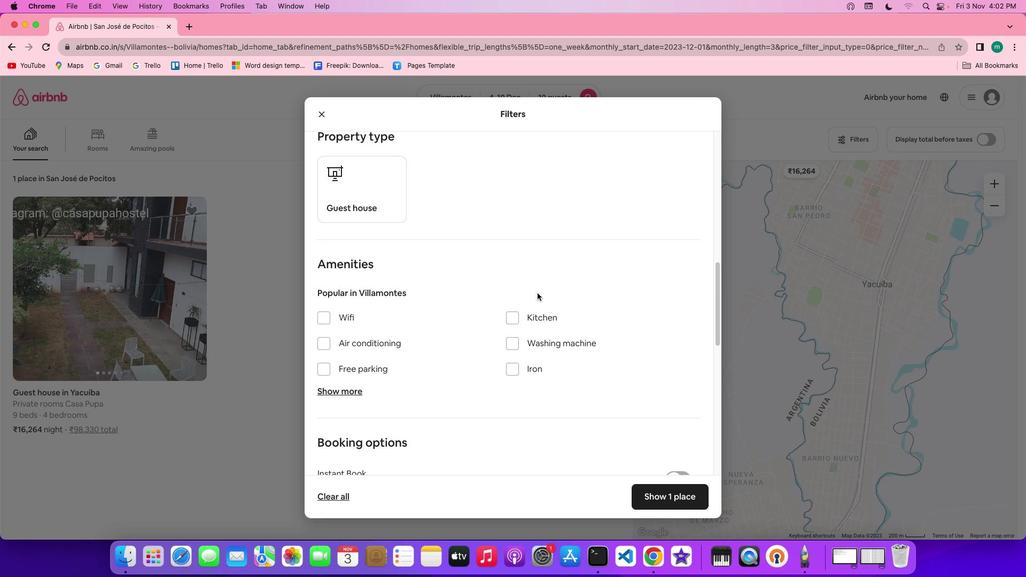 
Action: Mouse scrolled (513, 286) with delta (2, 50)
Screenshot: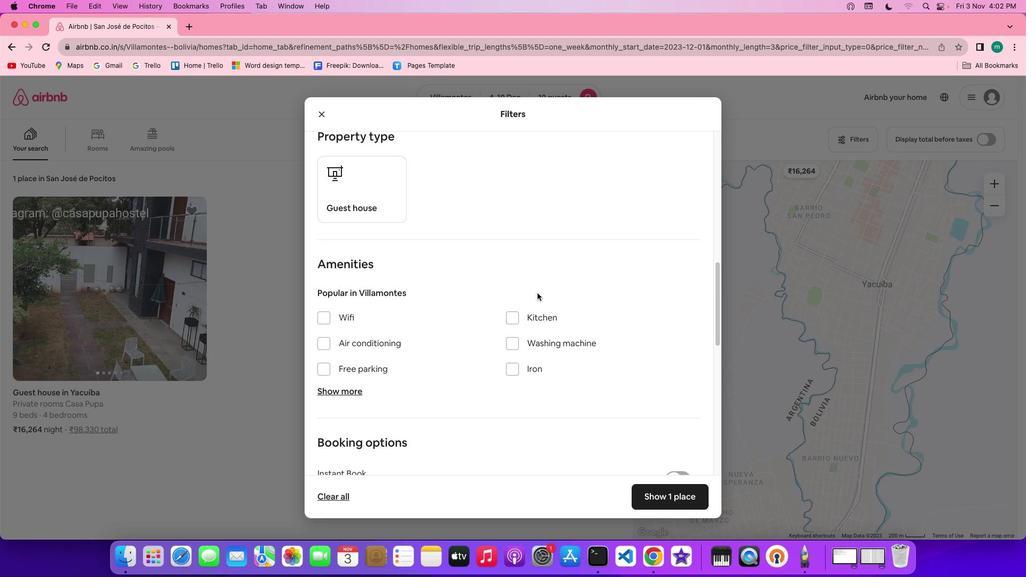 
Action: Mouse scrolled (513, 286) with delta (2, 50)
Screenshot: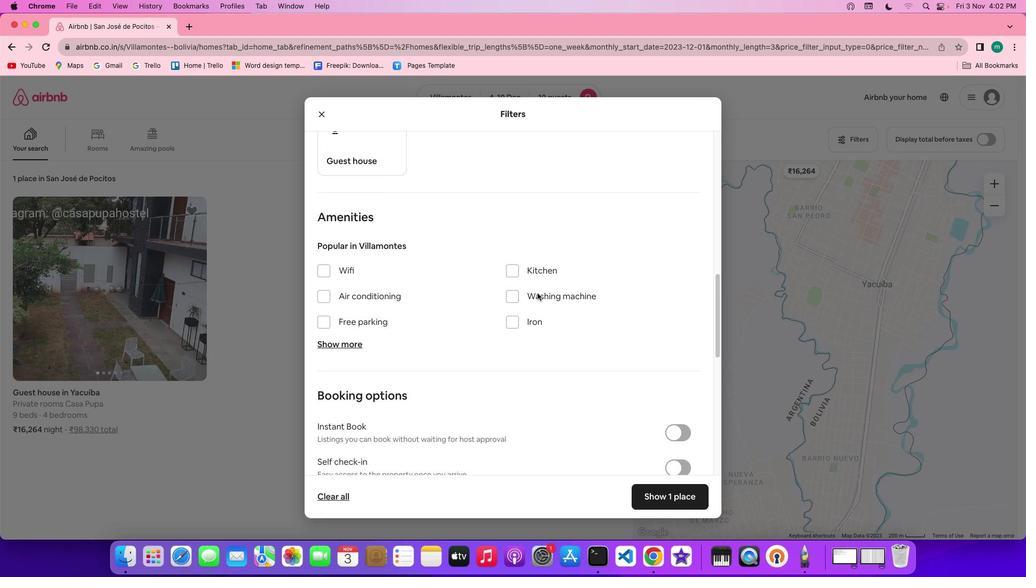 
Action: Mouse scrolled (513, 286) with delta (2, 50)
Screenshot: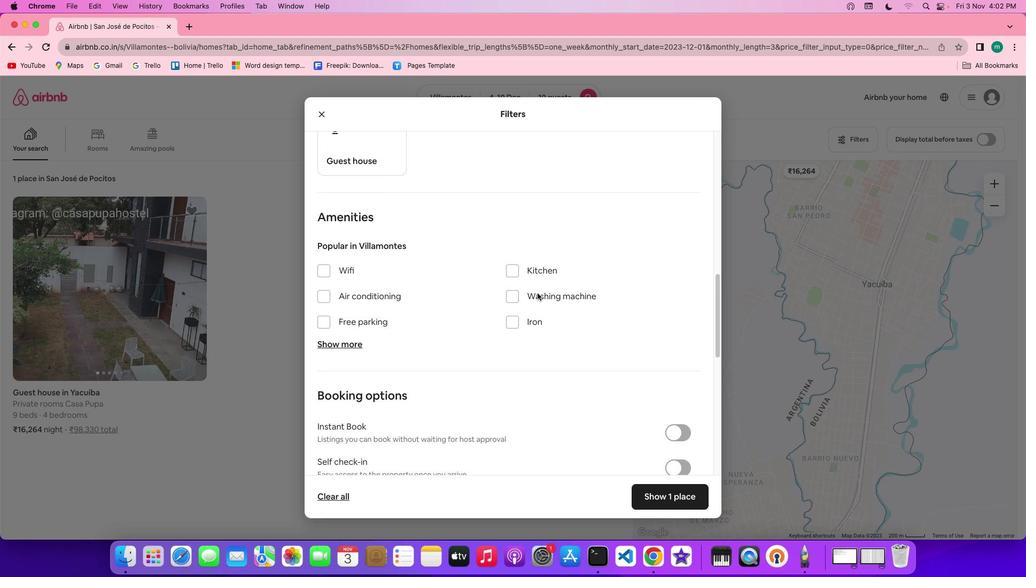 
Action: Mouse scrolled (513, 286) with delta (2, 50)
Screenshot: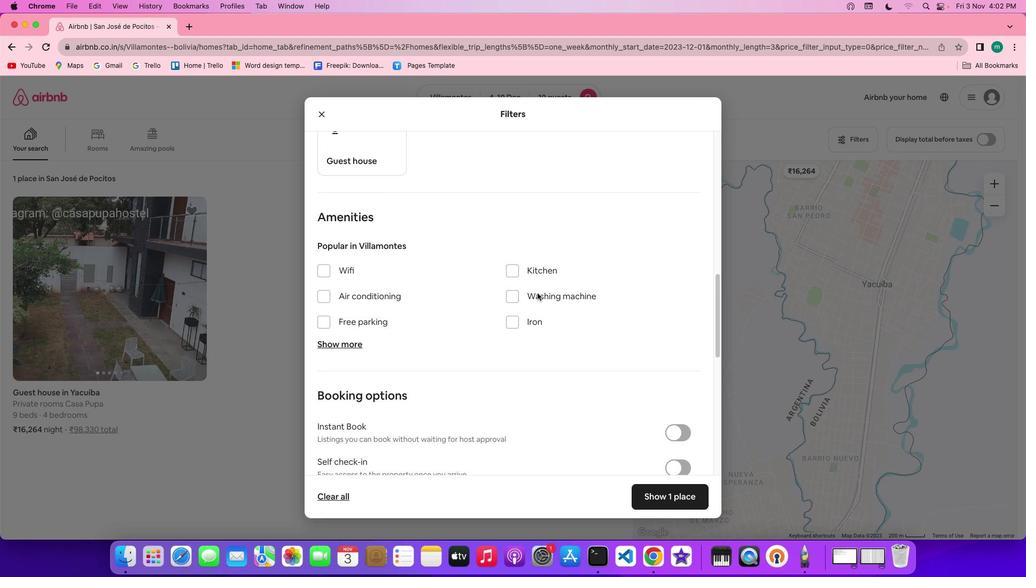 
Action: Mouse scrolled (513, 286) with delta (2, 50)
Screenshot: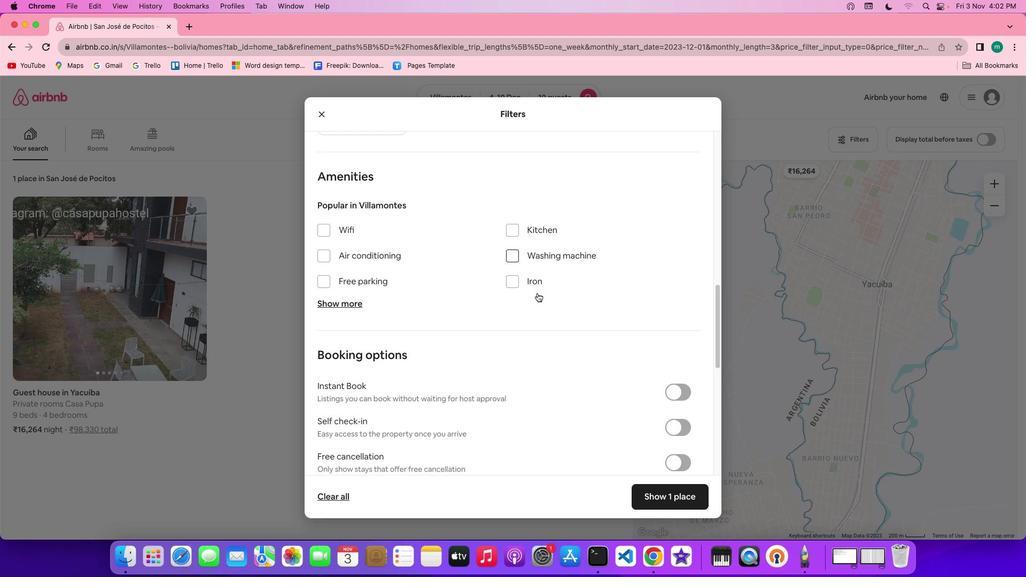 
Action: Mouse scrolled (513, 286) with delta (2, 50)
Screenshot: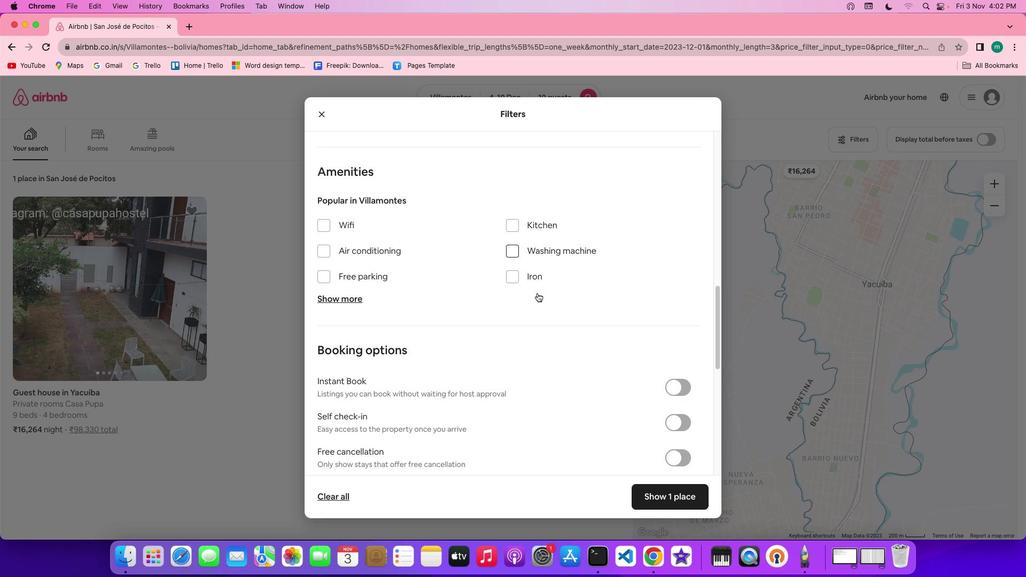 
Action: Mouse scrolled (513, 286) with delta (2, 50)
Screenshot: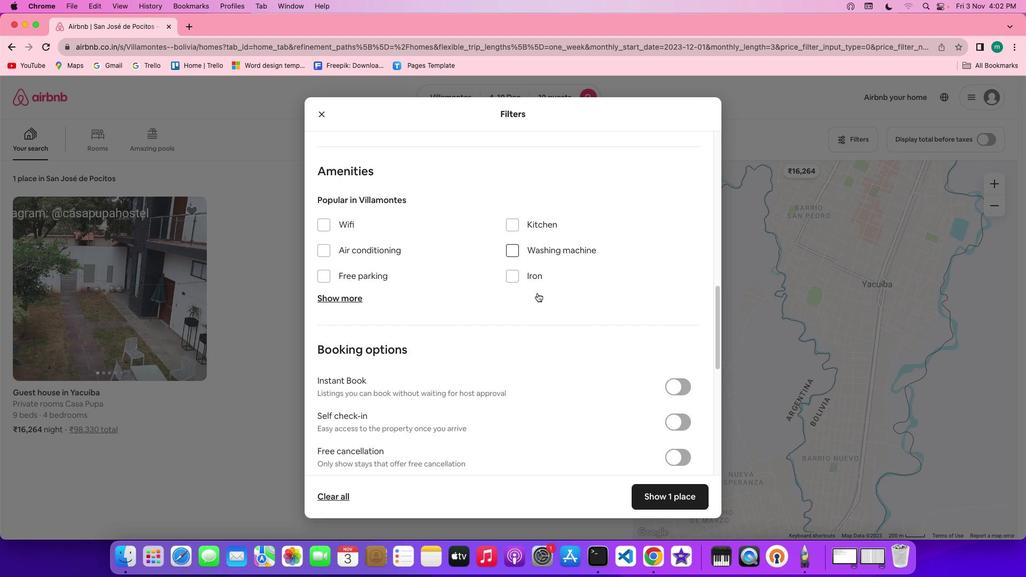 
Action: Mouse scrolled (513, 286) with delta (2, 50)
Screenshot: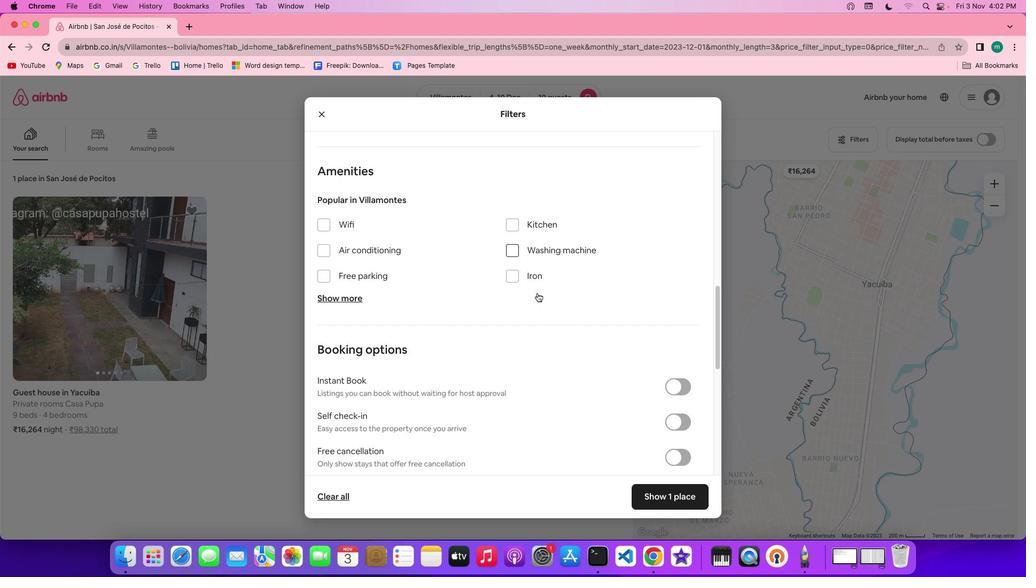 
Action: Mouse moved to (306, 229)
Screenshot: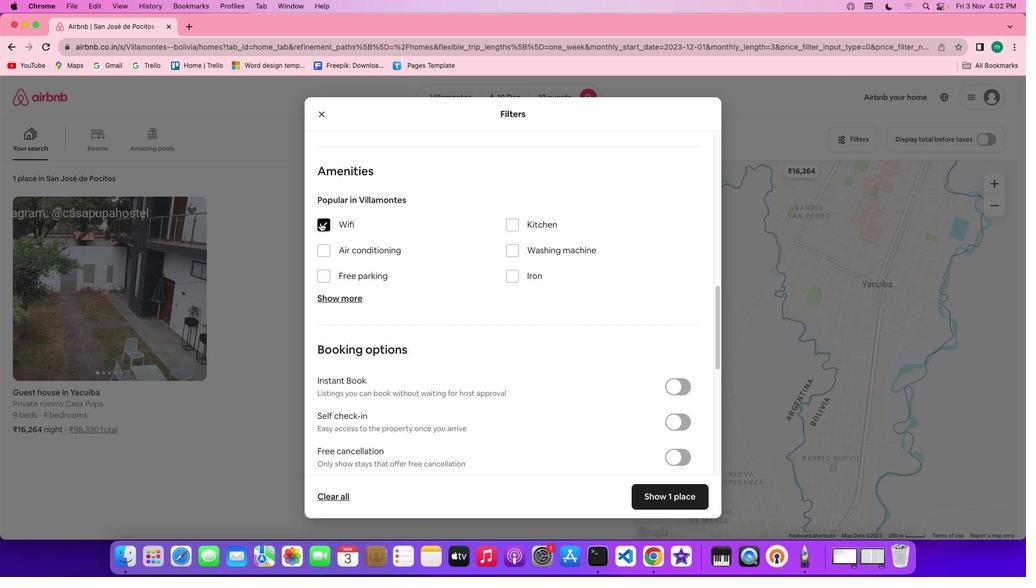 
Action: Mouse pressed left at (306, 229)
Screenshot: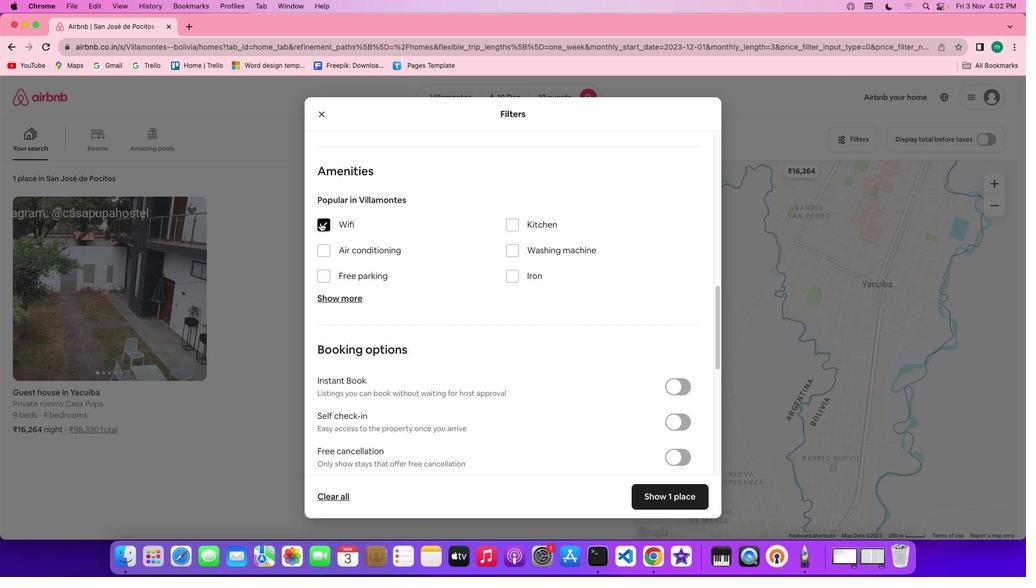 
Action: Mouse moved to (430, 283)
Screenshot: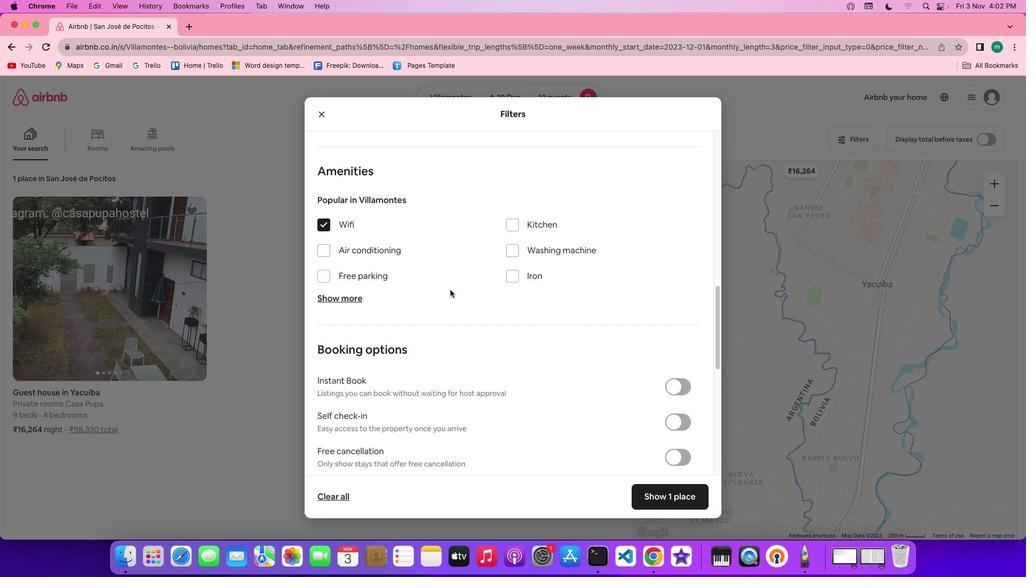 
Action: Mouse scrolled (430, 283) with delta (2, 50)
Screenshot: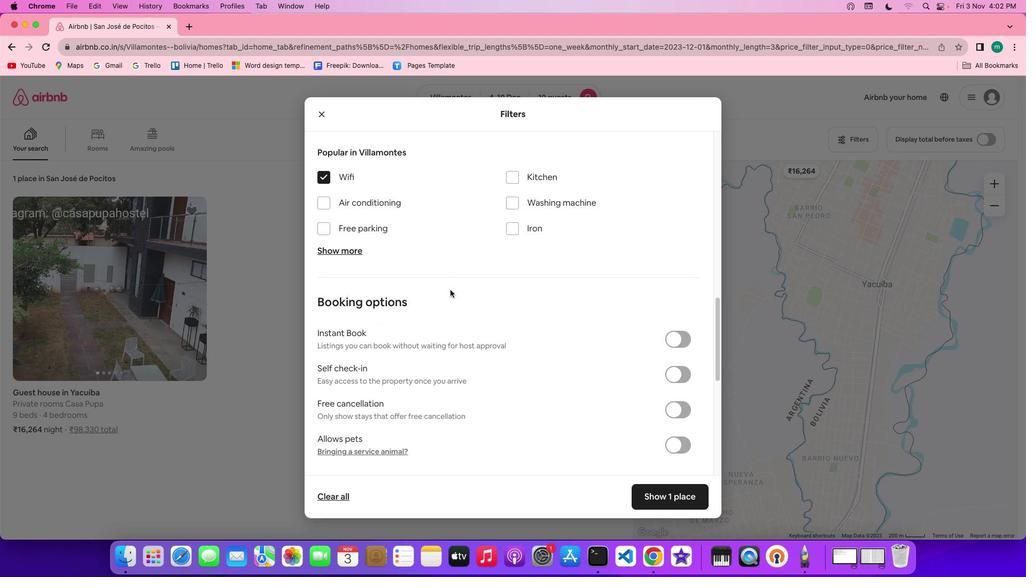 
Action: Mouse scrolled (430, 283) with delta (2, 50)
Screenshot: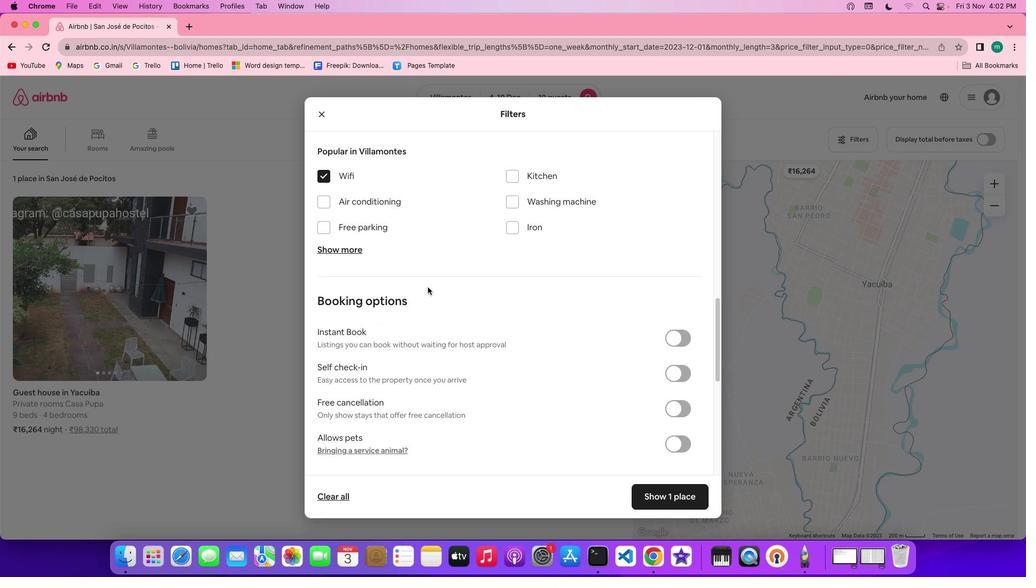 
Action: Mouse scrolled (430, 283) with delta (2, 50)
Screenshot: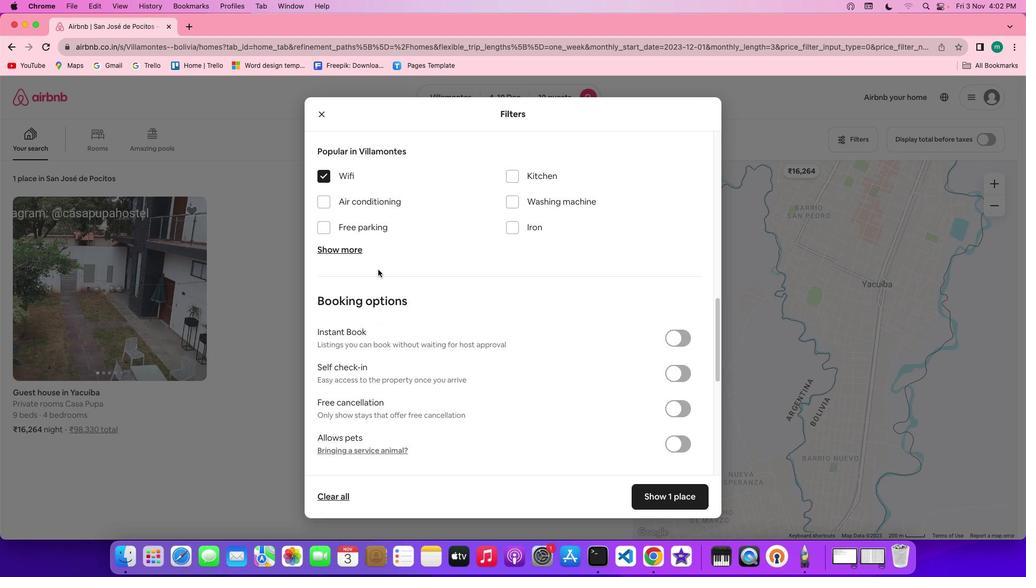 
Action: Mouse moved to (336, 248)
Screenshot: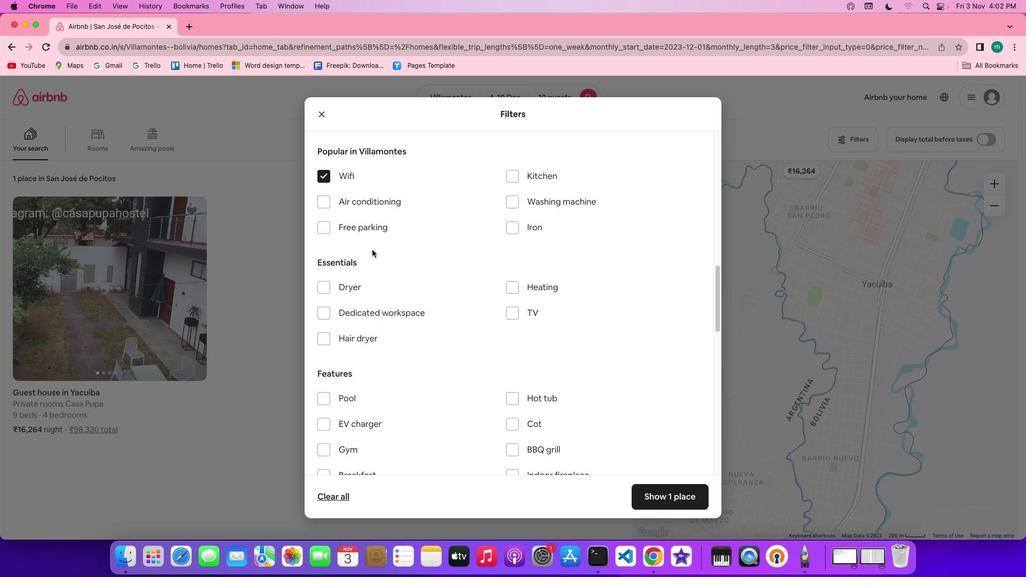 
Action: Mouse pressed left at (336, 248)
Screenshot: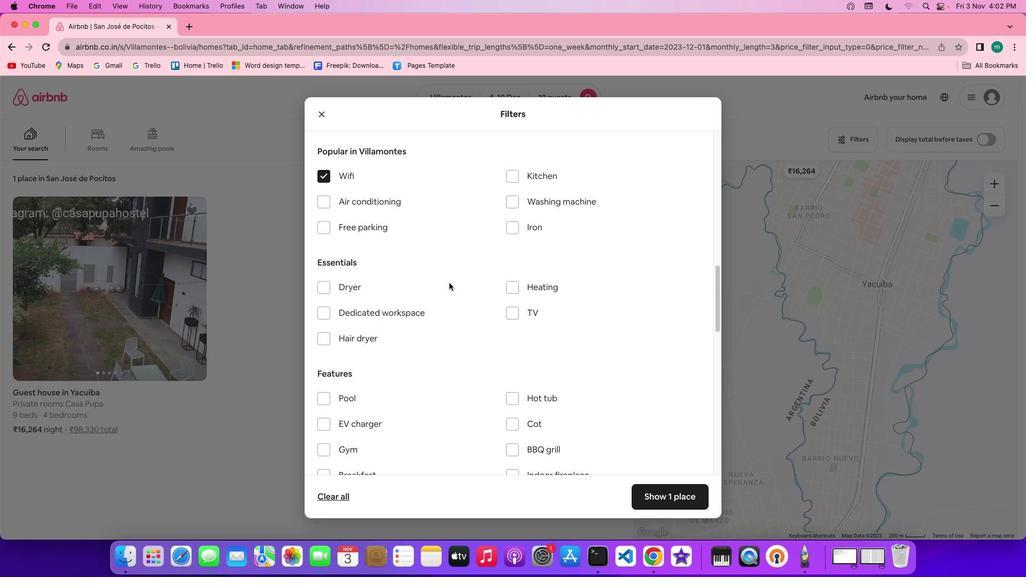 
Action: Mouse moved to (491, 303)
Screenshot: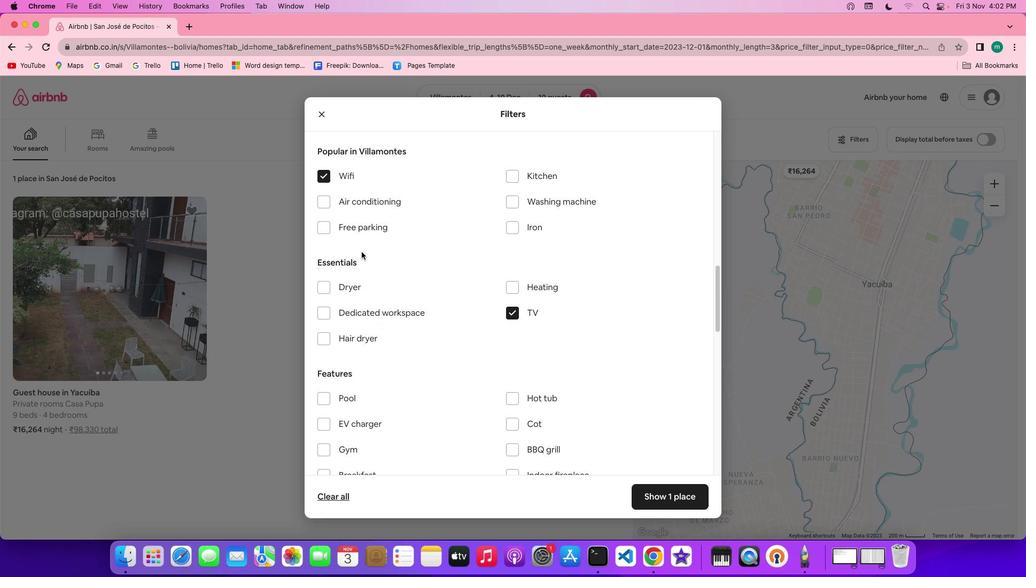 
Action: Mouse pressed left at (491, 303)
Screenshot: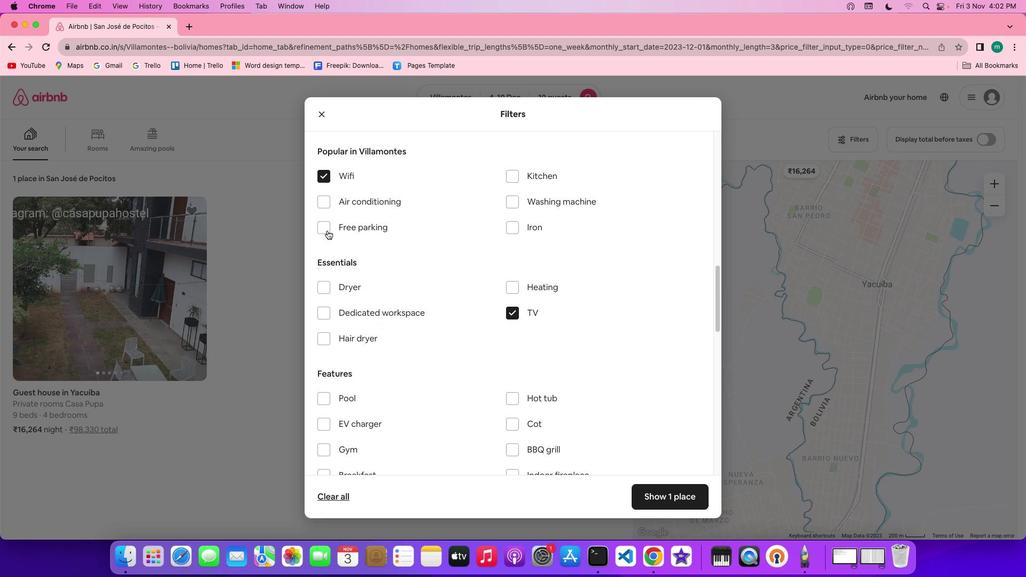 
Action: Mouse moved to (306, 231)
Screenshot: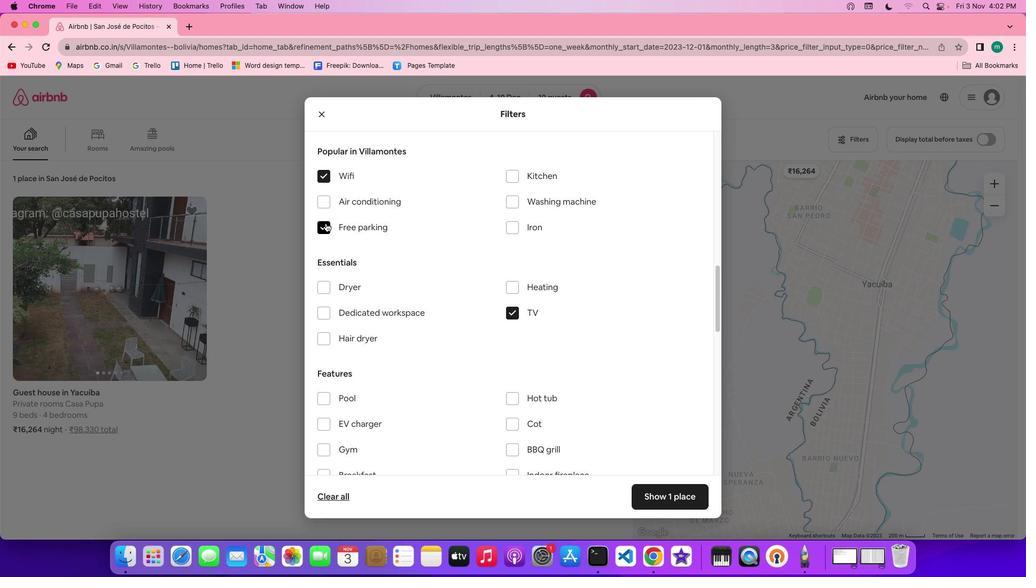 
Action: Mouse pressed left at (306, 231)
Screenshot: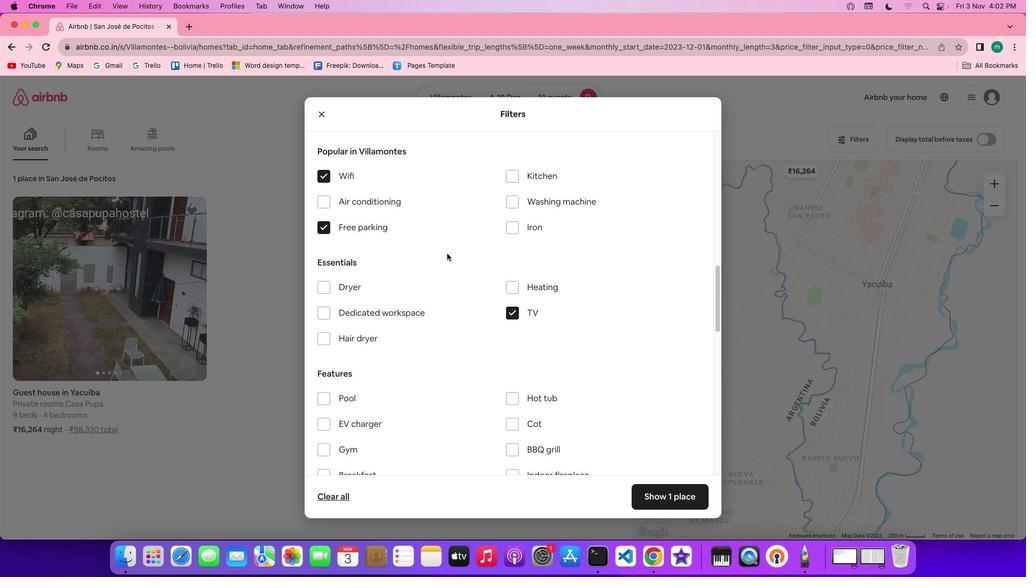 
Action: Mouse moved to (429, 256)
Screenshot: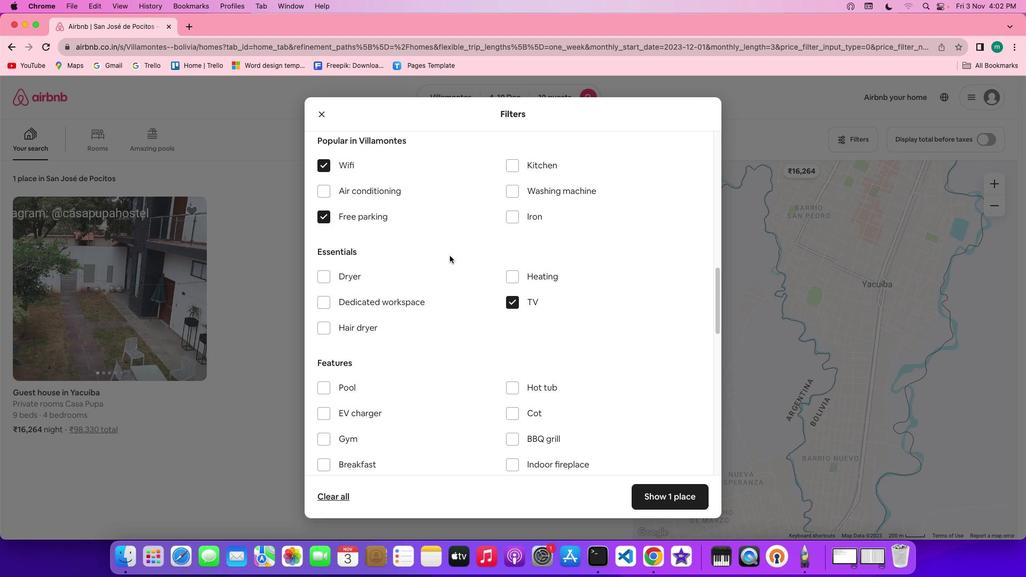 
Action: Mouse scrolled (429, 256) with delta (2, 50)
Screenshot: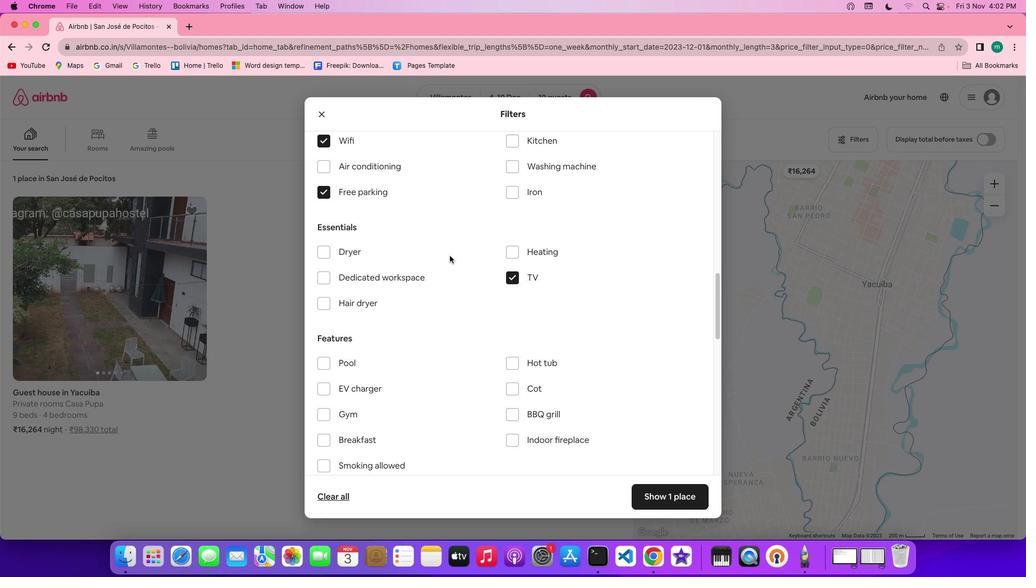 
Action: Mouse scrolled (429, 256) with delta (2, 50)
Screenshot: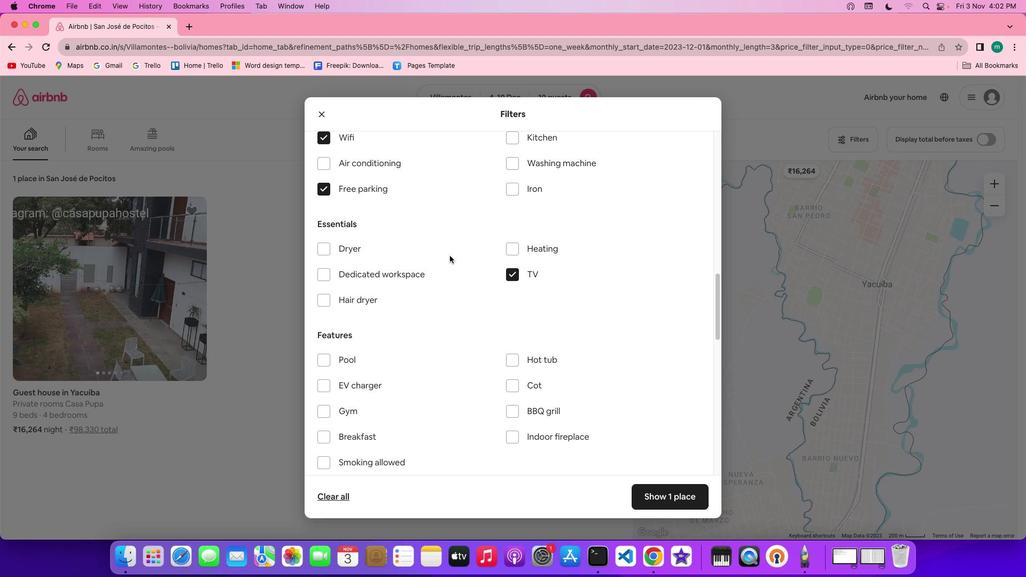 
Action: Mouse scrolled (429, 256) with delta (2, 50)
Screenshot: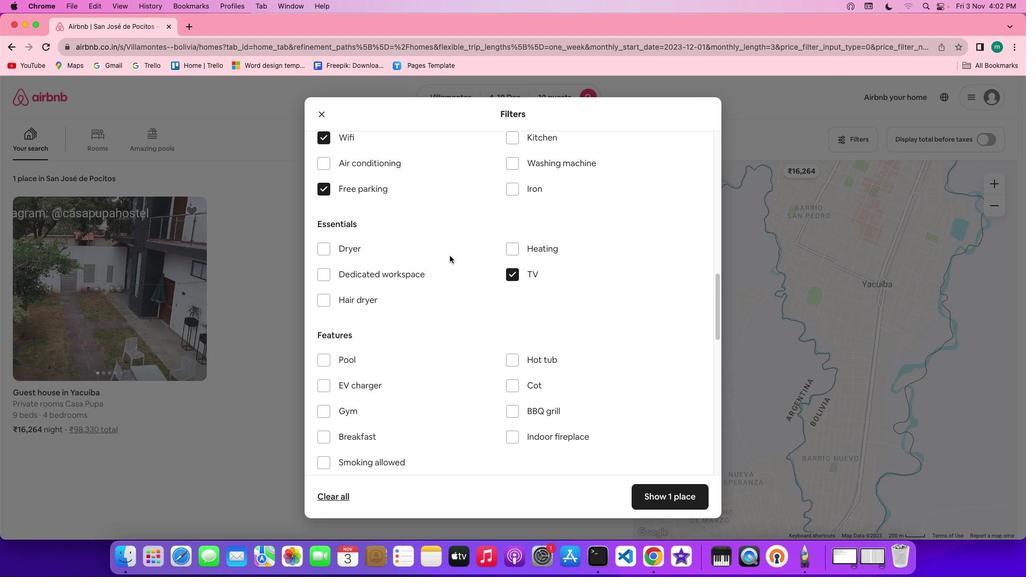 
Action: Mouse scrolled (429, 256) with delta (2, 50)
Screenshot: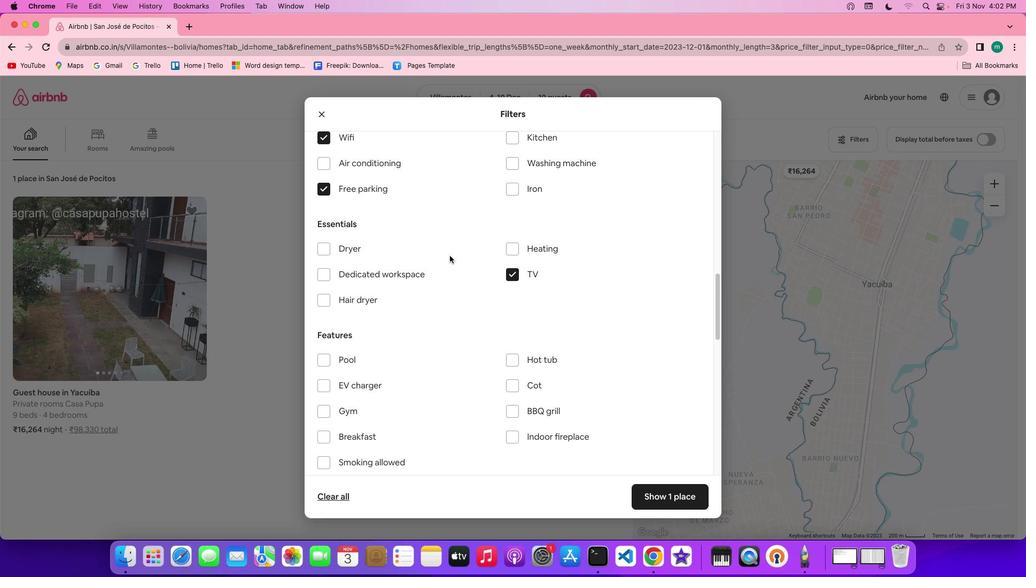 
Action: Mouse scrolled (429, 256) with delta (2, 50)
Screenshot: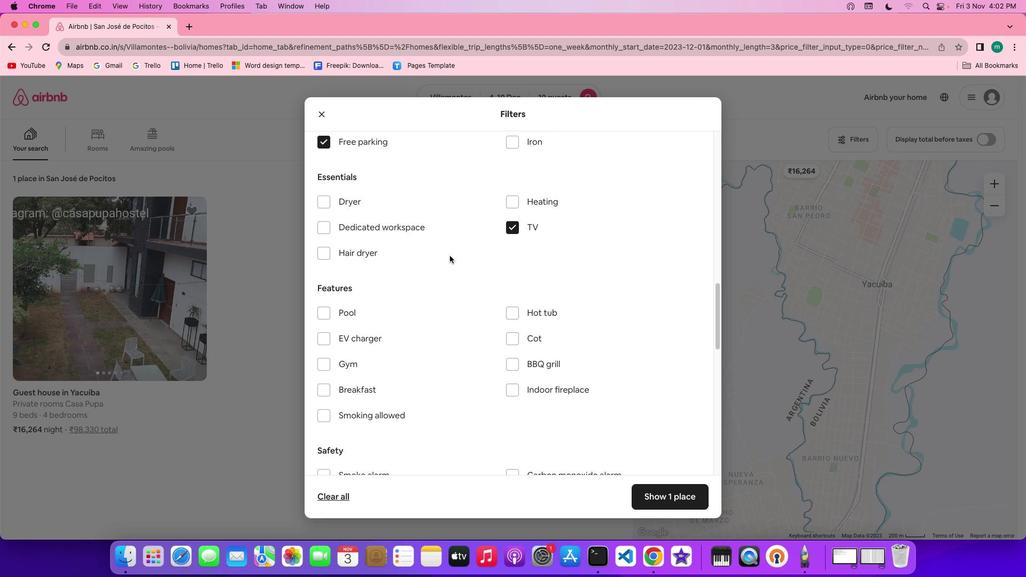 
Action: Mouse scrolled (429, 256) with delta (2, 50)
Screenshot: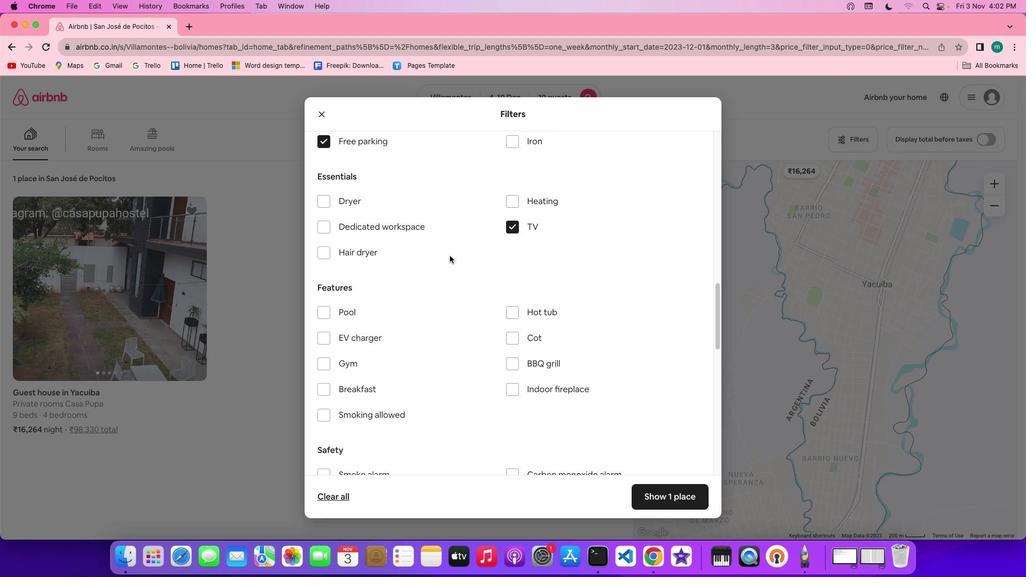 
Action: Mouse scrolled (429, 256) with delta (2, 50)
Screenshot: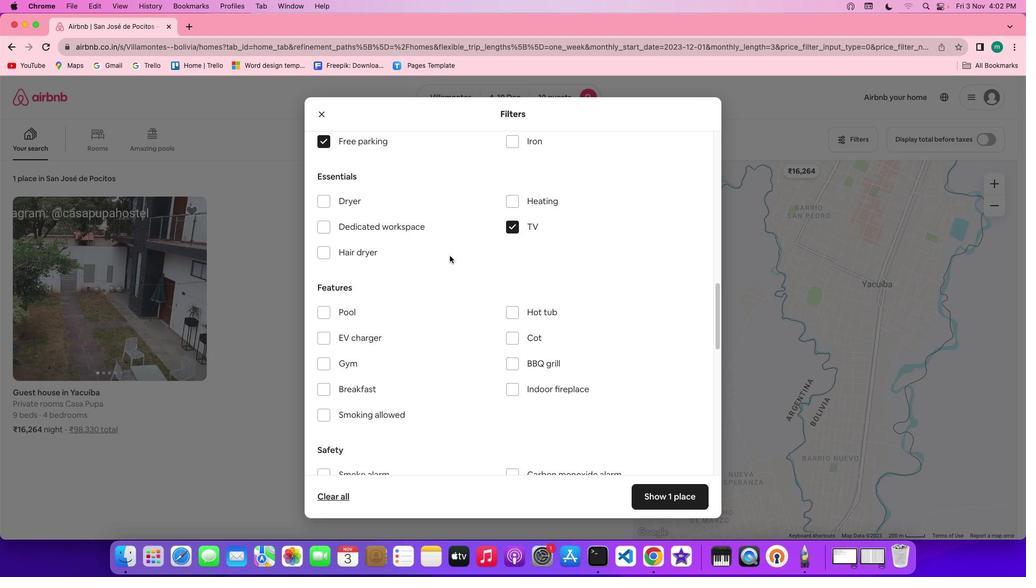 
Action: Mouse scrolled (429, 256) with delta (2, 50)
Screenshot: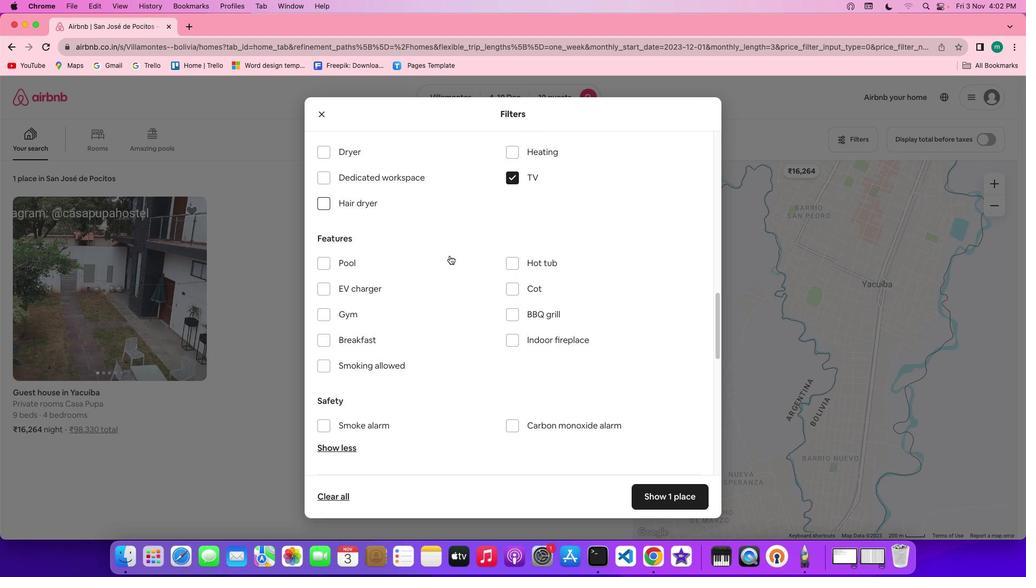 
Action: Mouse scrolled (429, 256) with delta (2, 50)
Screenshot: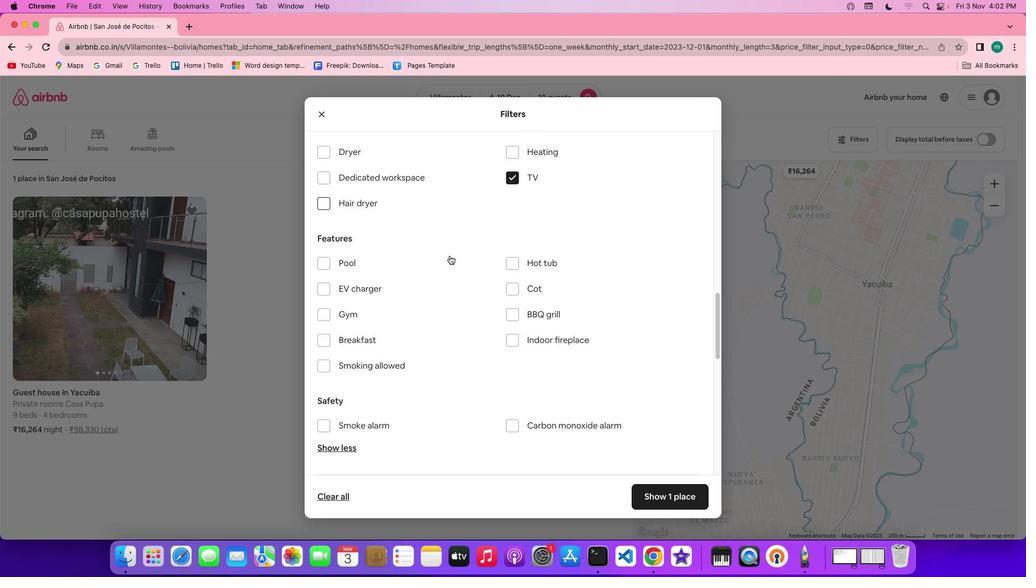 
Action: Mouse scrolled (429, 256) with delta (2, 50)
Screenshot: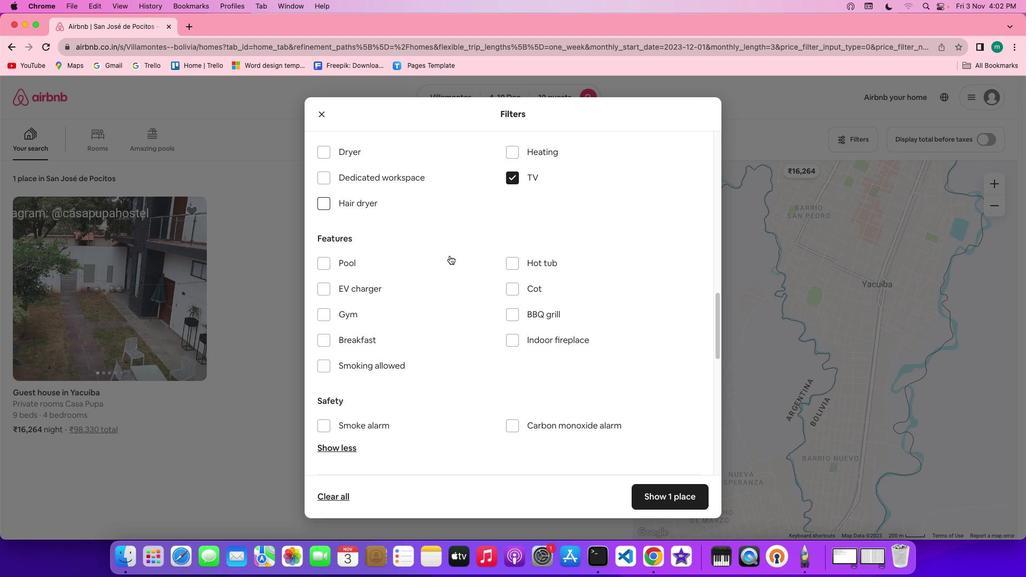 
Action: Mouse scrolled (429, 256) with delta (2, 50)
Screenshot: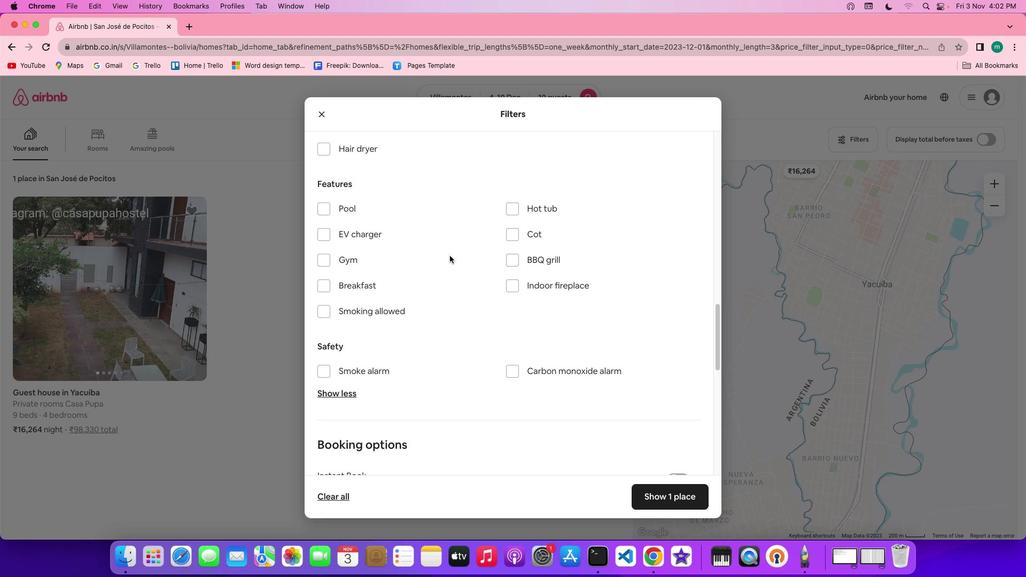 
Action: Mouse scrolled (429, 256) with delta (2, 50)
Screenshot: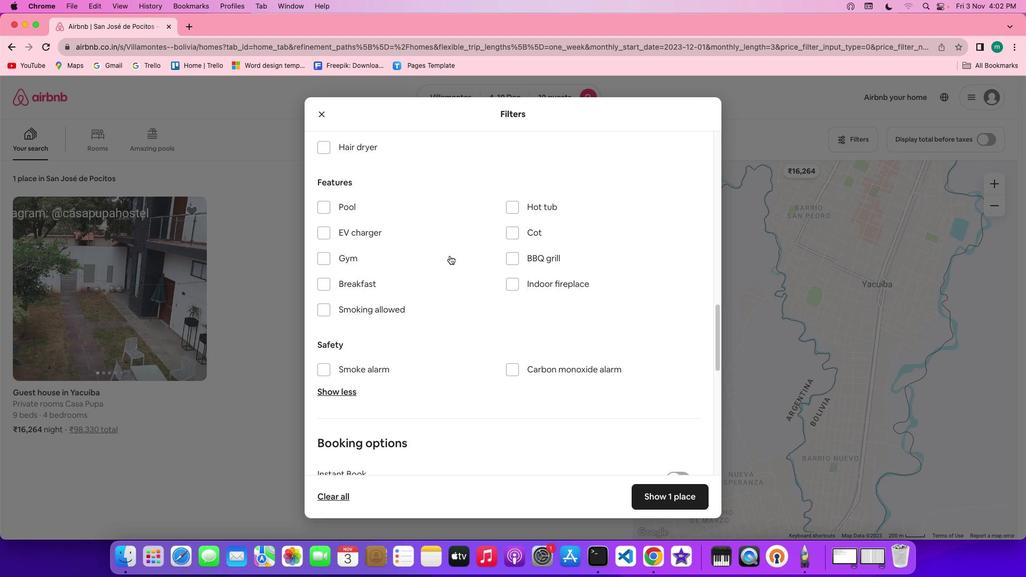 
Action: Mouse scrolled (429, 256) with delta (2, 50)
Screenshot: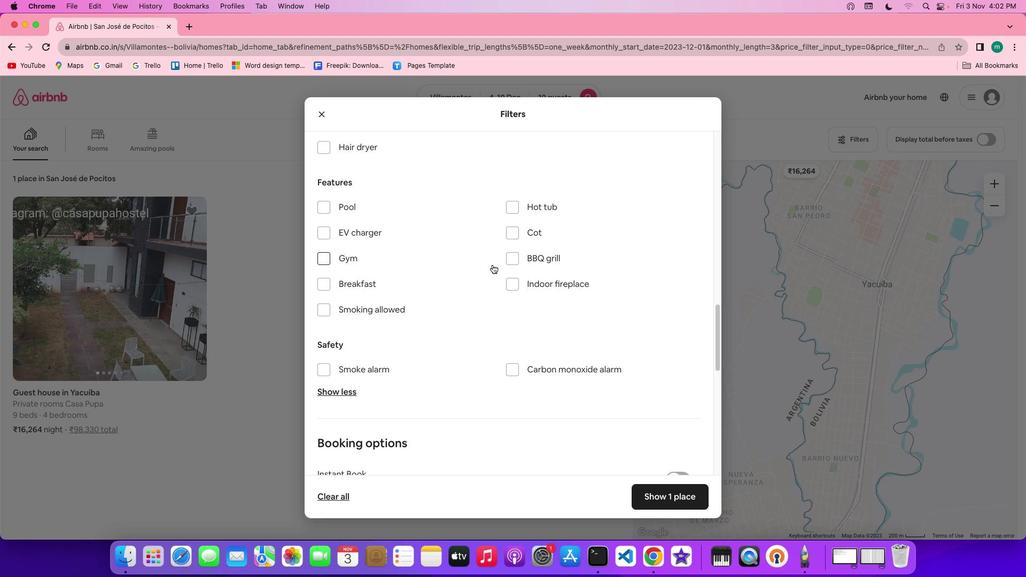 
Action: Mouse moved to (334, 255)
Screenshot: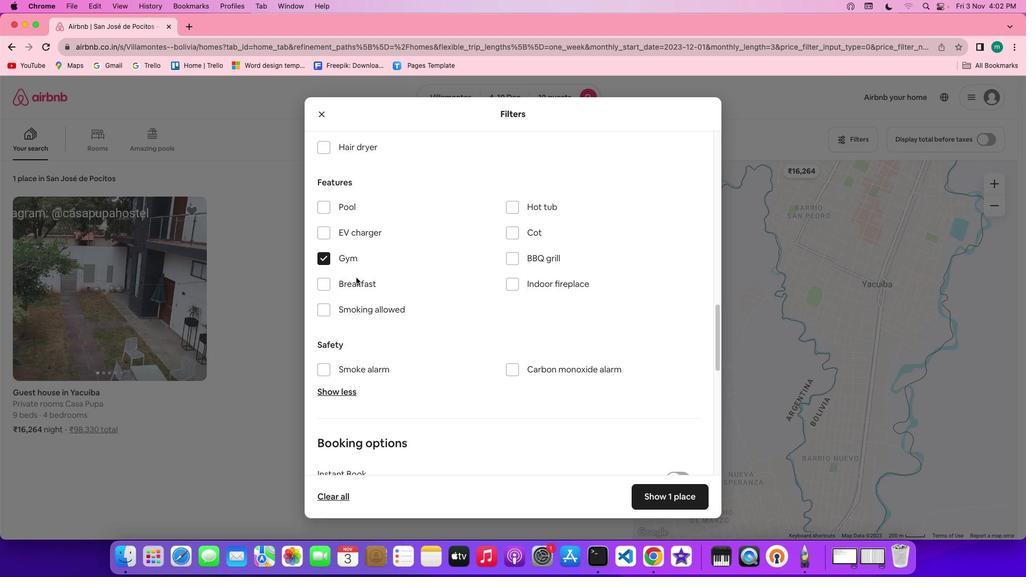 
Action: Mouse pressed left at (334, 255)
Screenshot: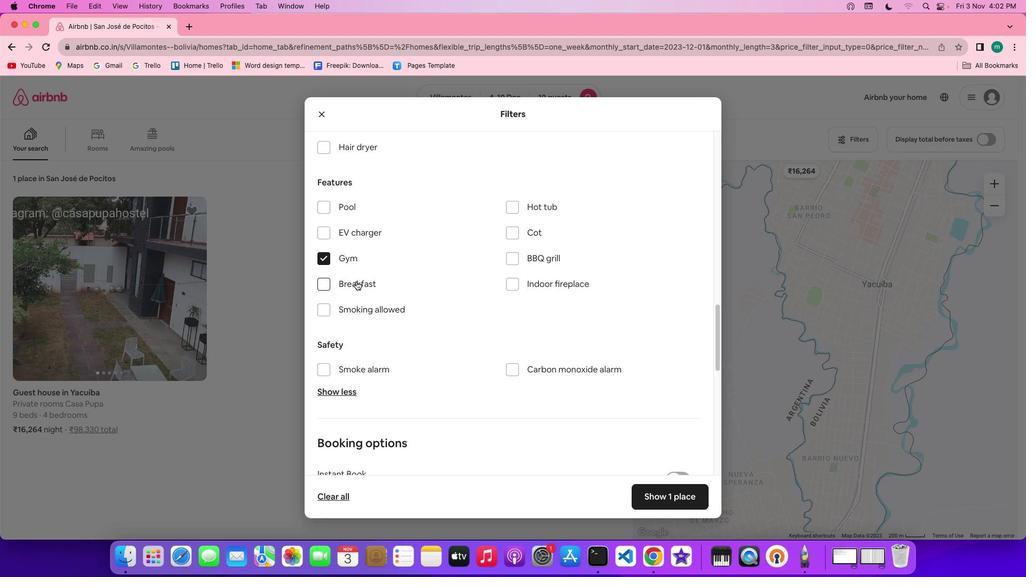 
Action: Mouse moved to (341, 277)
Screenshot: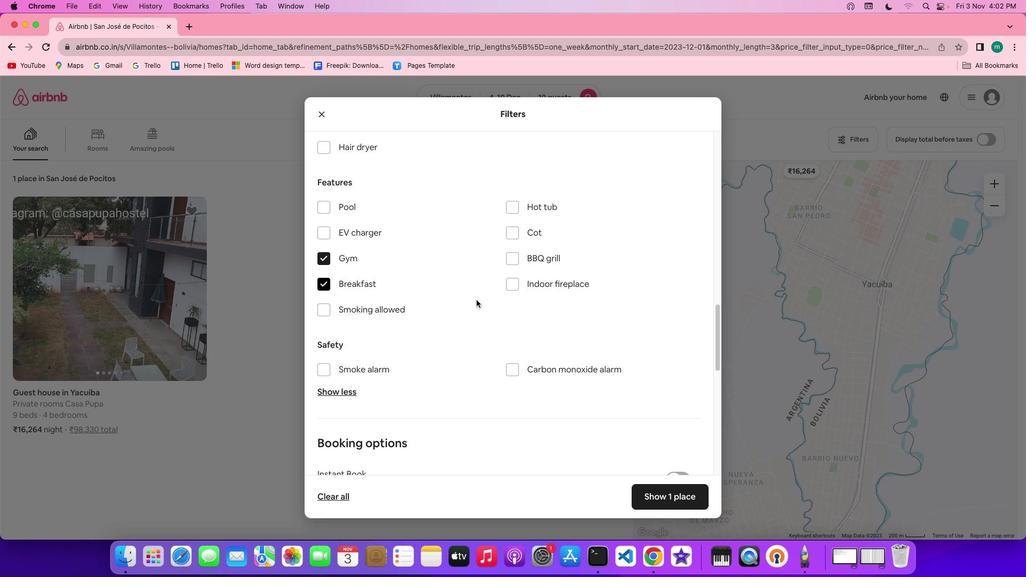 
Action: Mouse pressed left at (341, 277)
Screenshot: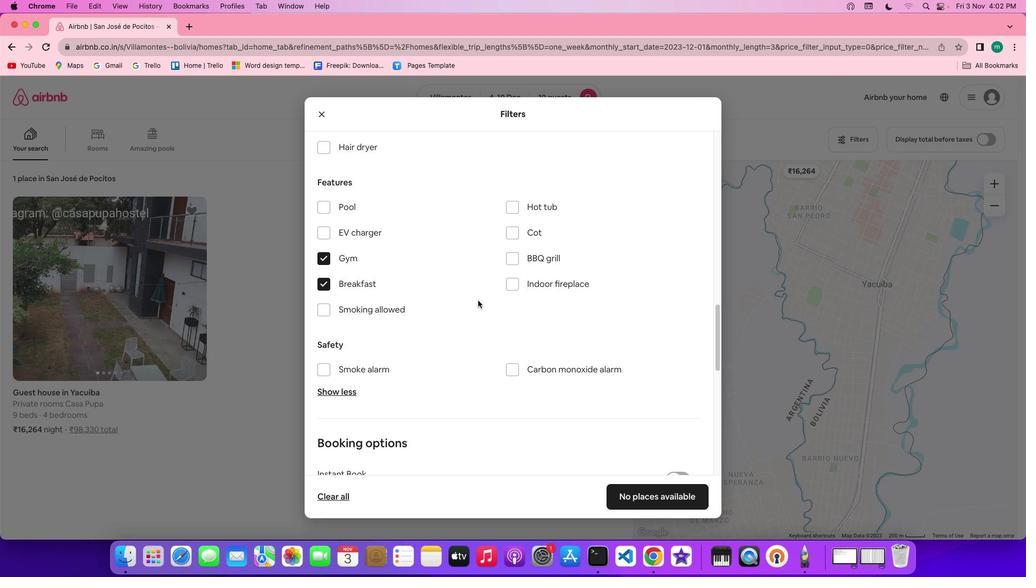 
Action: Mouse moved to (457, 292)
Screenshot: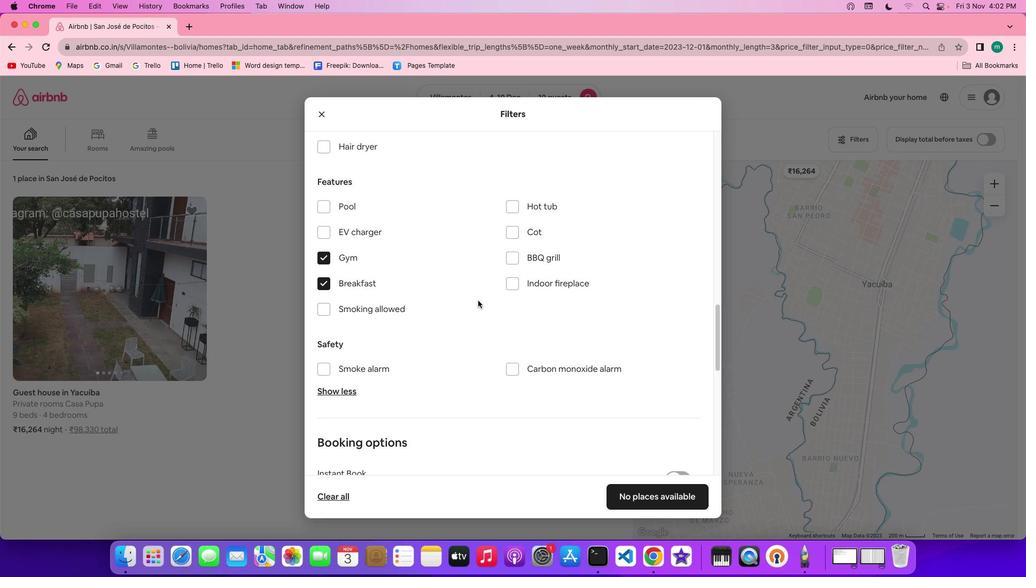 
Action: Mouse scrolled (457, 292) with delta (2, 50)
Screenshot: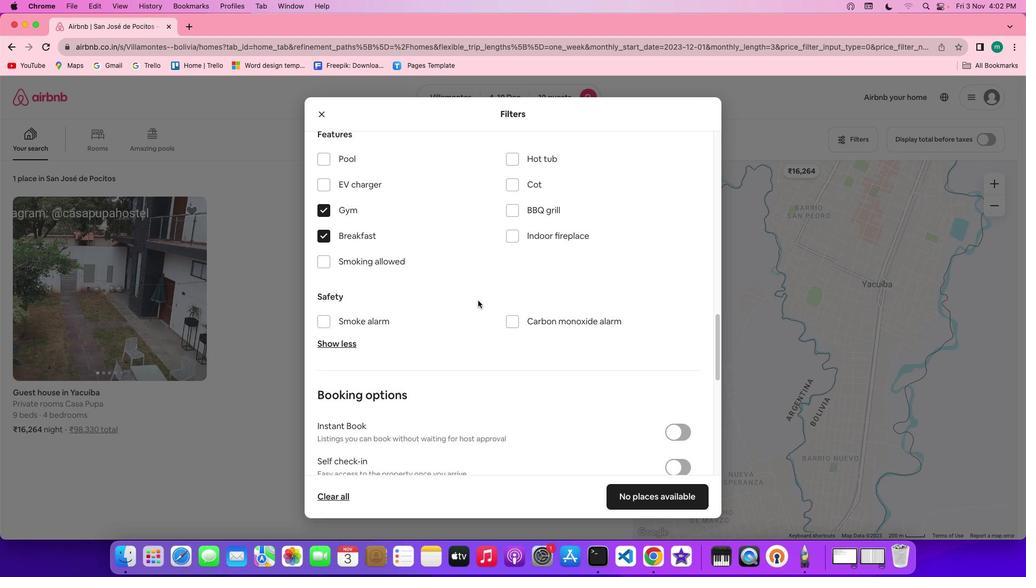 
Action: Mouse scrolled (457, 292) with delta (2, 50)
Screenshot: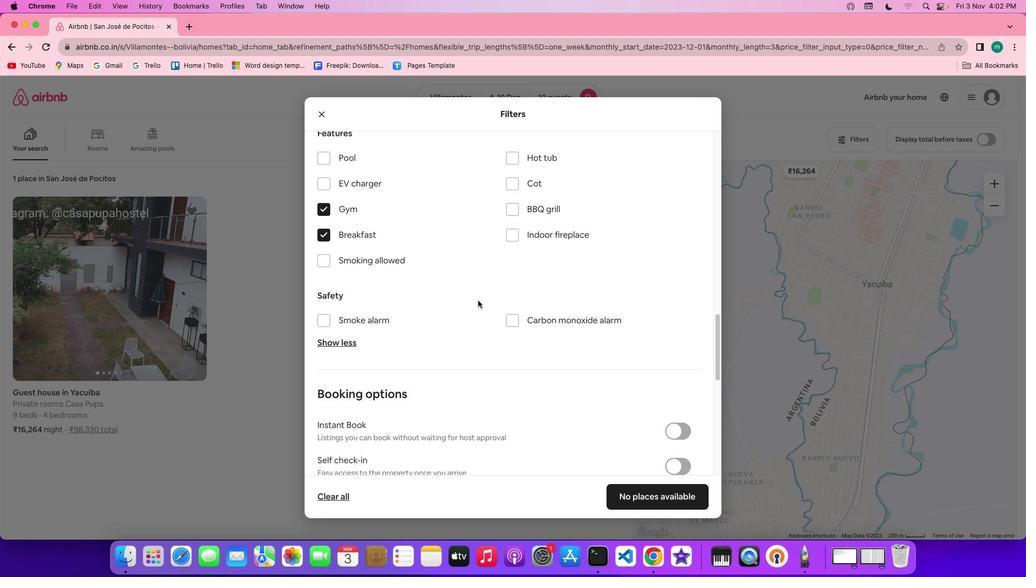 
Action: Mouse scrolled (457, 292) with delta (2, 50)
Screenshot: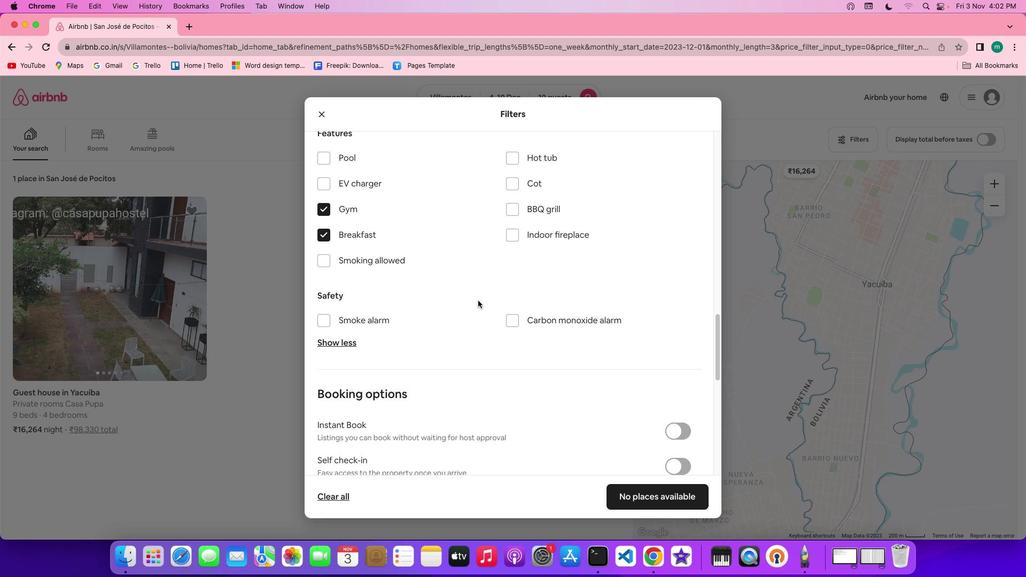 
Action: Mouse scrolled (457, 292) with delta (2, 50)
Screenshot: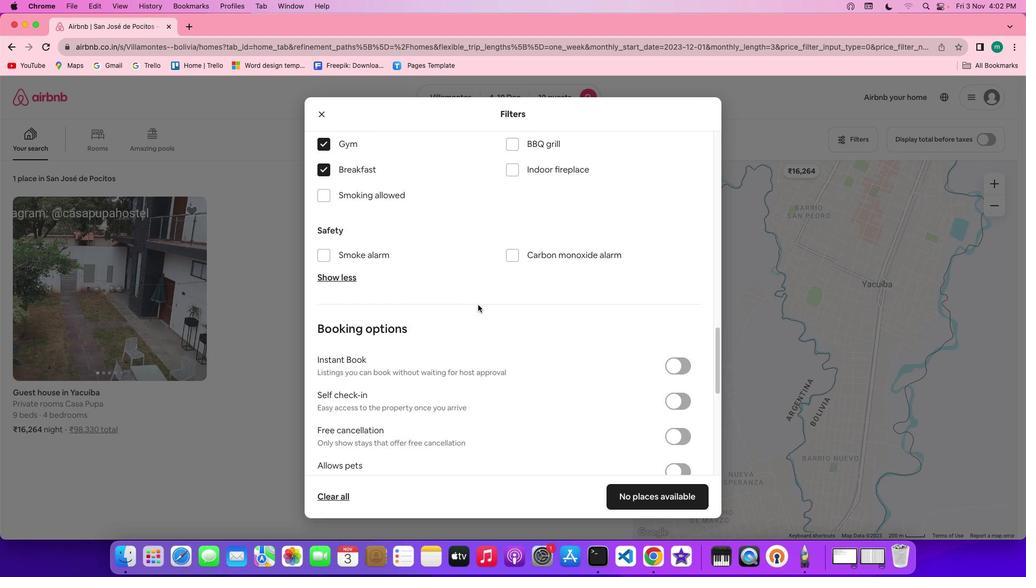 
Action: Mouse scrolled (457, 292) with delta (2, 50)
Screenshot: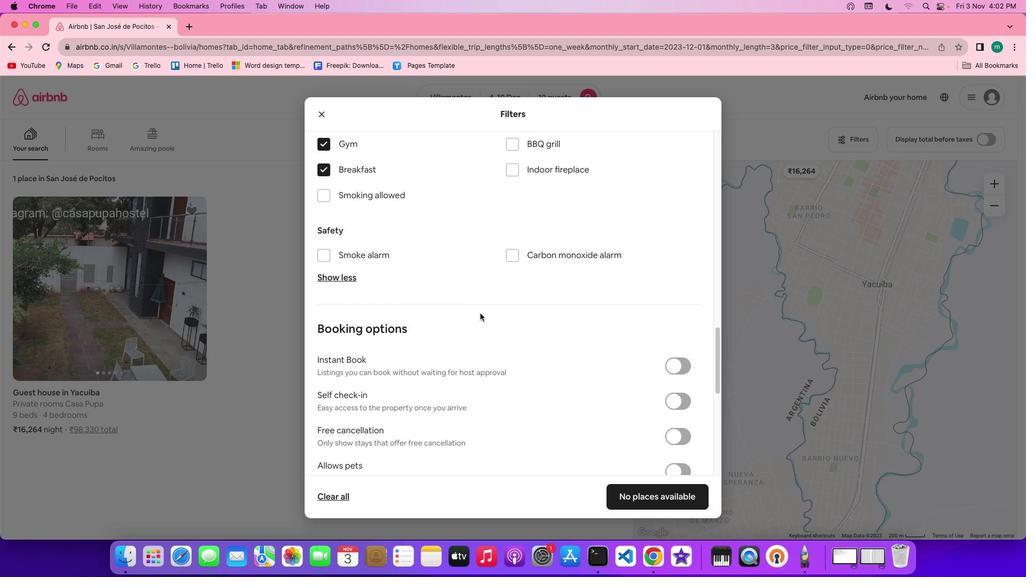 
Action: Mouse scrolled (457, 292) with delta (2, 50)
Screenshot: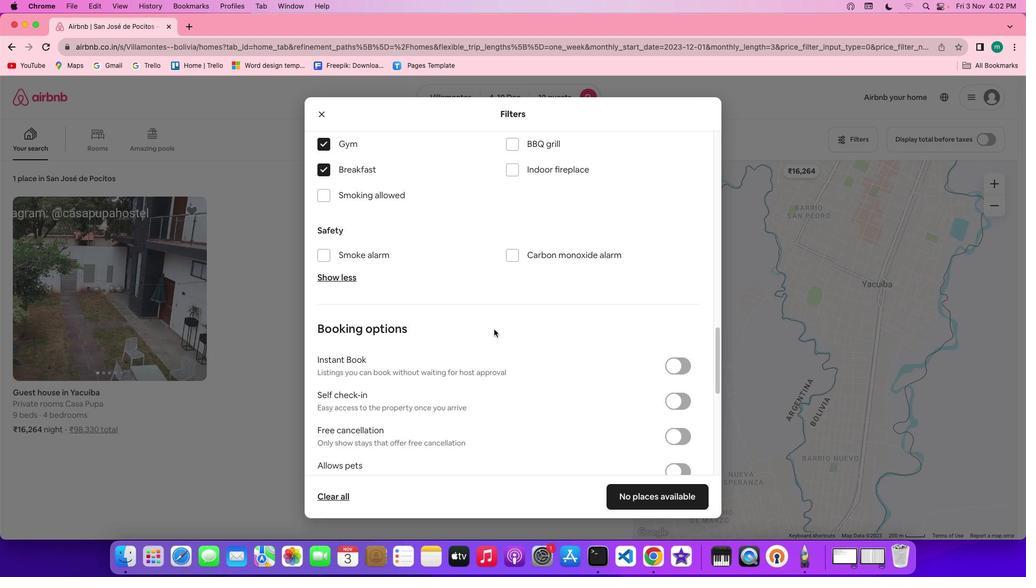 
Action: Mouse moved to (479, 320)
Screenshot: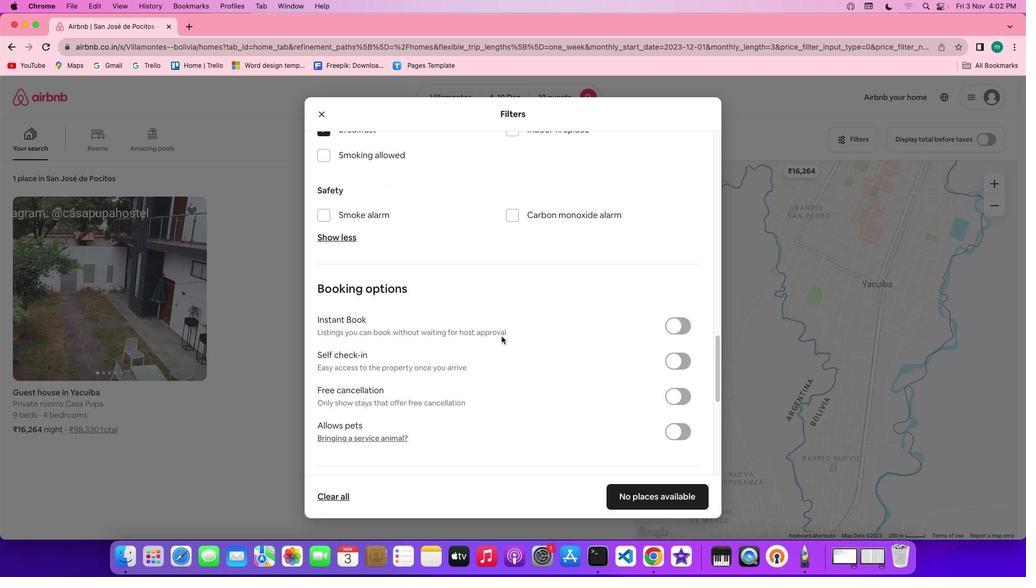 
Action: Mouse scrolled (479, 320) with delta (2, 50)
Screenshot: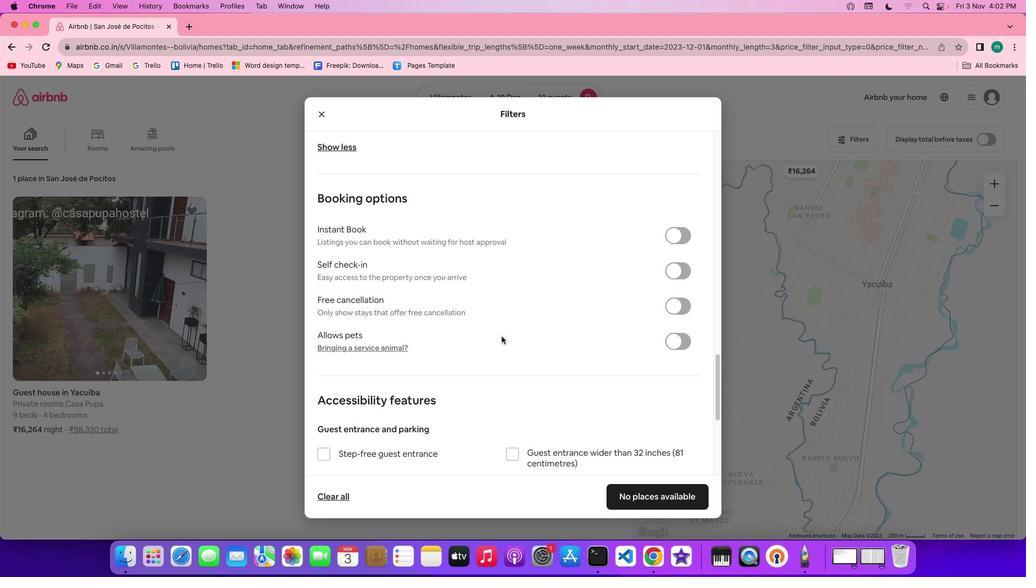 
Action: Mouse scrolled (479, 320) with delta (2, 50)
Screenshot: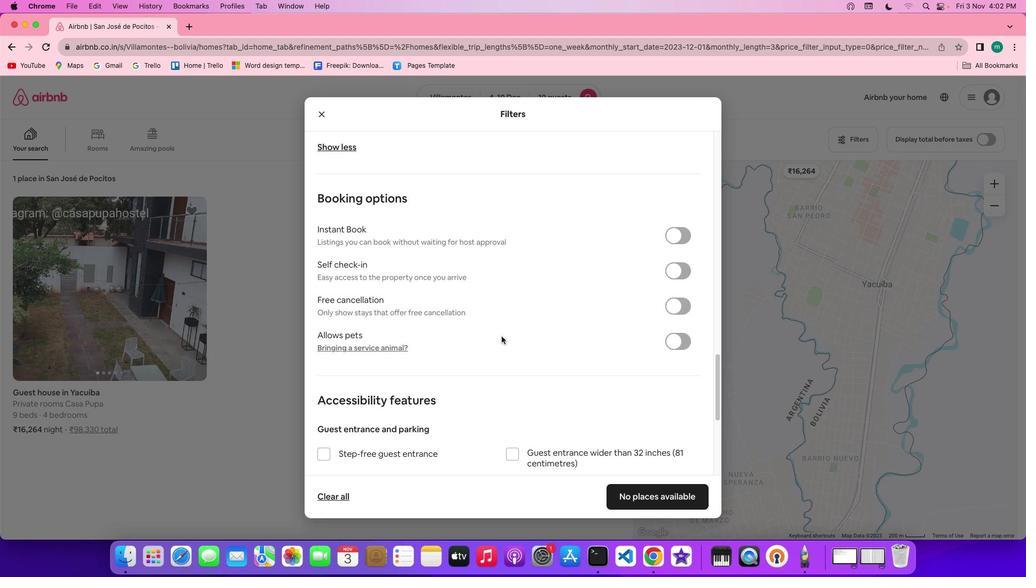 
Action: Mouse scrolled (479, 320) with delta (2, 50)
Screenshot: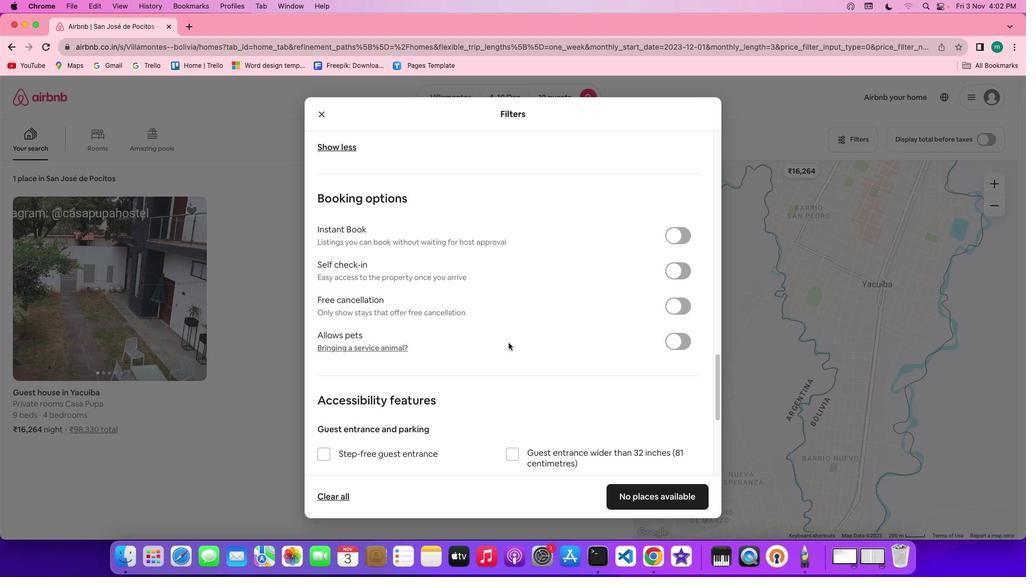 
Action: Mouse scrolled (479, 320) with delta (2, 49)
Screenshot: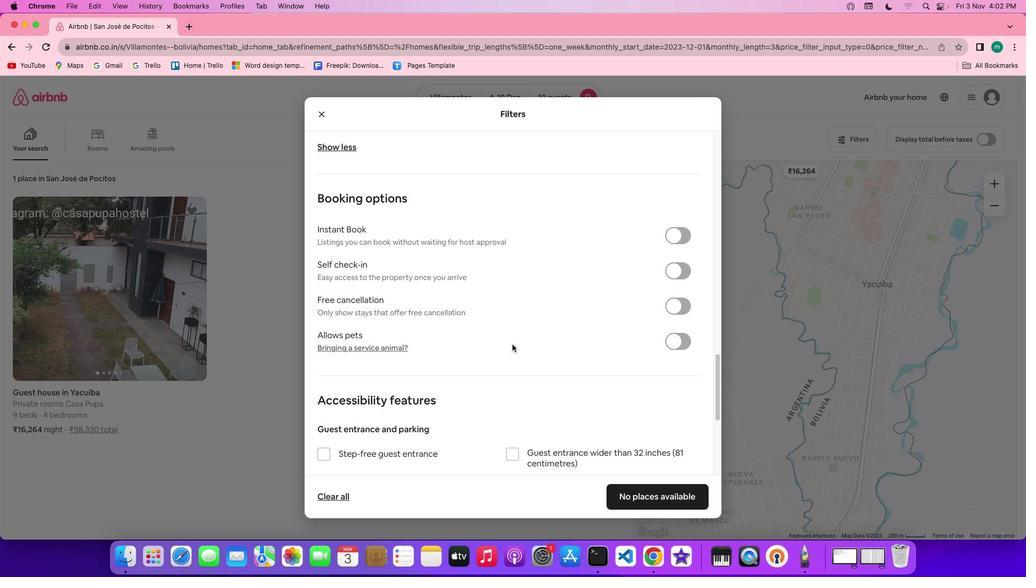 
Action: Mouse moved to (489, 327)
Screenshot: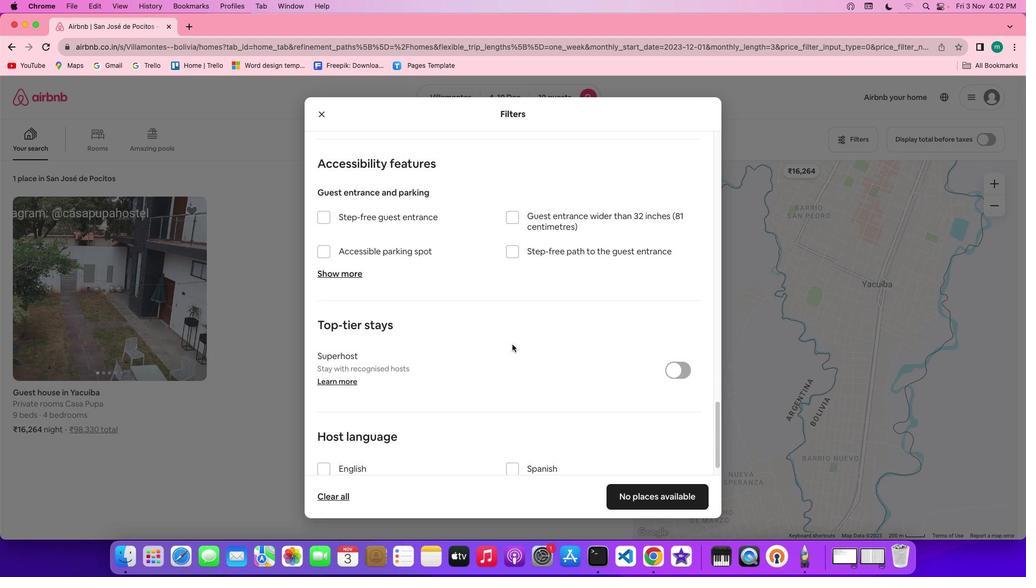 
Action: Mouse scrolled (489, 327) with delta (2, 50)
Screenshot: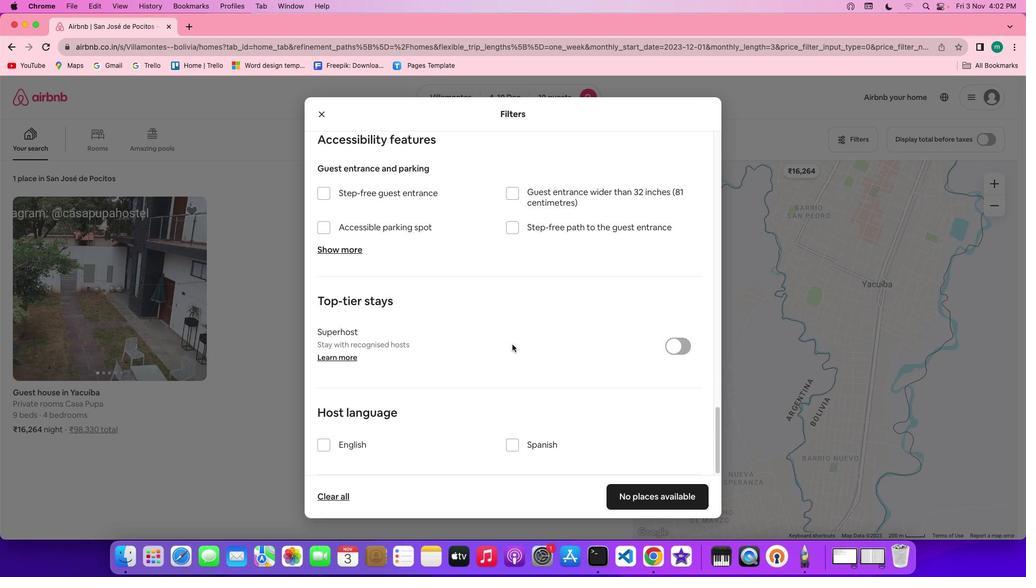 
Action: Mouse scrolled (489, 327) with delta (2, 50)
Screenshot: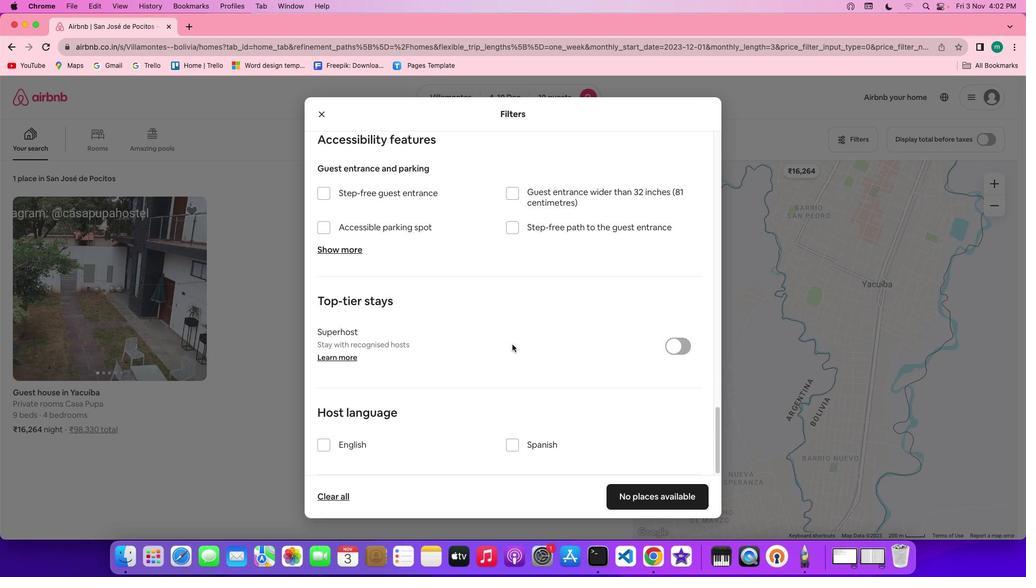 
Action: Mouse scrolled (489, 327) with delta (2, 49)
Screenshot: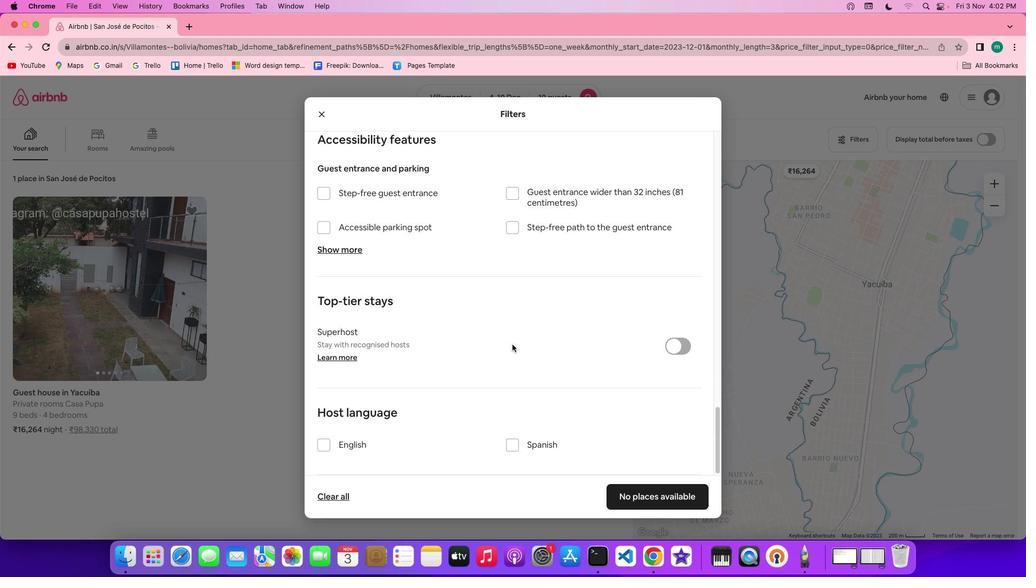 
Action: Mouse scrolled (489, 327) with delta (2, 49)
Screenshot: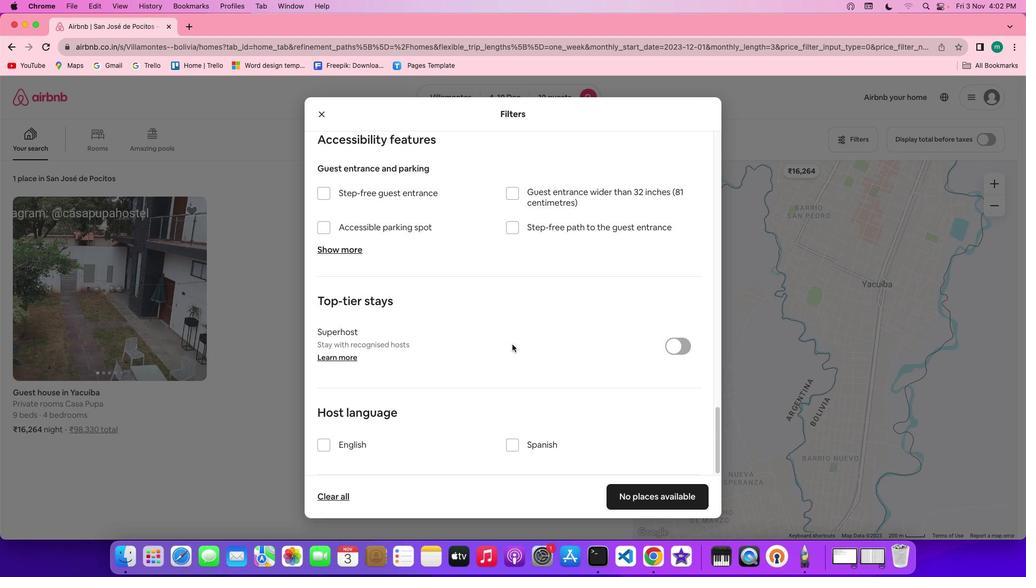 
Action: Mouse scrolled (489, 327) with delta (2, 49)
Screenshot: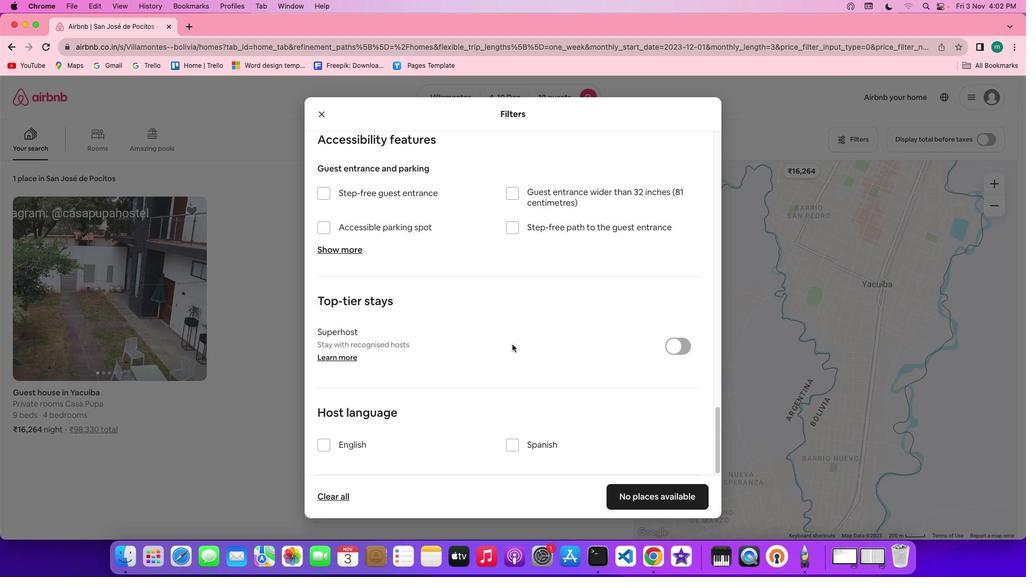 
Action: Mouse moved to (490, 327)
Screenshot: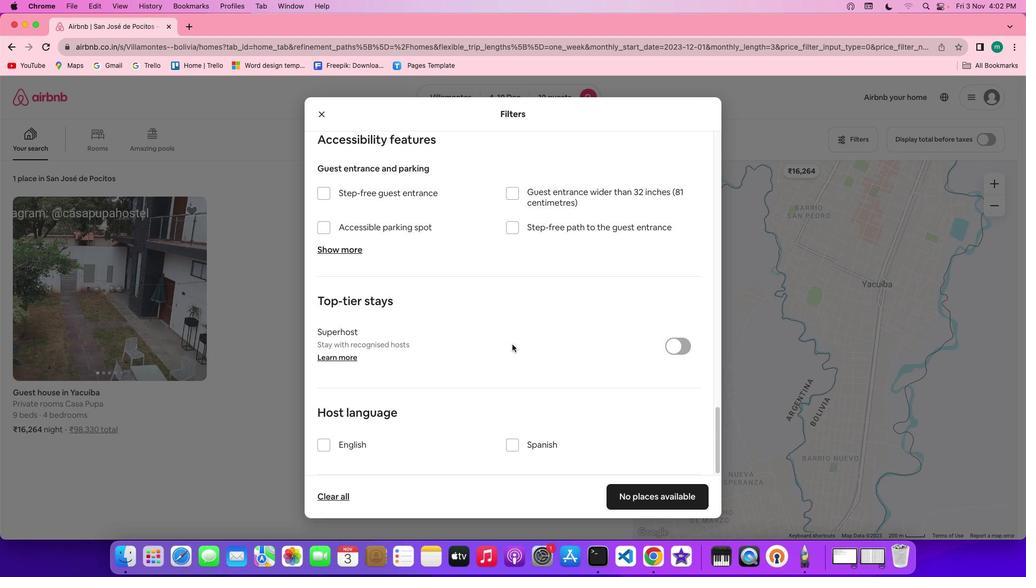 
Action: Mouse scrolled (490, 327) with delta (2, 50)
Screenshot: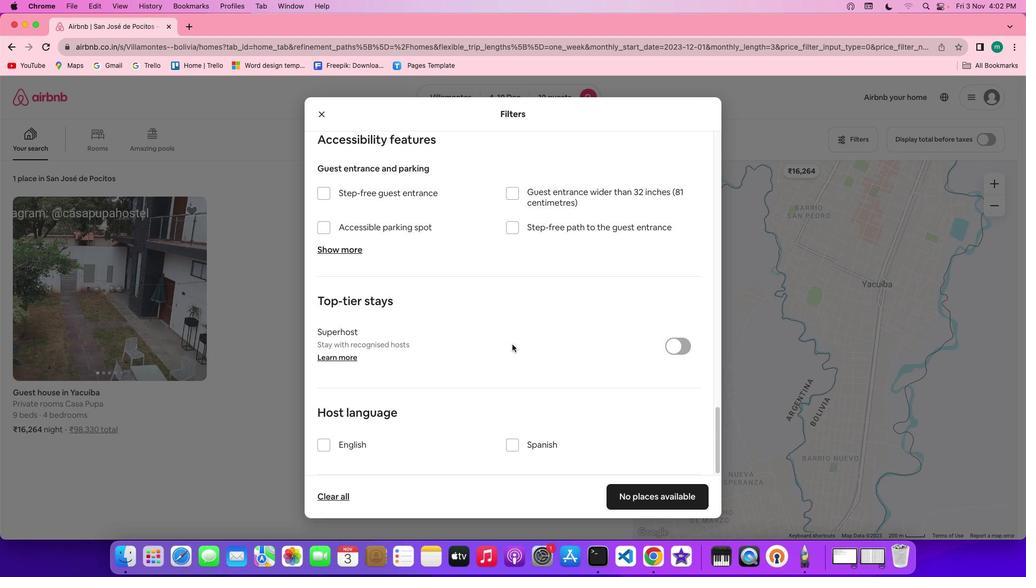 
Action: Mouse scrolled (490, 327) with delta (2, 50)
Screenshot: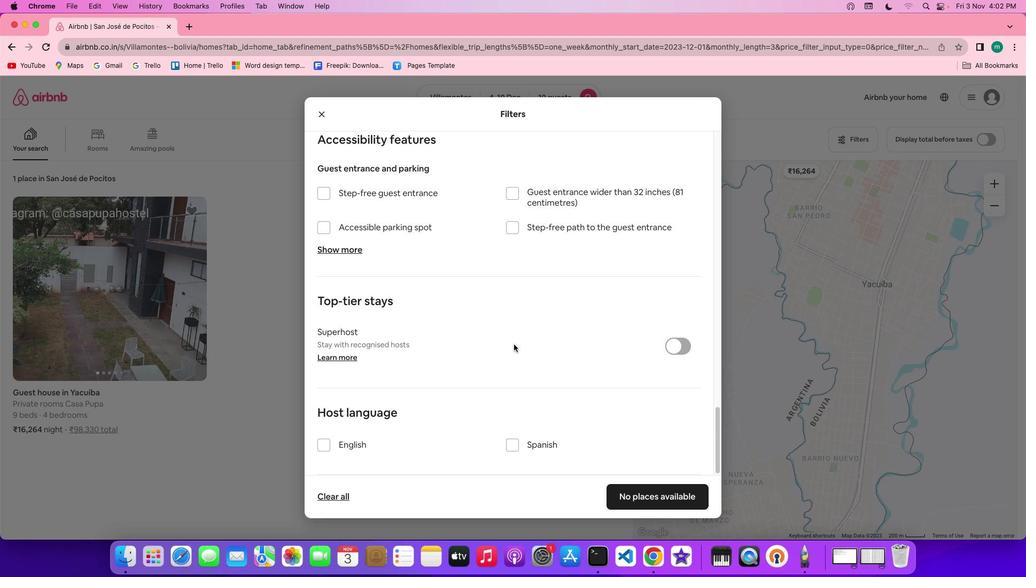 
Action: Mouse scrolled (490, 327) with delta (2, 49)
Screenshot: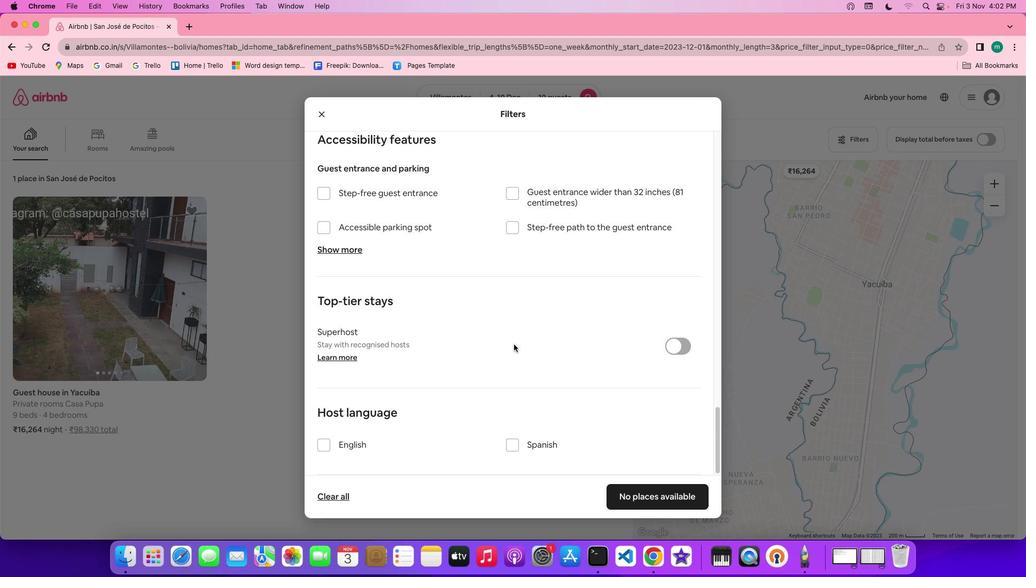 
Action: Mouse scrolled (490, 327) with delta (2, 49)
Screenshot: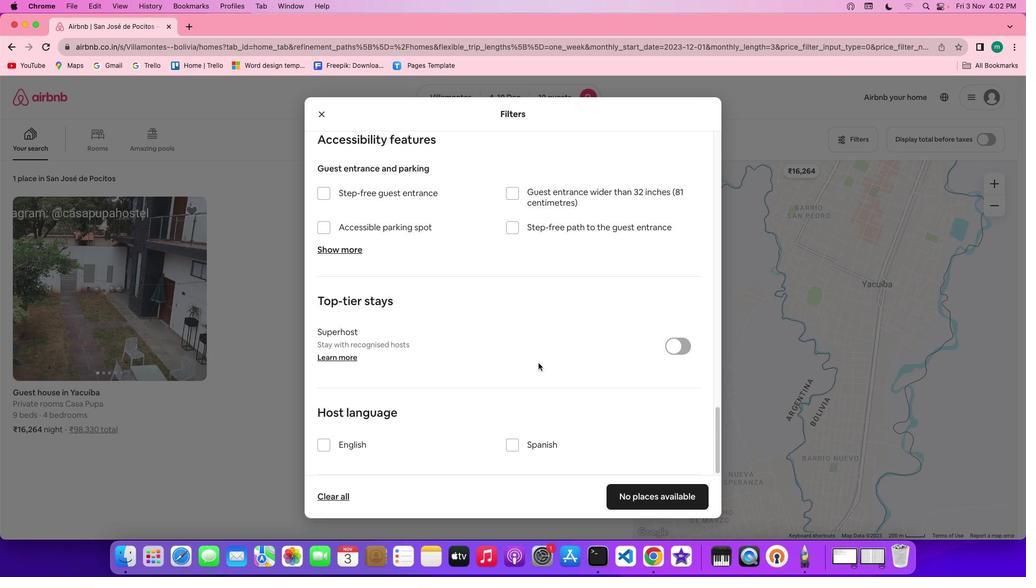 
Action: Mouse scrolled (490, 327) with delta (2, 48)
Screenshot: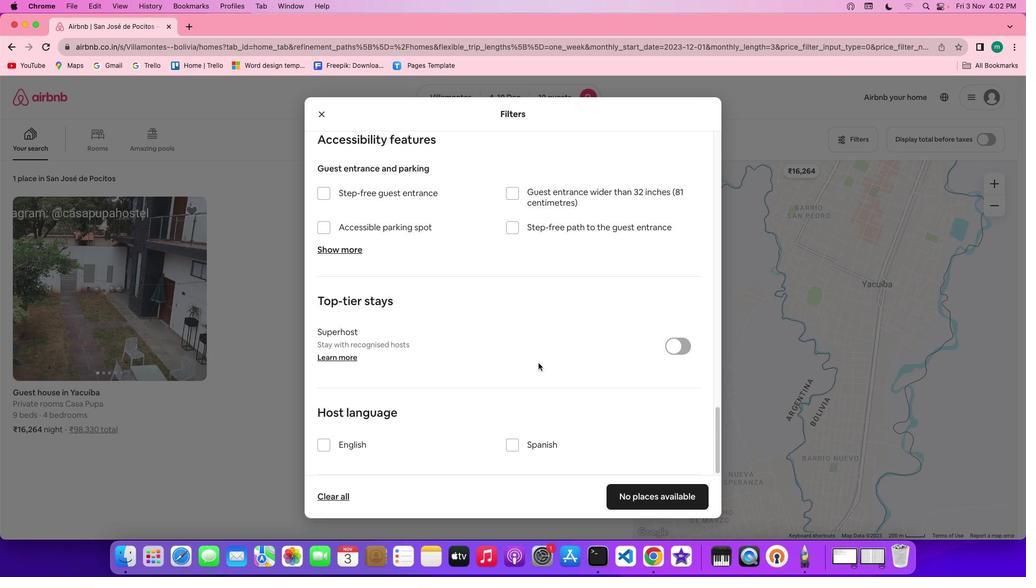 
Action: Mouse scrolled (490, 327) with delta (2, 48)
Screenshot: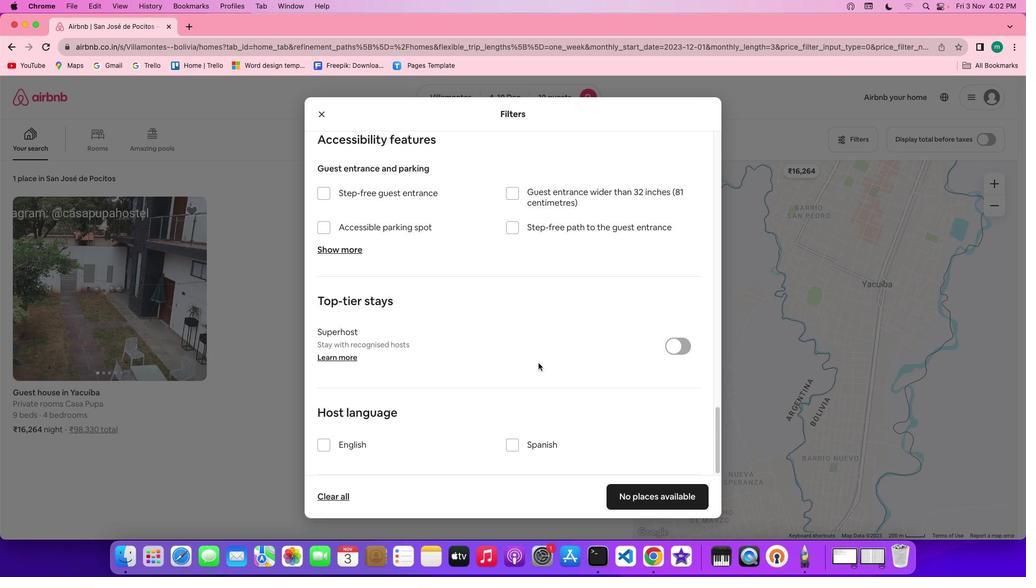 
Action: Mouse scrolled (490, 327) with delta (2, 48)
Screenshot: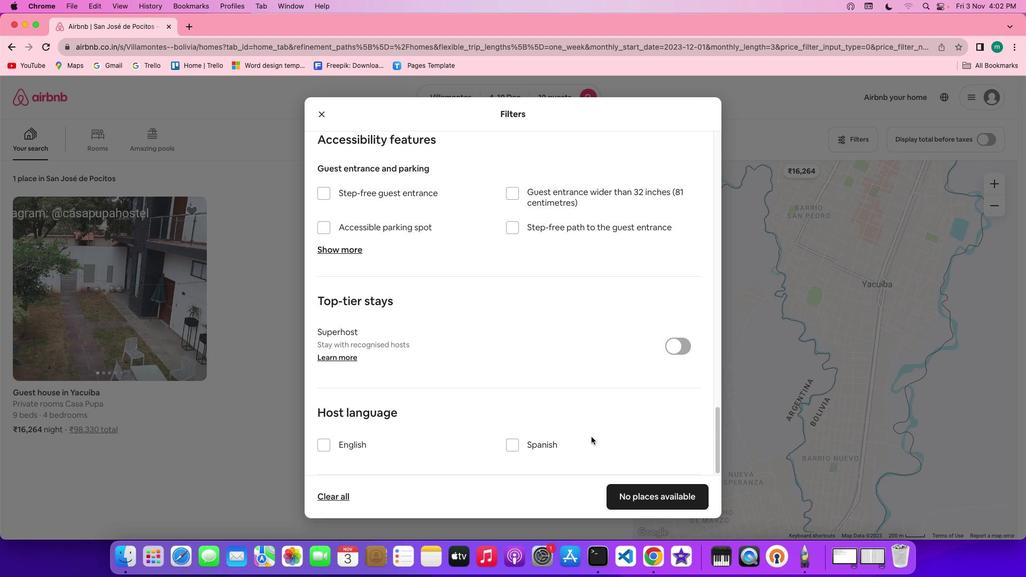 
Action: Mouse moved to (627, 456)
Screenshot: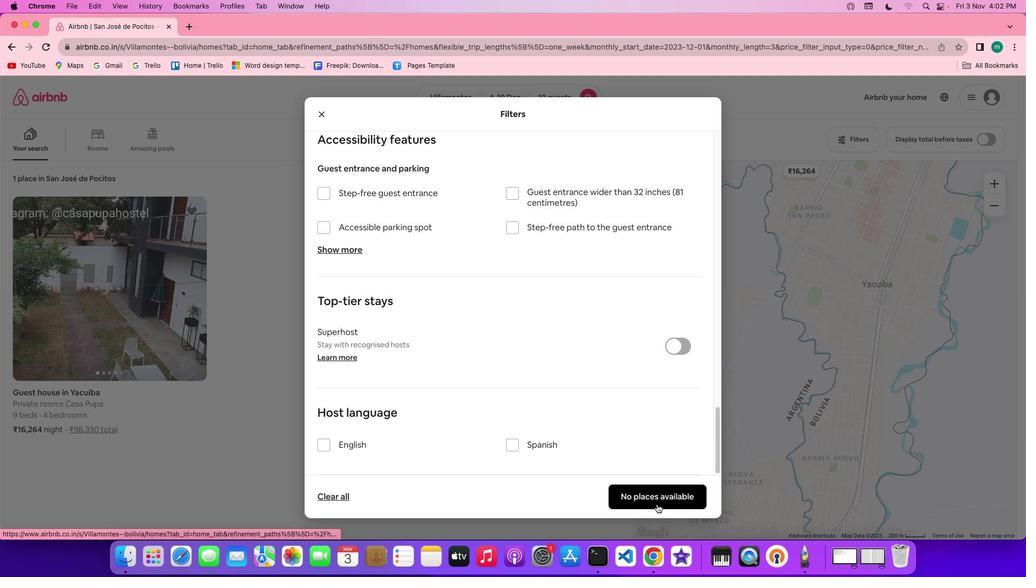 
Action: Mouse pressed left at (627, 456)
Screenshot: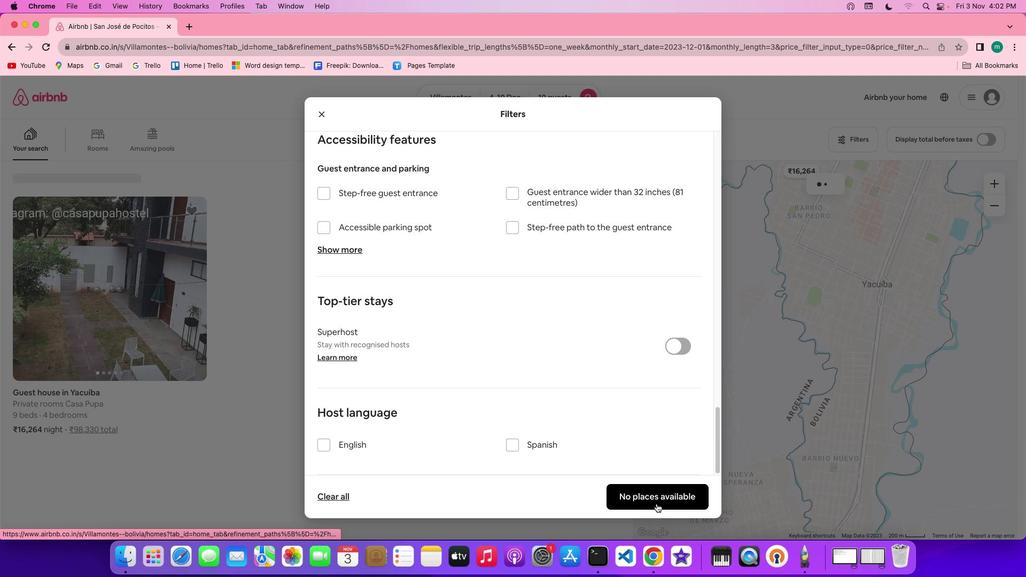 
Action: Mouse moved to (239, 334)
Screenshot: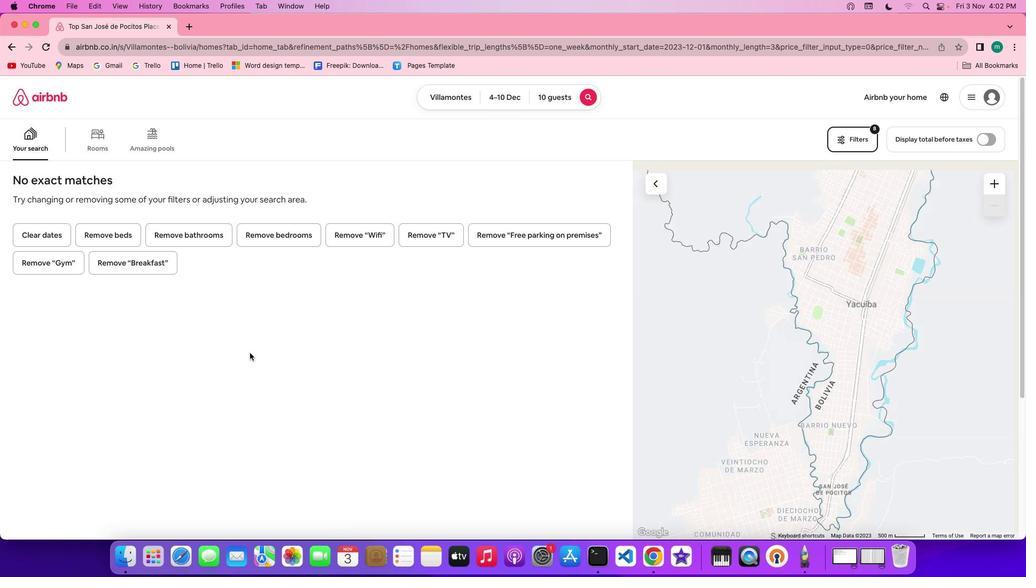 
